 Task: Find connections with filter location Yarumal with filter topic #Homeofficewith filter profile language German with filter current company Dicetek LLC with filter school Gayatri Vidya Parishad College of Engineering (Autonomous) with filter industry Mobile Gaming Apps with filter service category Packaging Design with filter keywords title Biological Engineer
Action: Mouse moved to (627, 77)
Screenshot: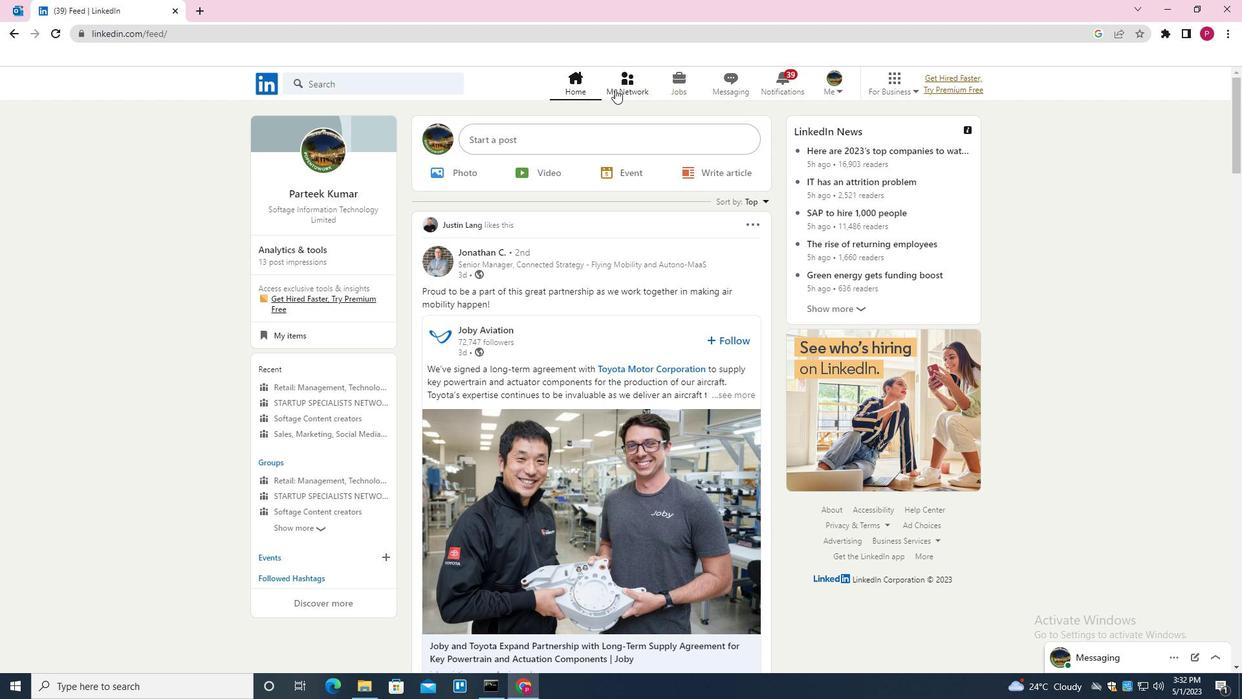 
Action: Mouse pressed left at (627, 77)
Screenshot: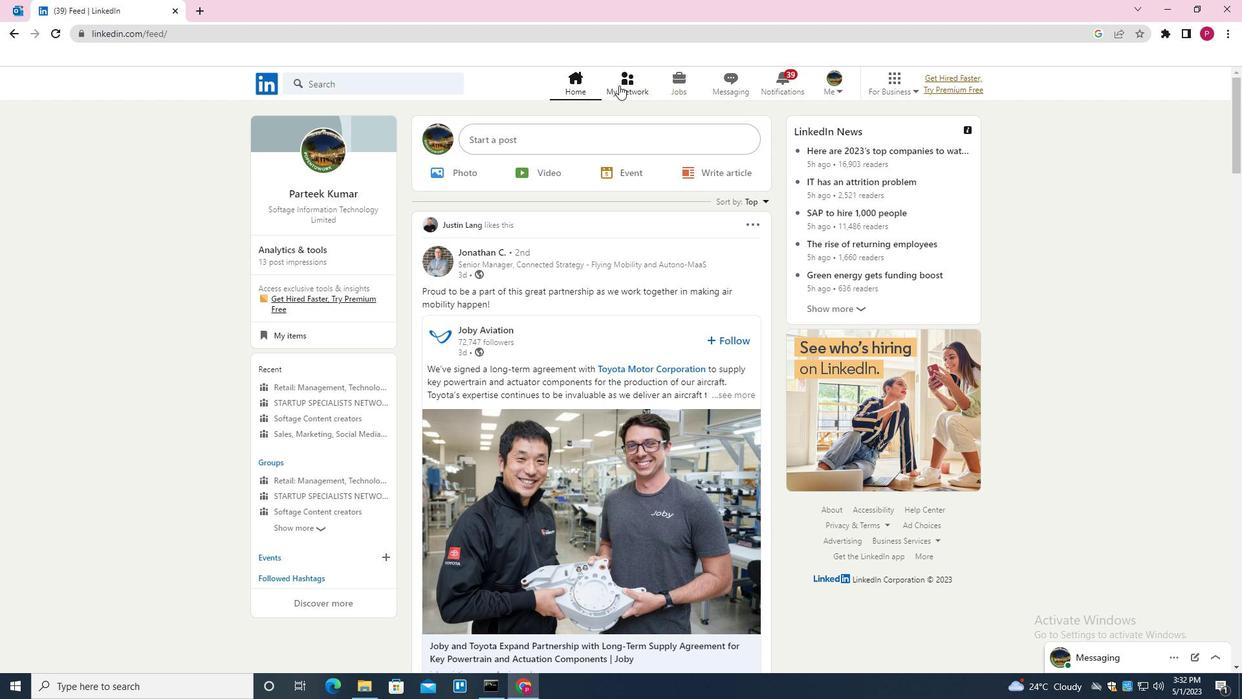 
Action: Mouse moved to (392, 161)
Screenshot: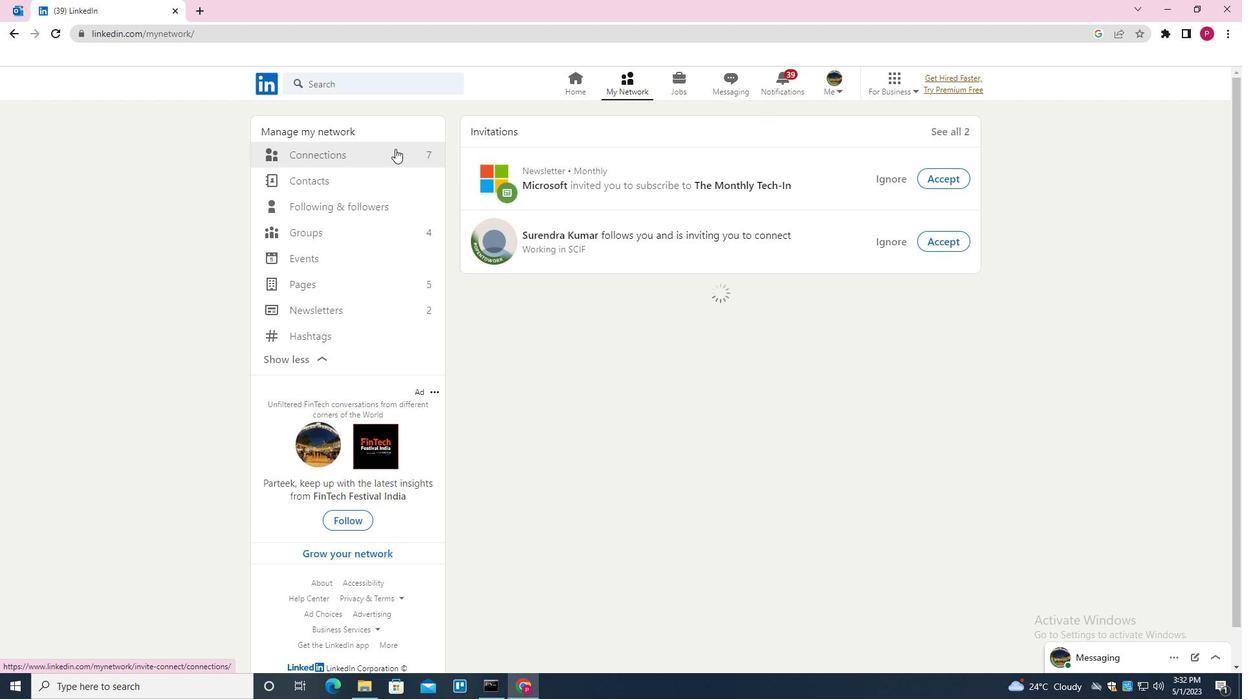 
Action: Mouse pressed left at (392, 161)
Screenshot: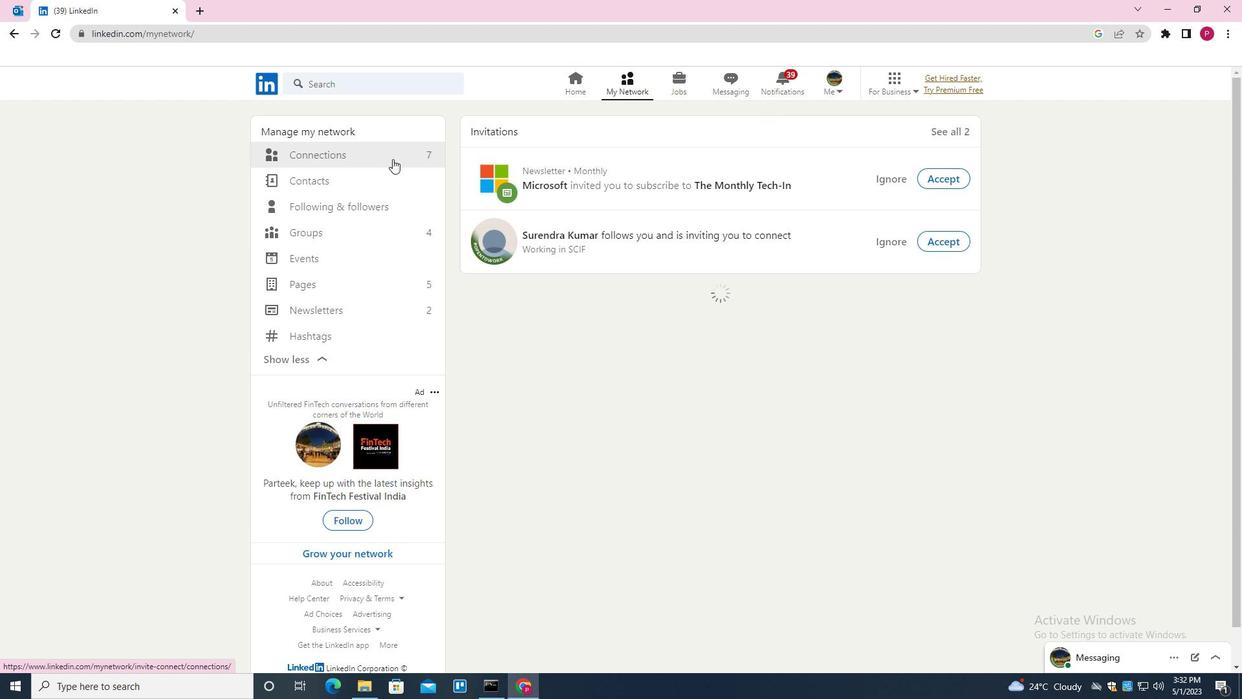 
Action: Mouse moved to (742, 159)
Screenshot: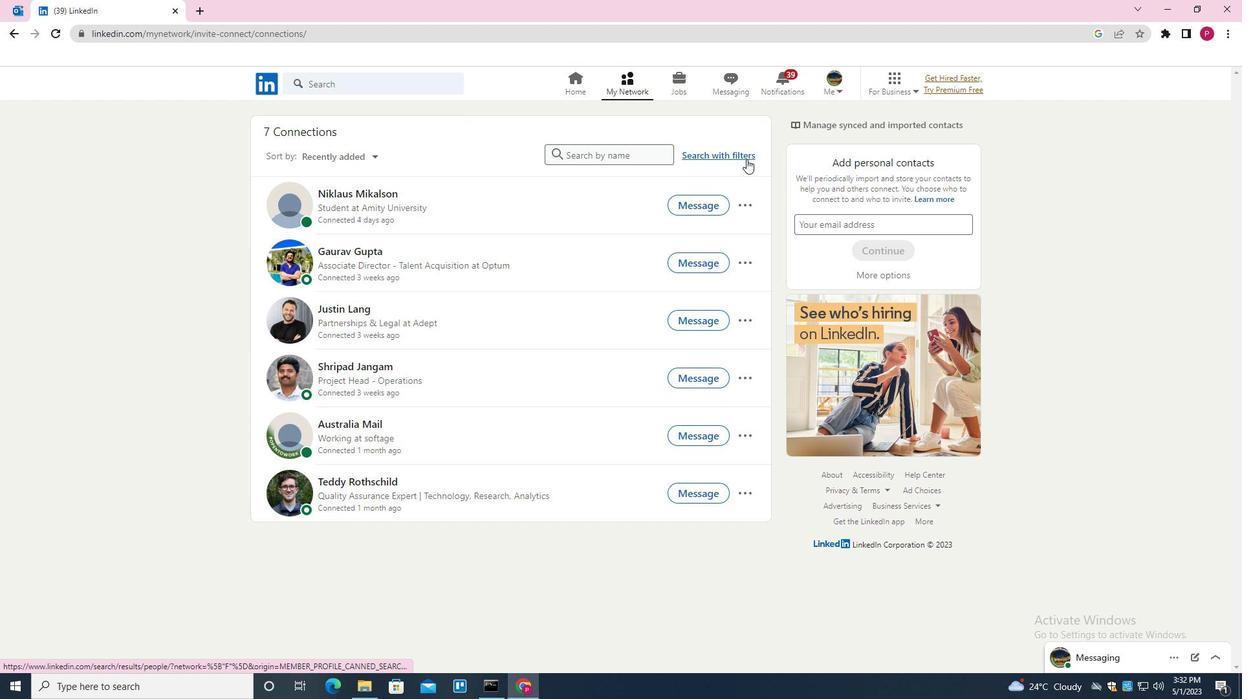 
Action: Mouse pressed left at (742, 159)
Screenshot: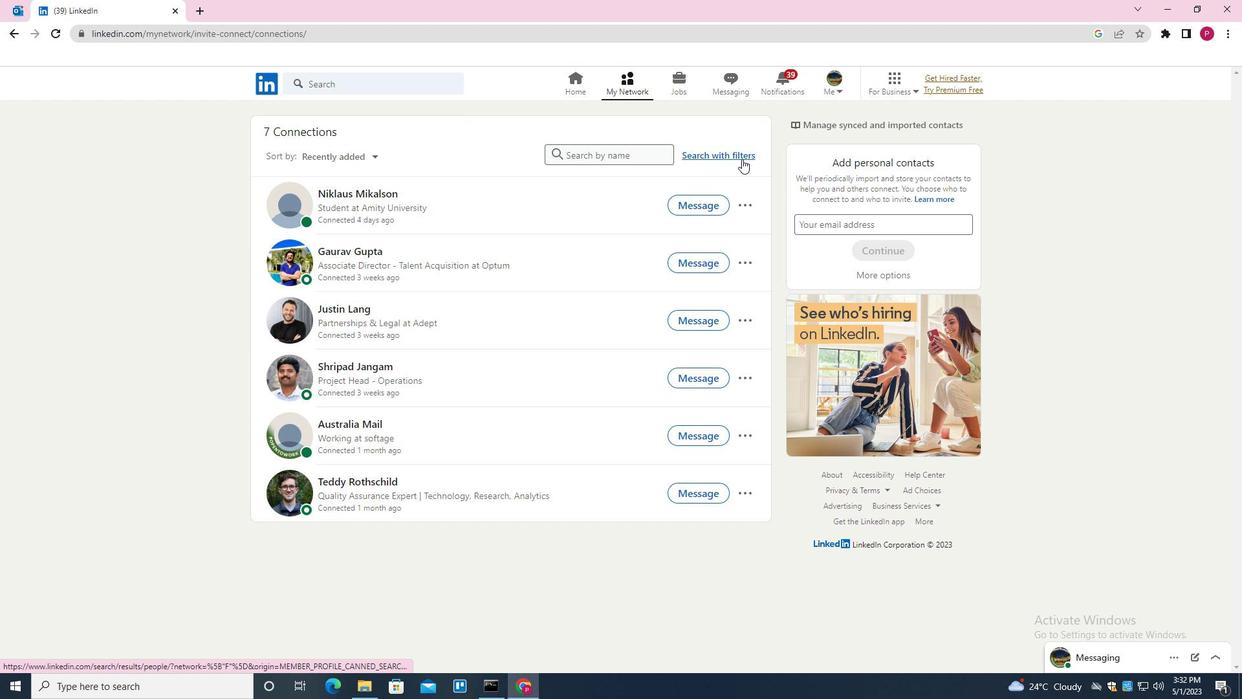 
Action: Mouse moved to (666, 123)
Screenshot: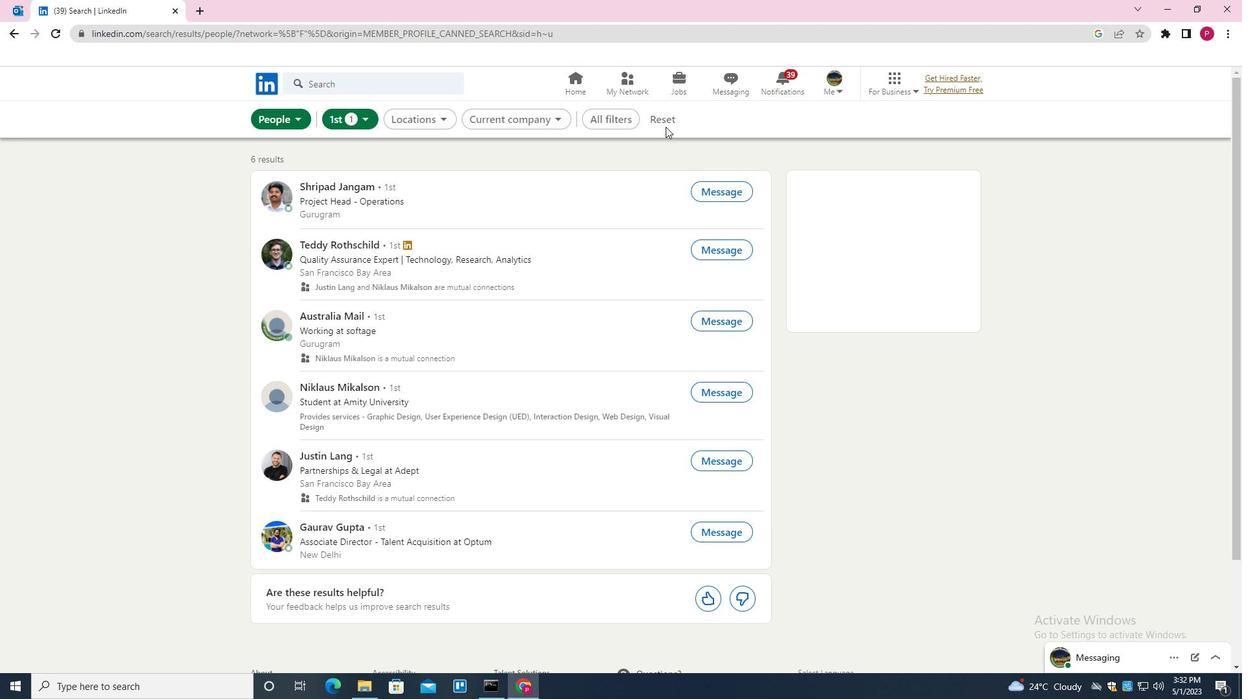 
Action: Mouse pressed left at (666, 123)
Screenshot: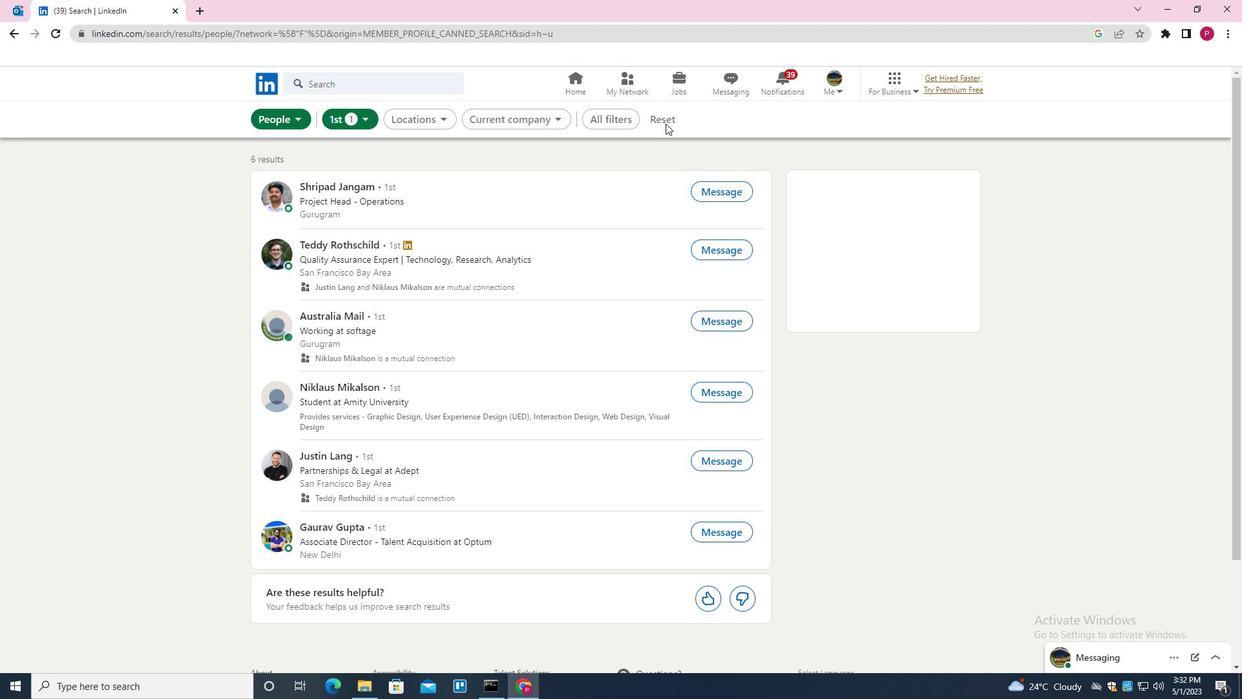 
Action: Mouse pressed left at (666, 123)
Screenshot: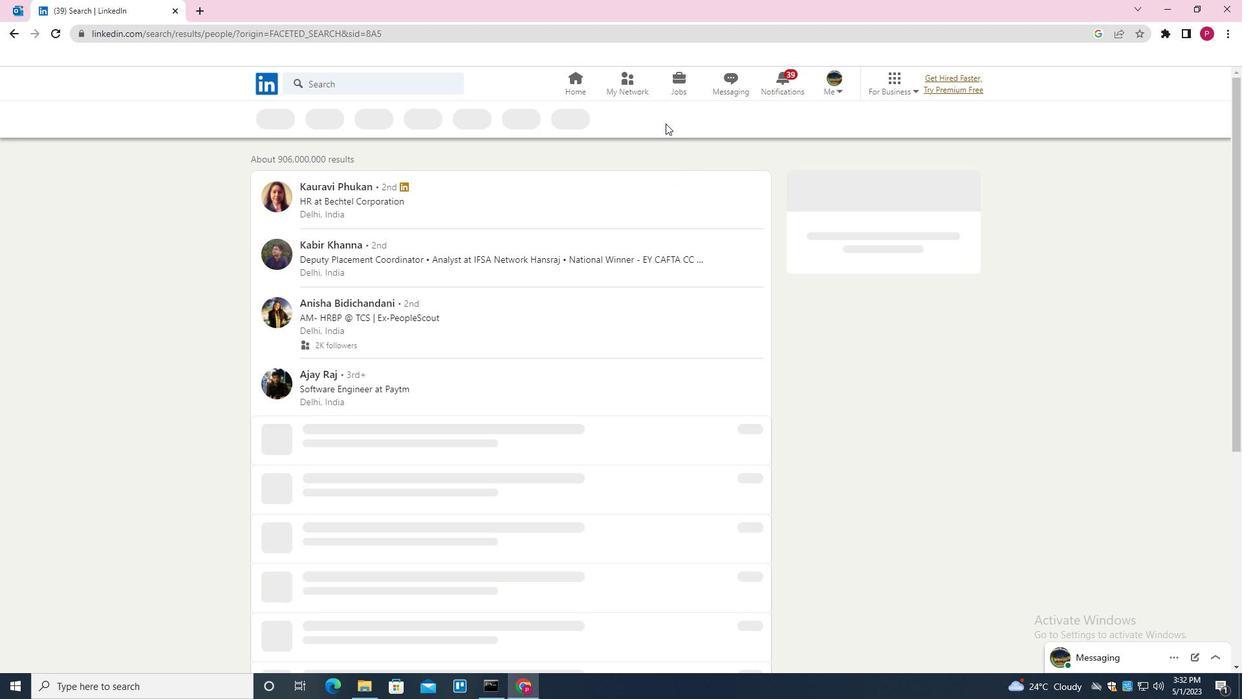 
Action: Mouse moved to (1101, 506)
Screenshot: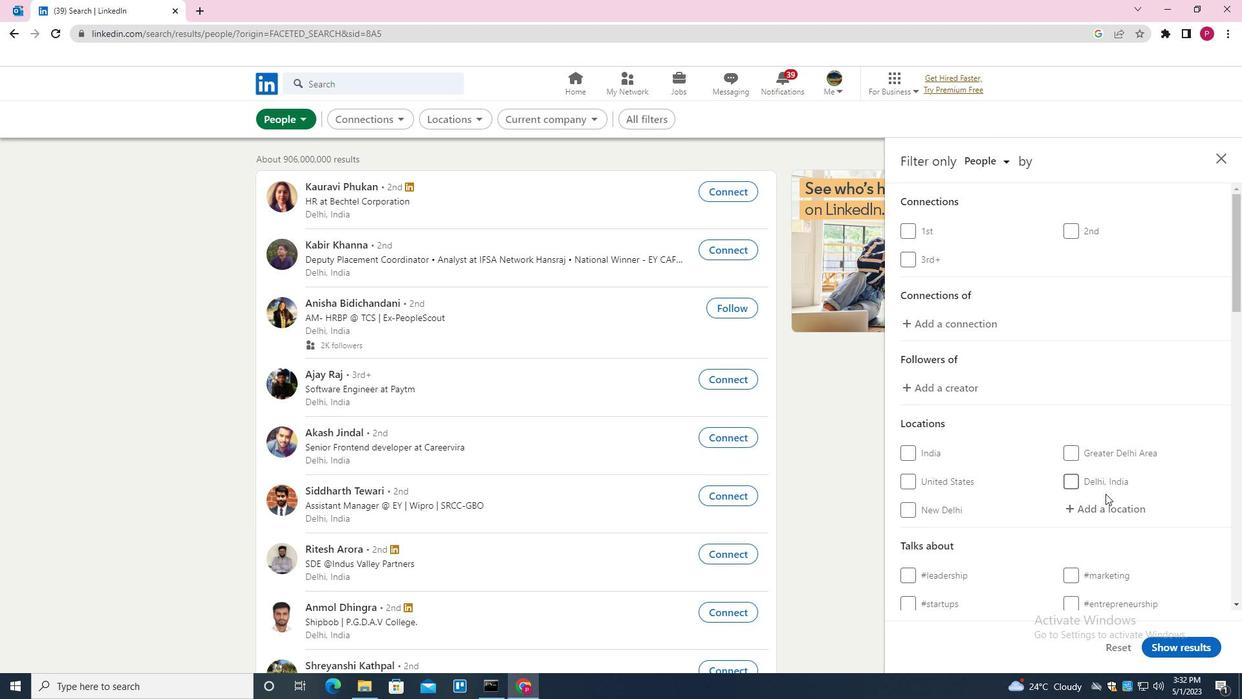 
Action: Mouse pressed left at (1101, 506)
Screenshot: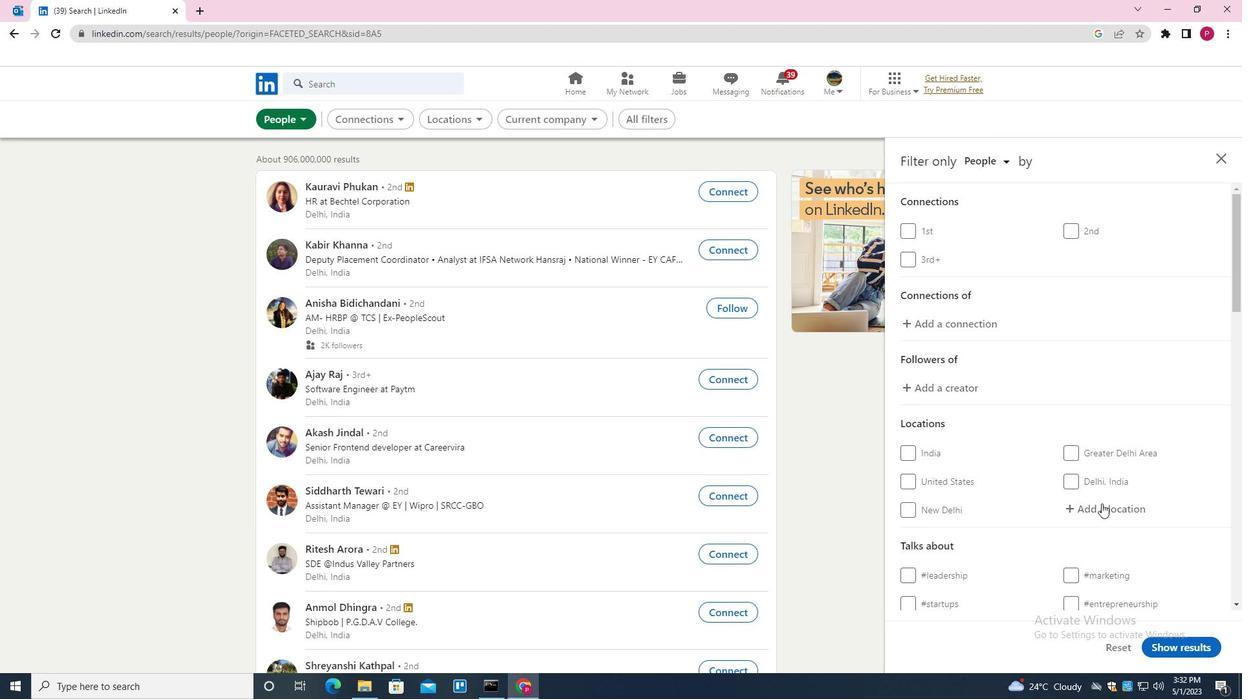 
Action: Key pressed <Key.shift>YARUMAL<Key.down><Key.enter>
Screenshot: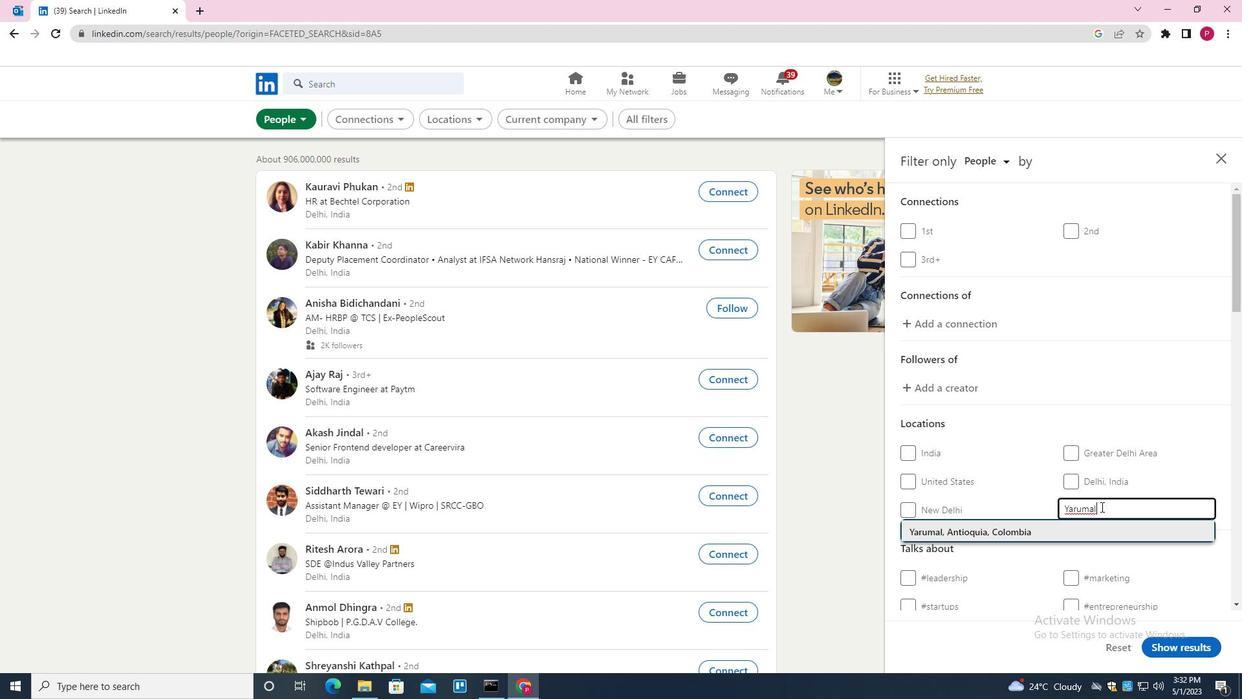 
Action: Mouse moved to (1105, 460)
Screenshot: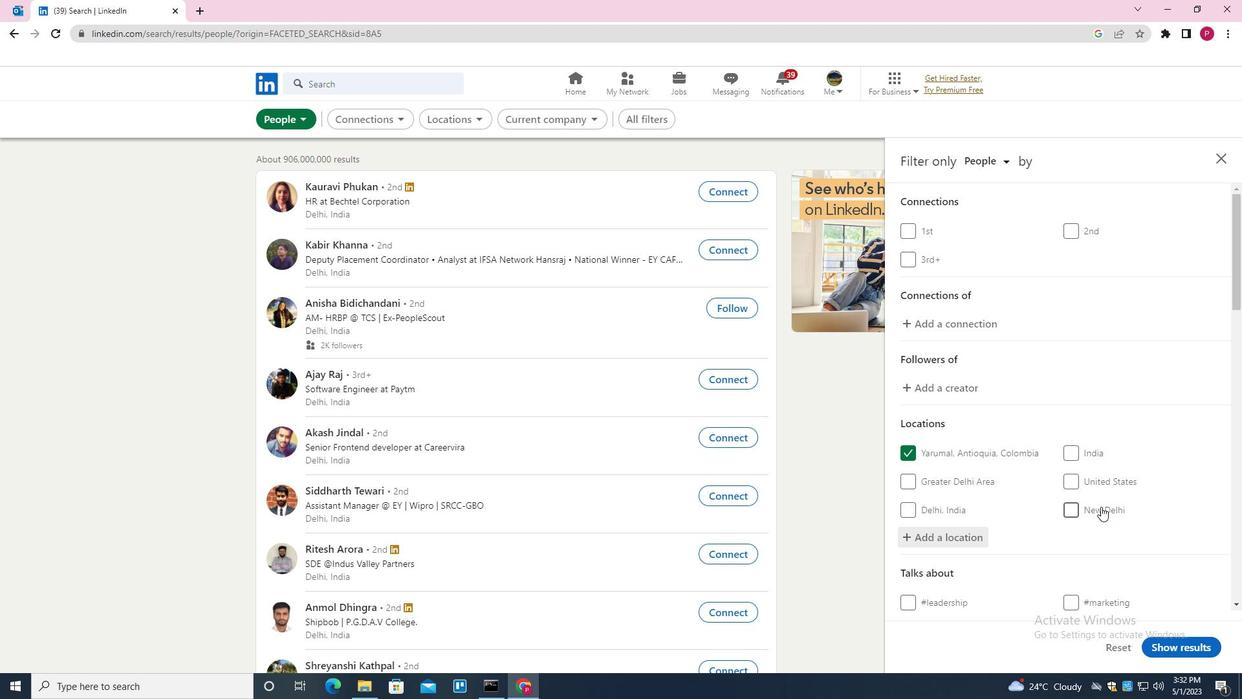 
Action: Mouse scrolled (1105, 459) with delta (0, 0)
Screenshot: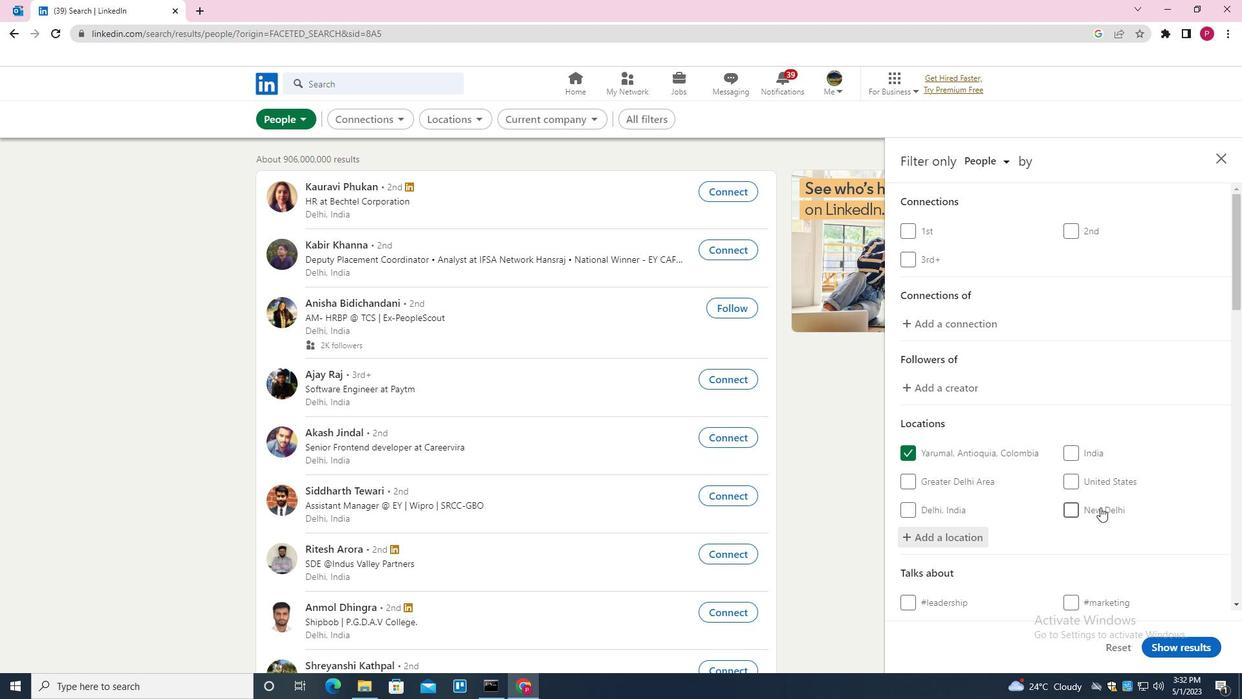
Action: Mouse scrolled (1105, 459) with delta (0, 0)
Screenshot: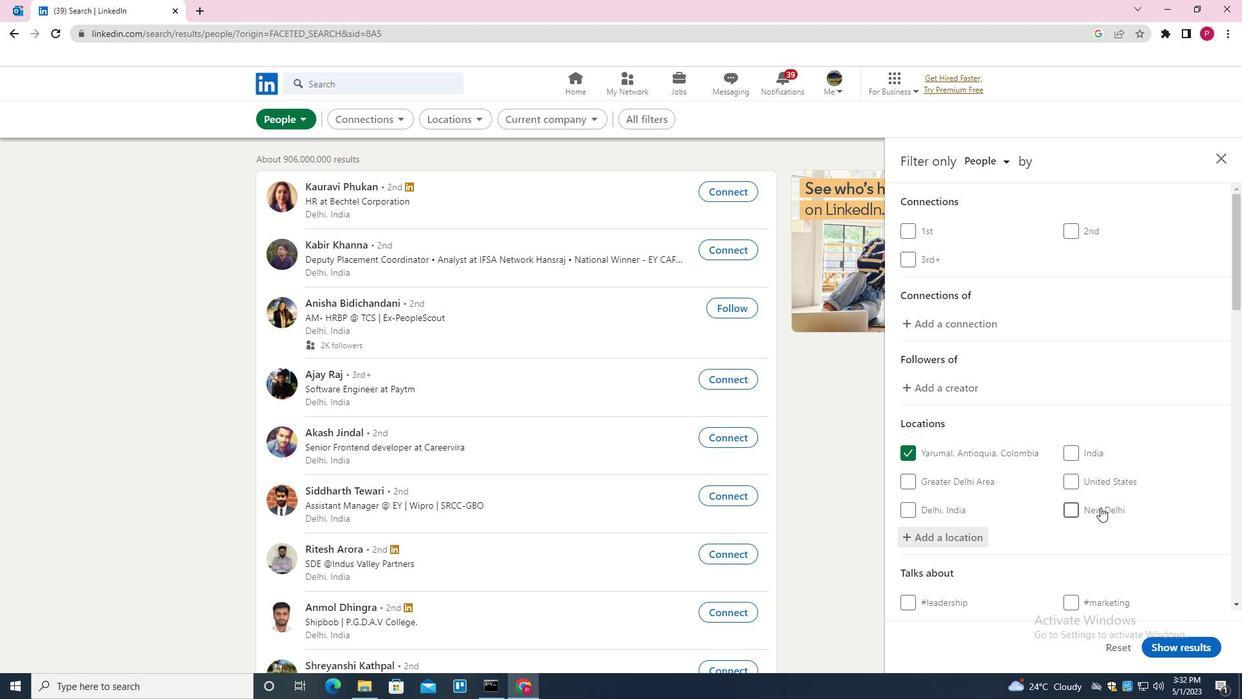 
Action: Mouse scrolled (1105, 459) with delta (0, 0)
Screenshot: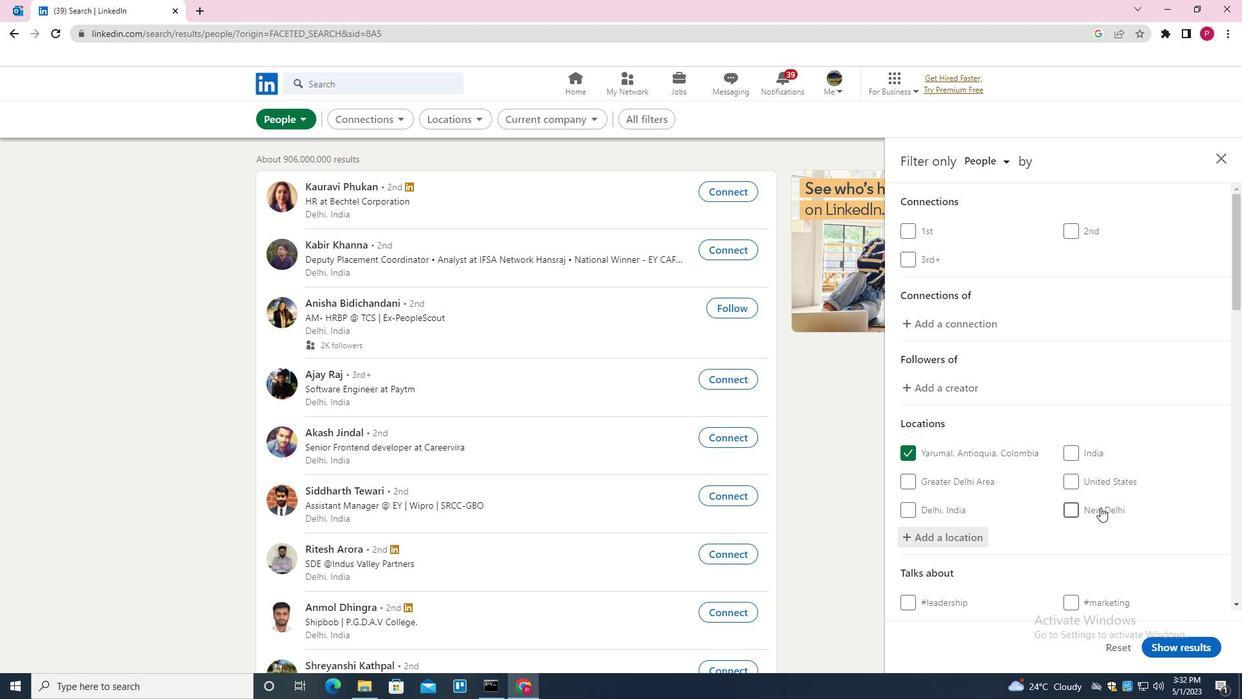 
Action: Mouse scrolled (1105, 459) with delta (0, 0)
Screenshot: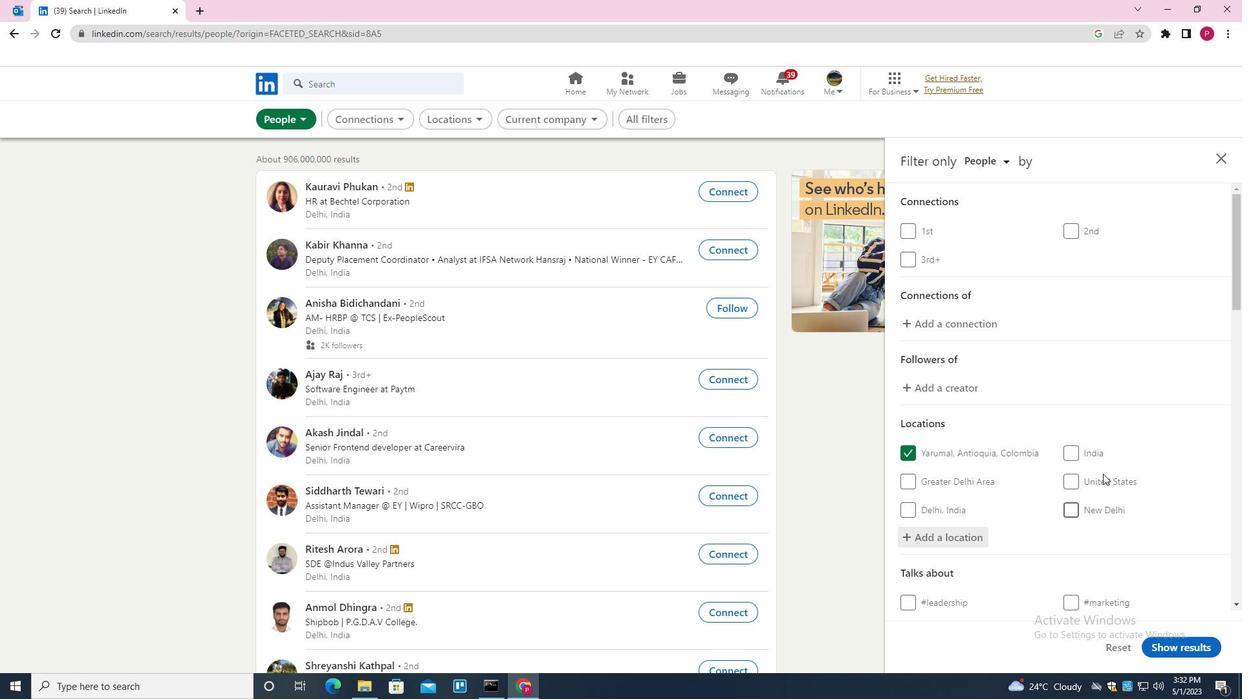
Action: Mouse moved to (1097, 400)
Screenshot: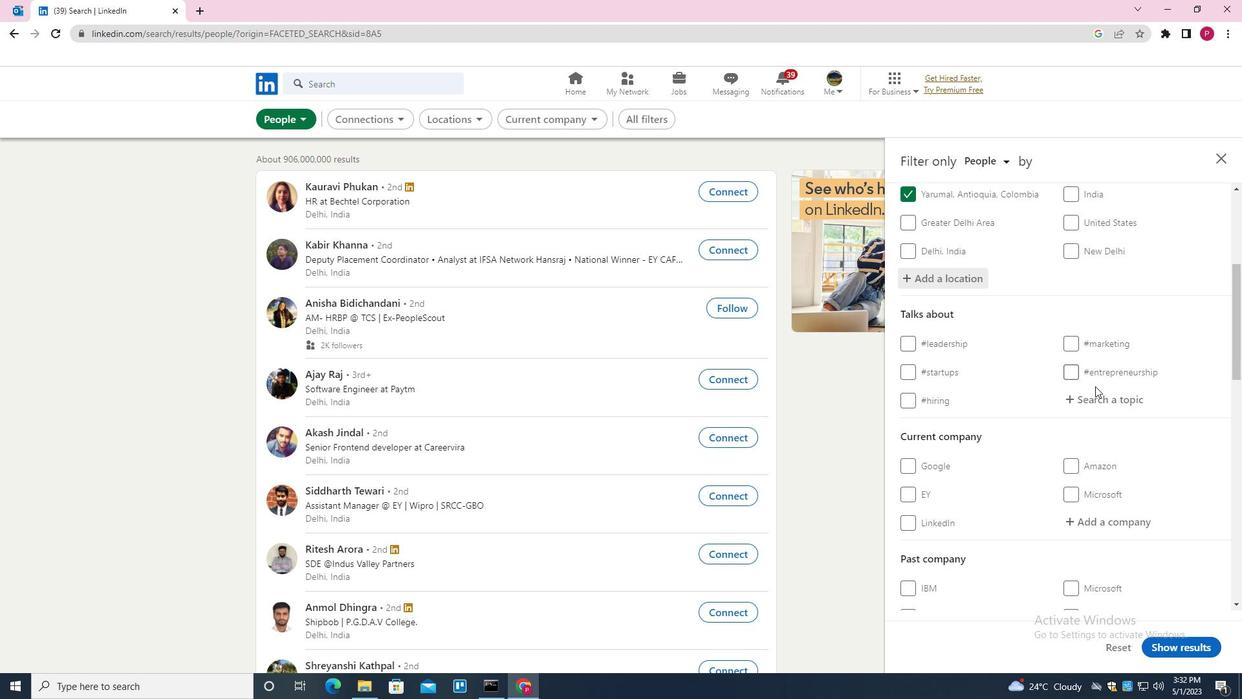 
Action: Mouse pressed left at (1097, 400)
Screenshot: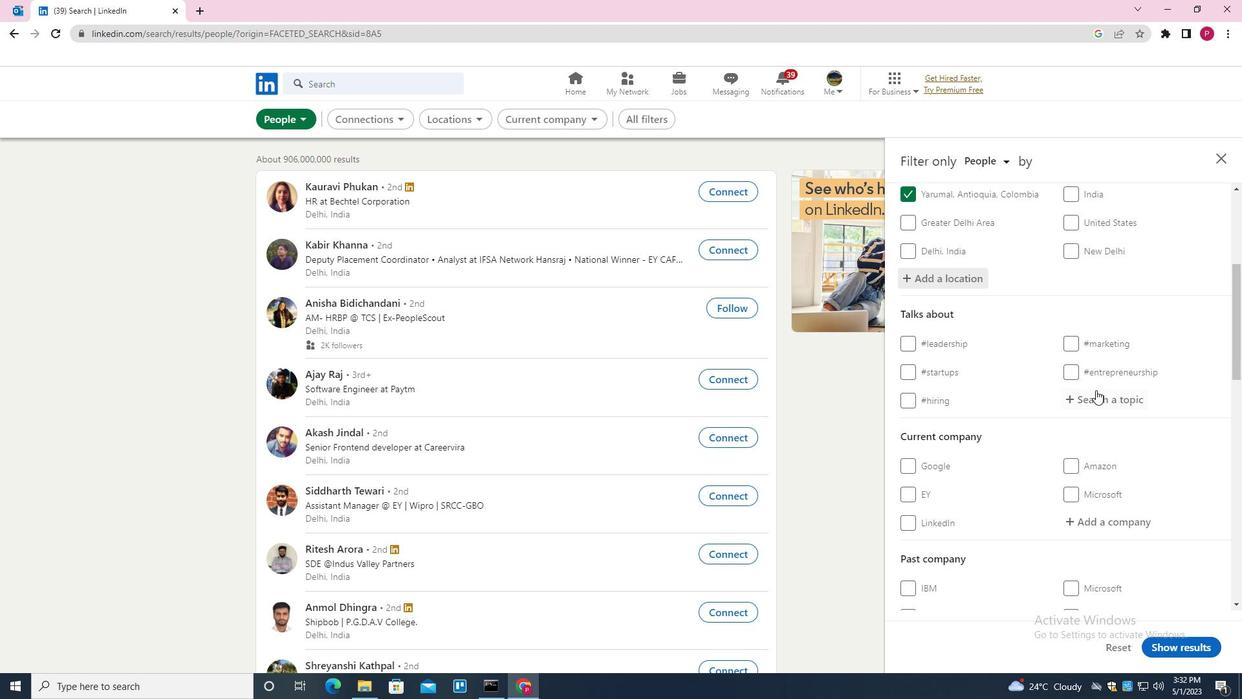 
Action: Key pressed HOMEOO<Key.backspace>FFI<Key.down><Key.enter>
Screenshot: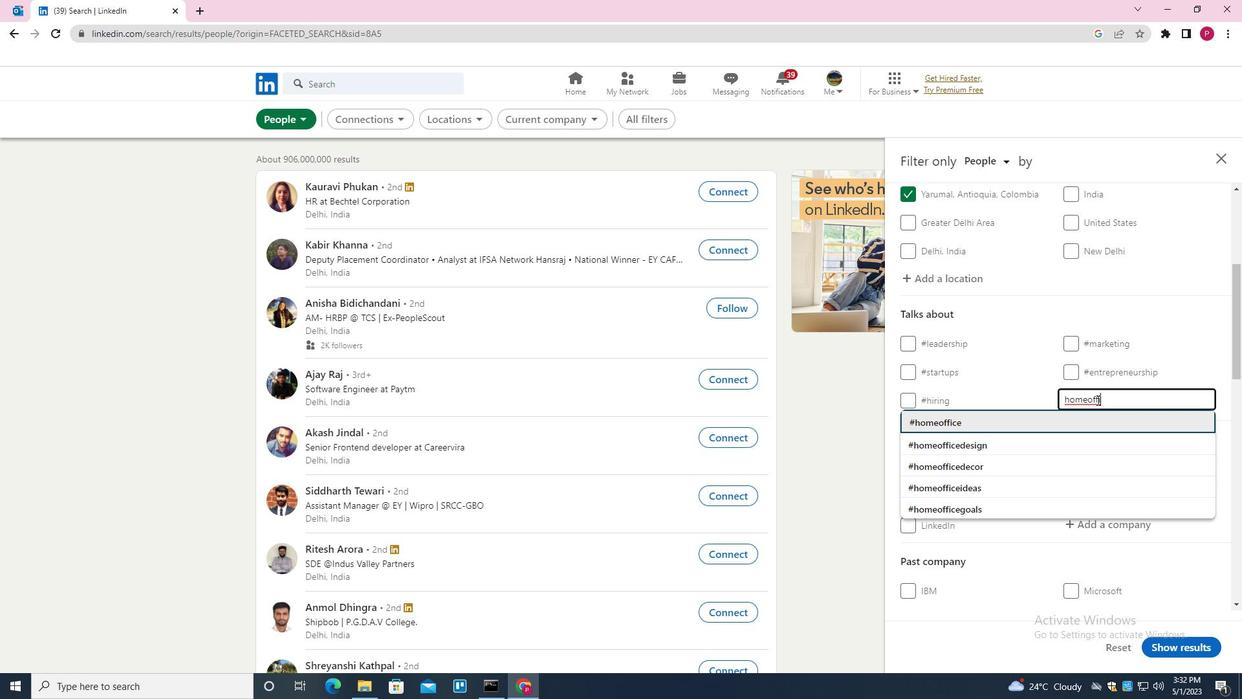 
Action: Mouse moved to (1082, 411)
Screenshot: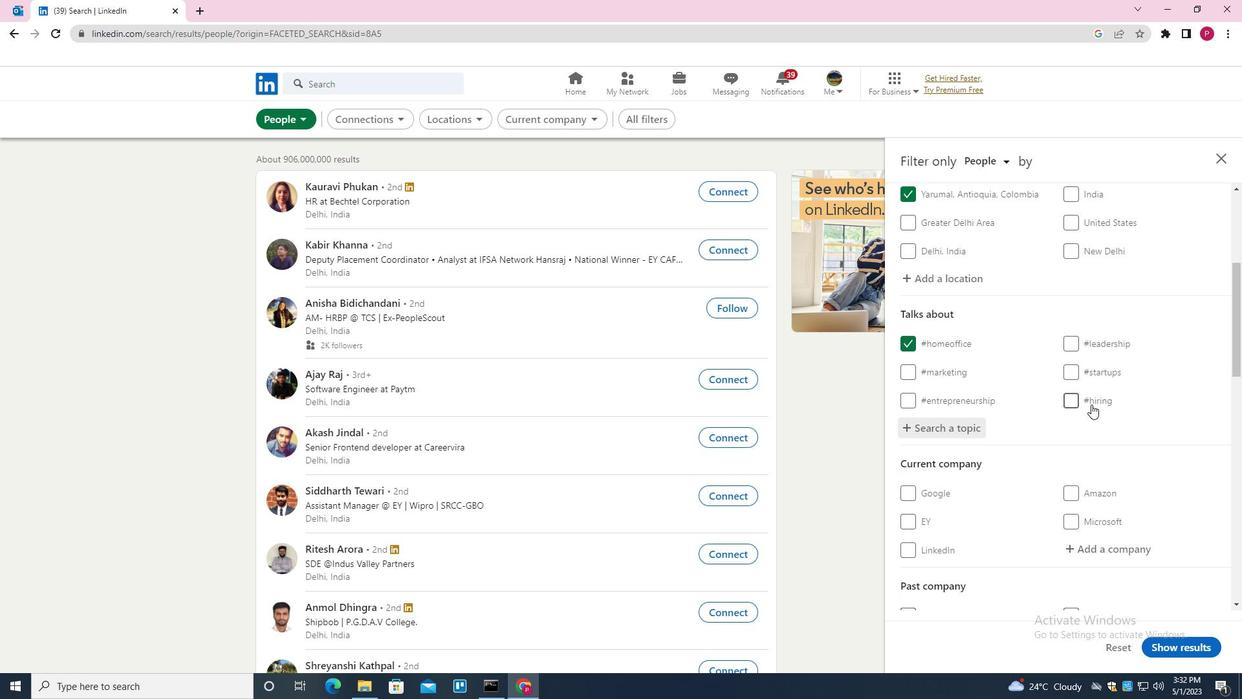 
Action: Mouse scrolled (1082, 411) with delta (0, 0)
Screenshot: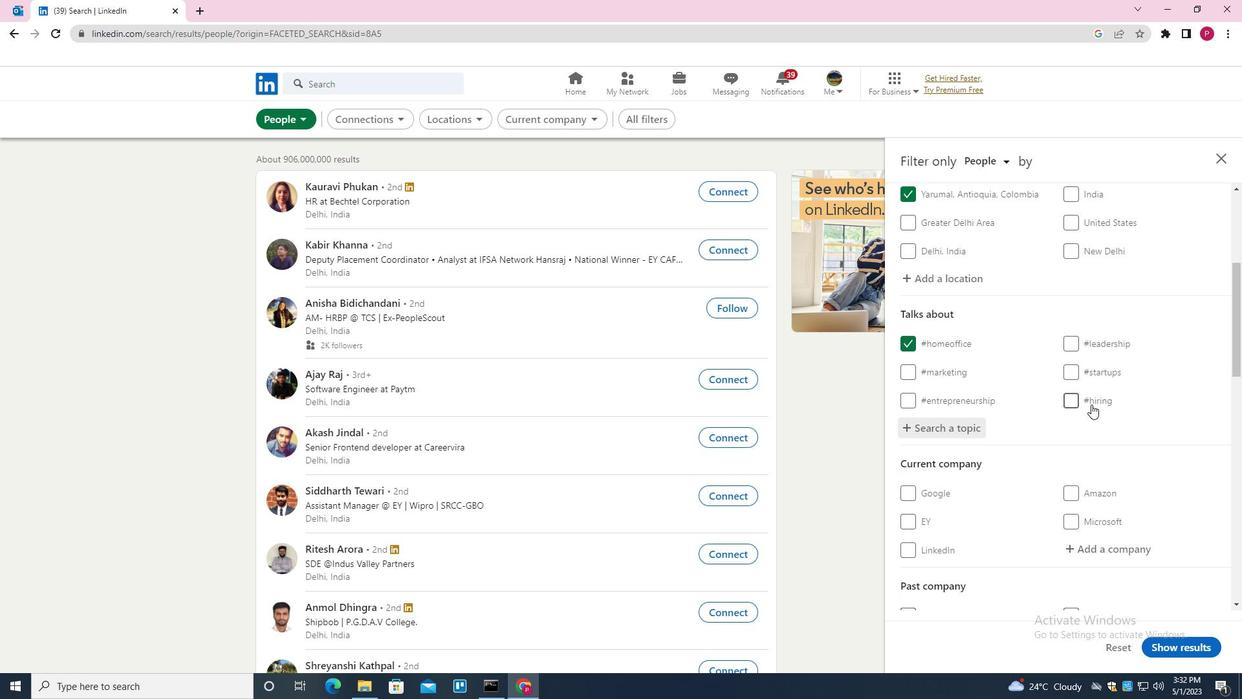 
Action: Mouse moved to (1081, 411)
Screenshot: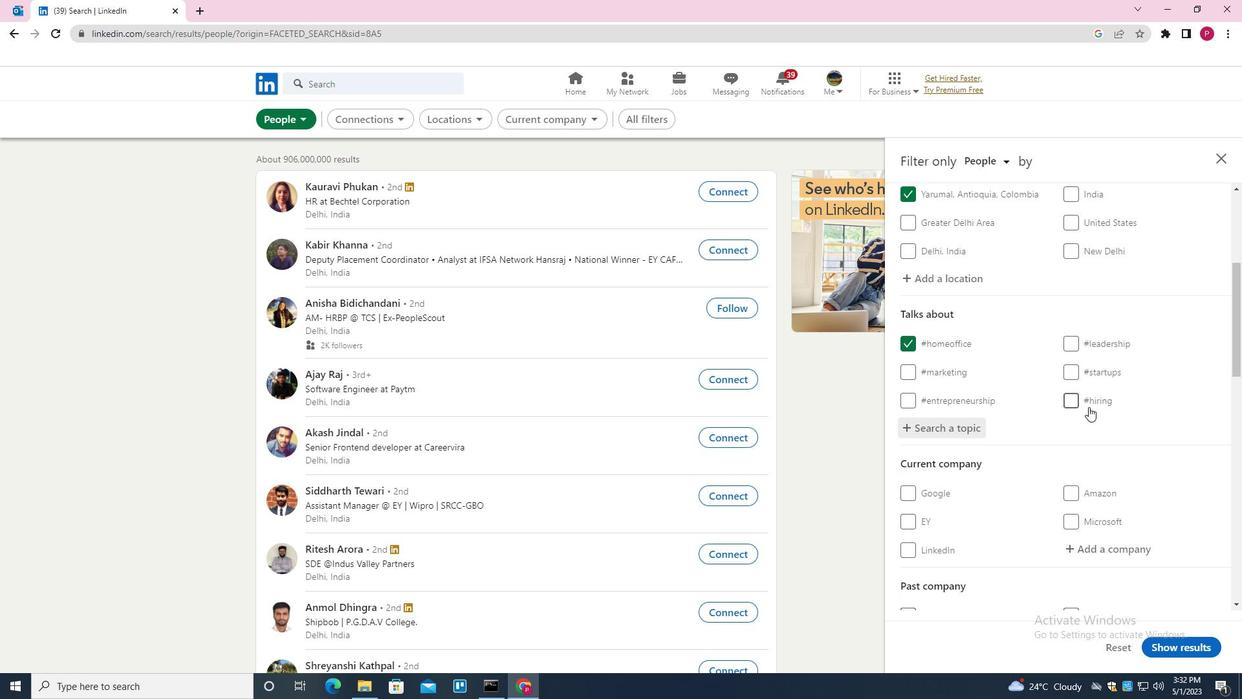 
Action: Mouse scrolled (1081, 411) with delta (0, 0)
Screenshot: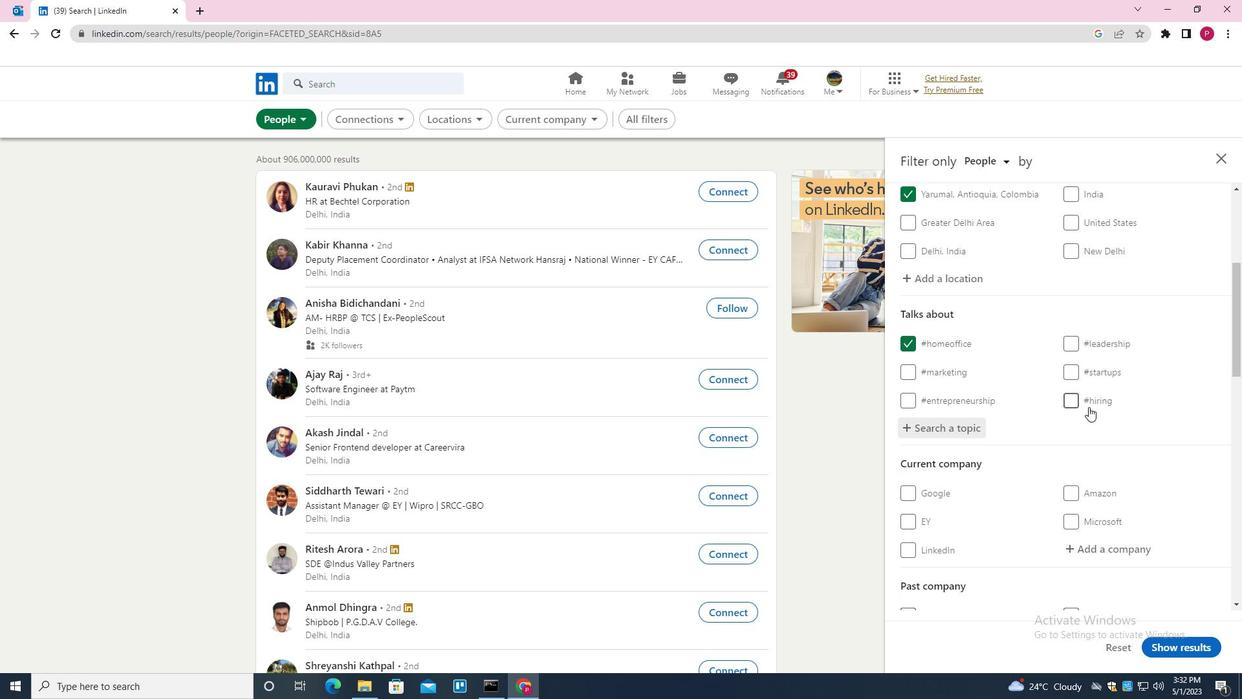 
Action: Mouse moved to (1074, 414)
Screenshot: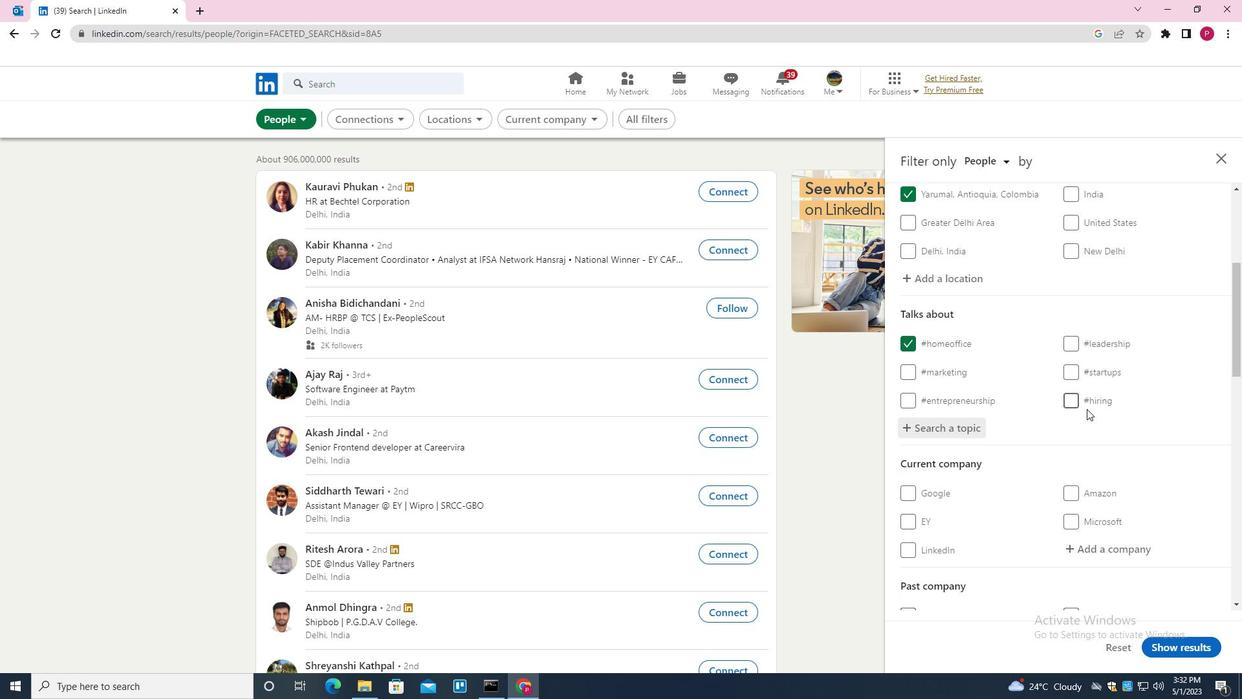 
Action: Mouse scrolled (1074, 413) with delta (0, 0)
Screenshot: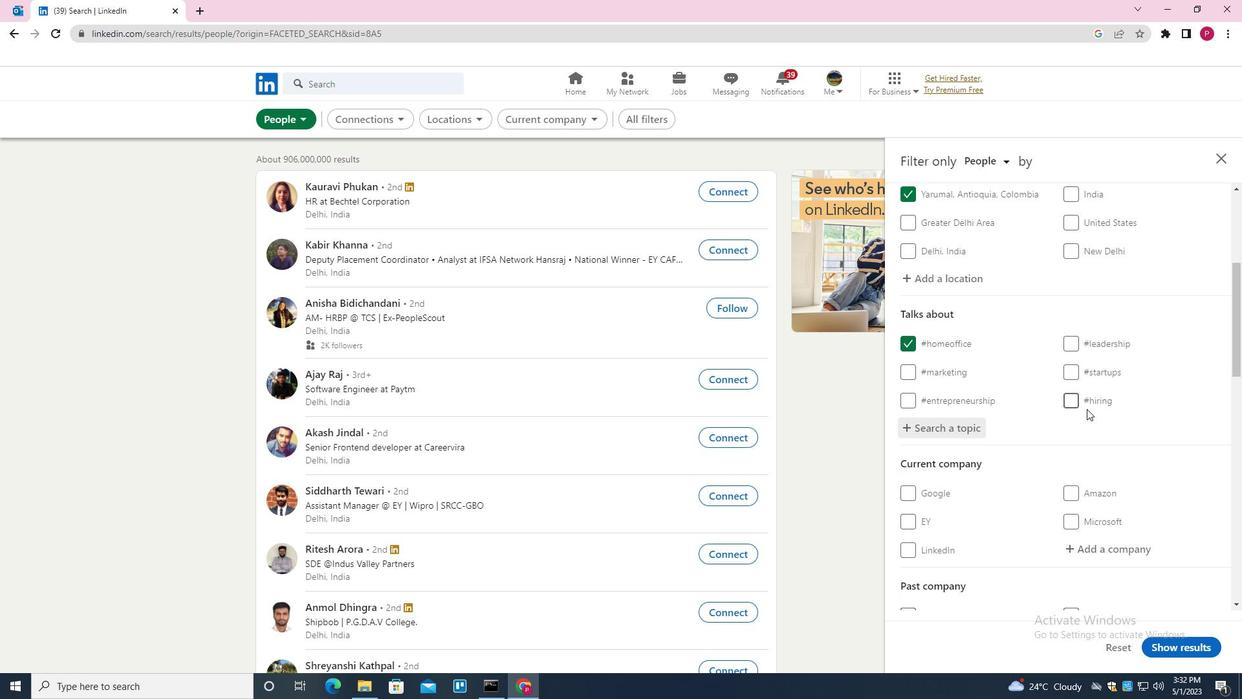
Action: Mouse moved to (1001, 408)
Screenshot: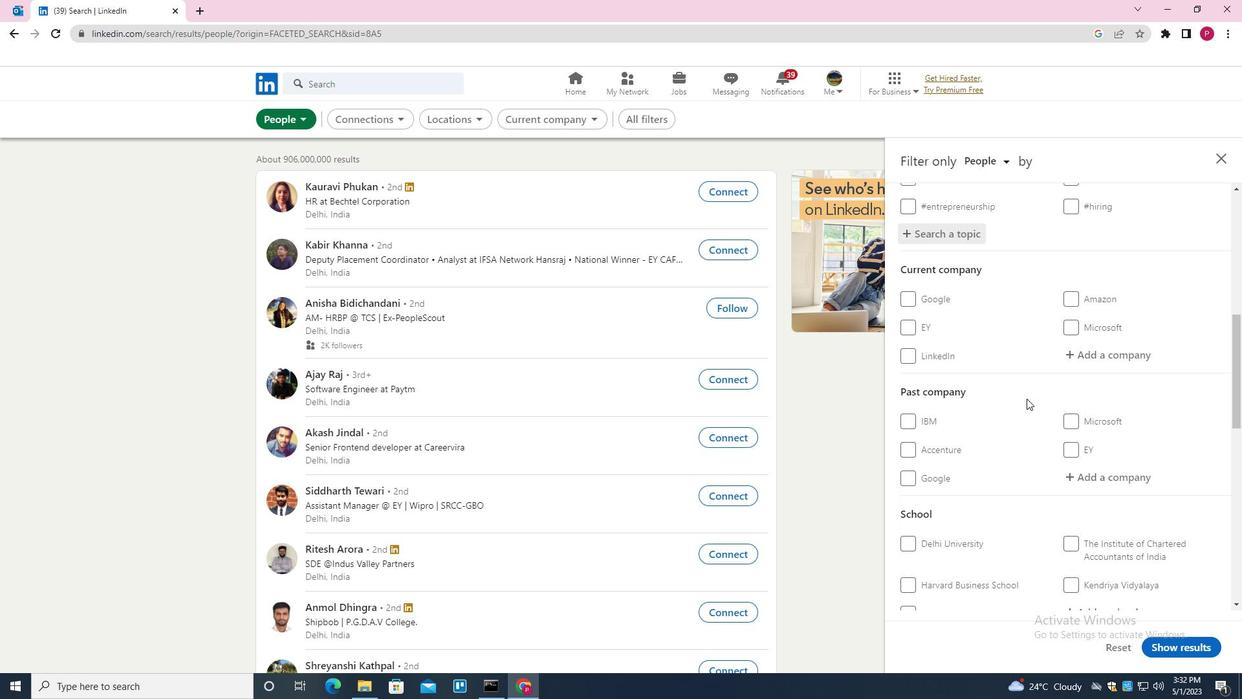 
Action: Mouse scrolled (1001, 407) with delta (0, 0)
Screenshot: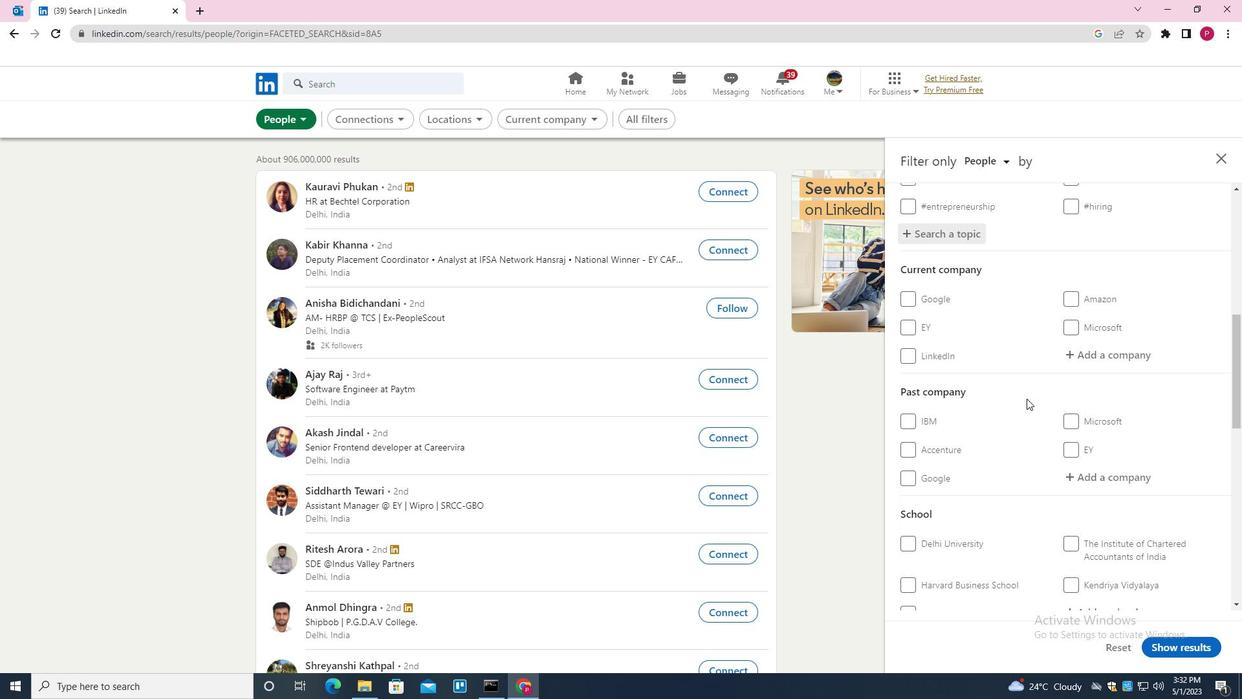 
Action: Mouse moved to (1001, 409)
Screenshot: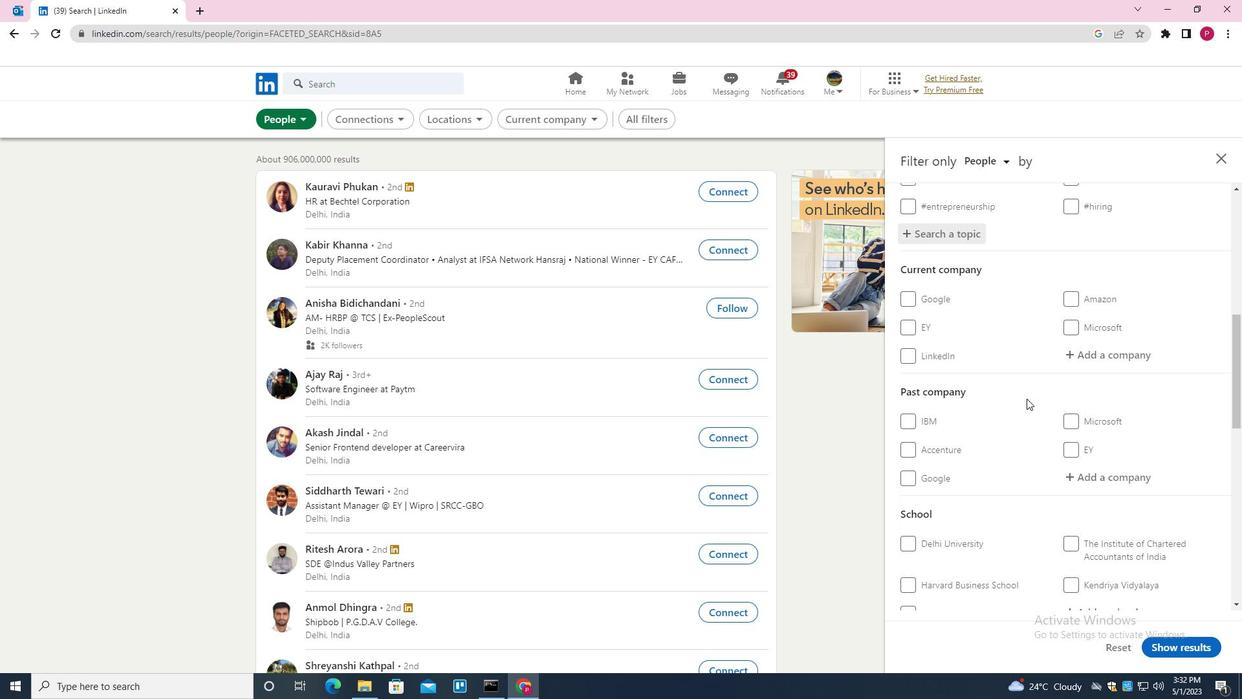 
Action: Mouse scrolled (1001, 409) with delta (0, 0)
Screenshot: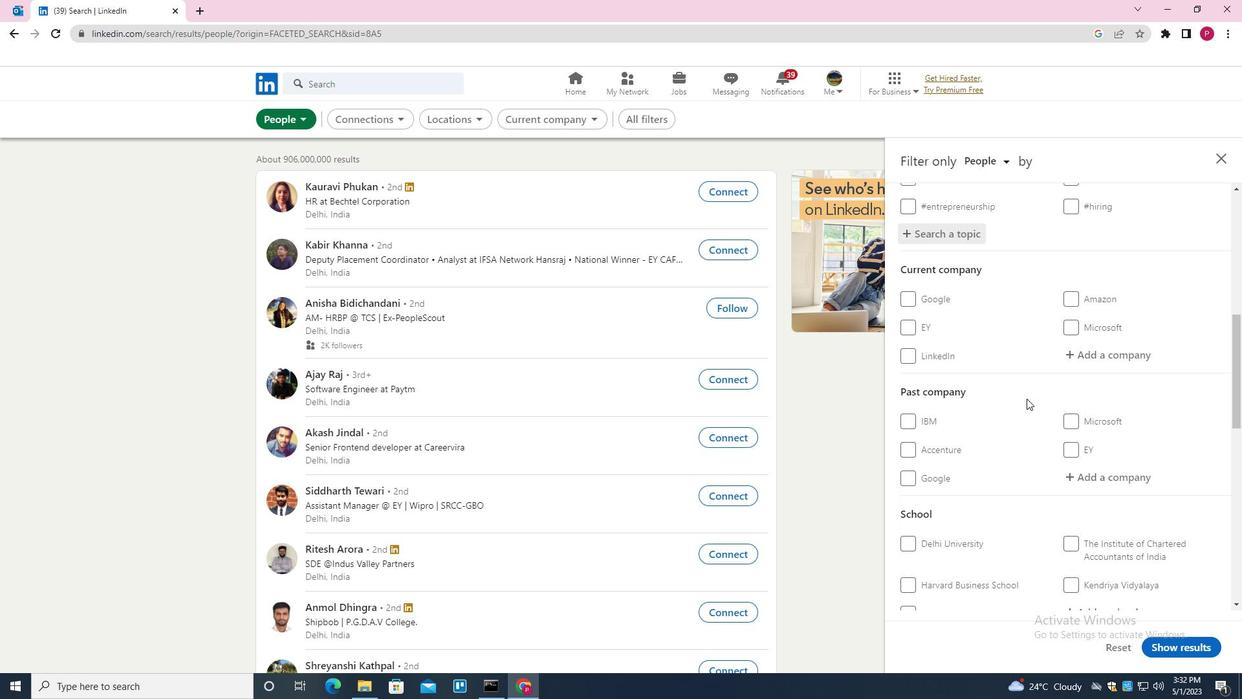 
Action: Mouse scrolled (1001, 409) with delta (0, 0)
Screenshot: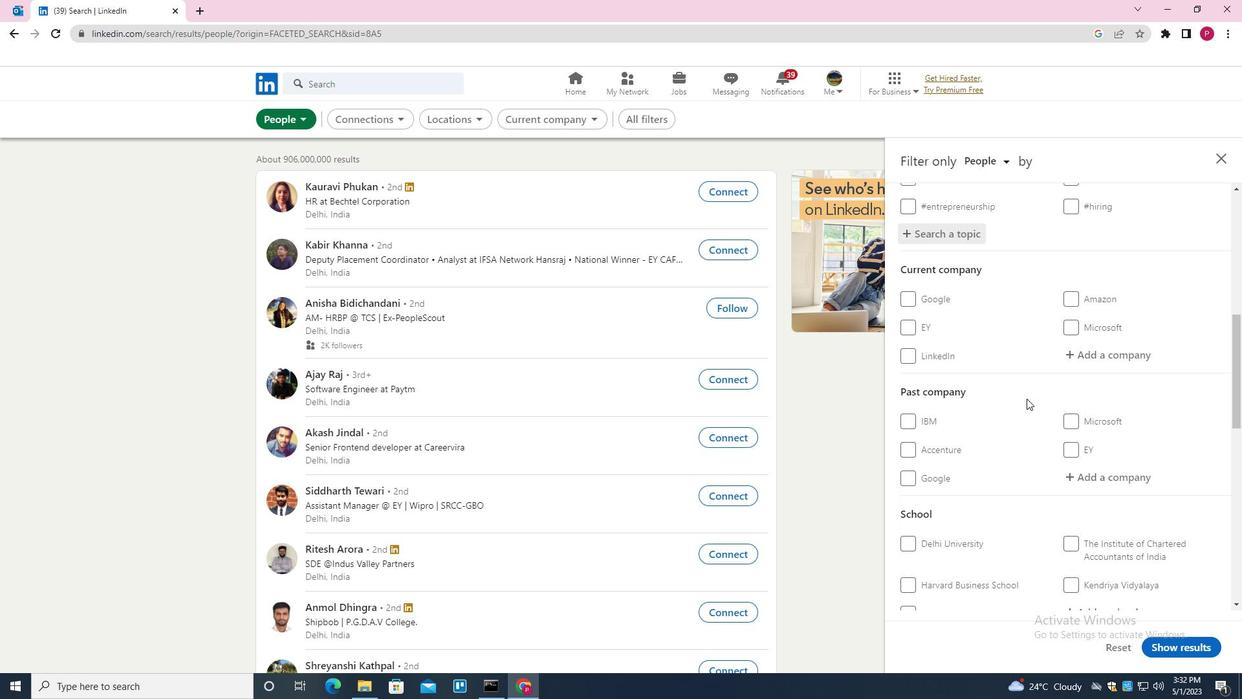 
Action: Mouse scrolled (1001, 409) with delta (0, 0)
Screenshot: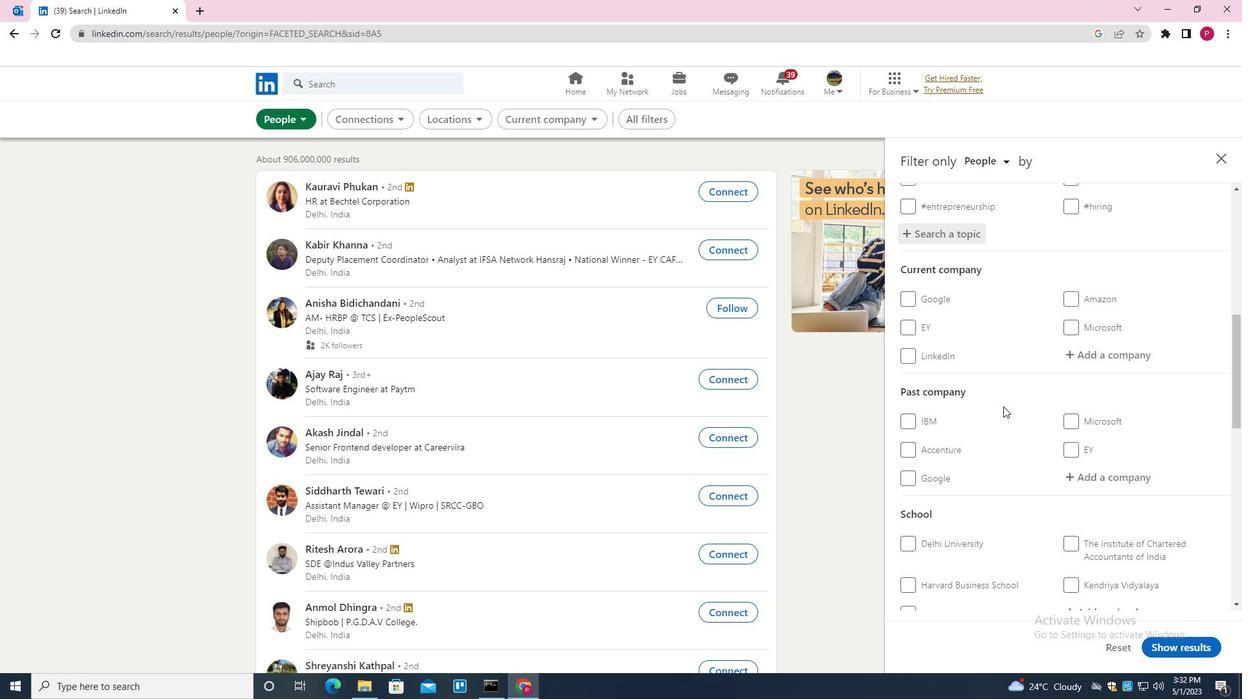 
Action: Mouse moved to (995, 413)
Screenshot: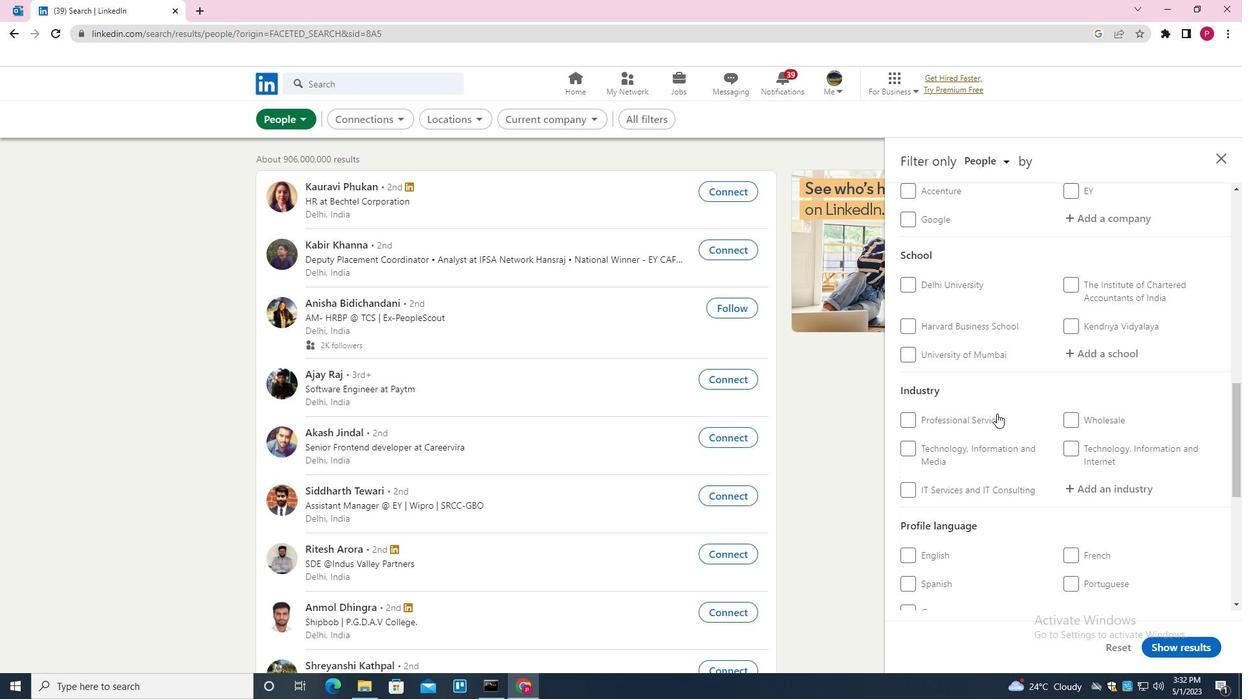 
Action: Mouse scrolled (995, 412) with delta (0, 0)
Screenshot: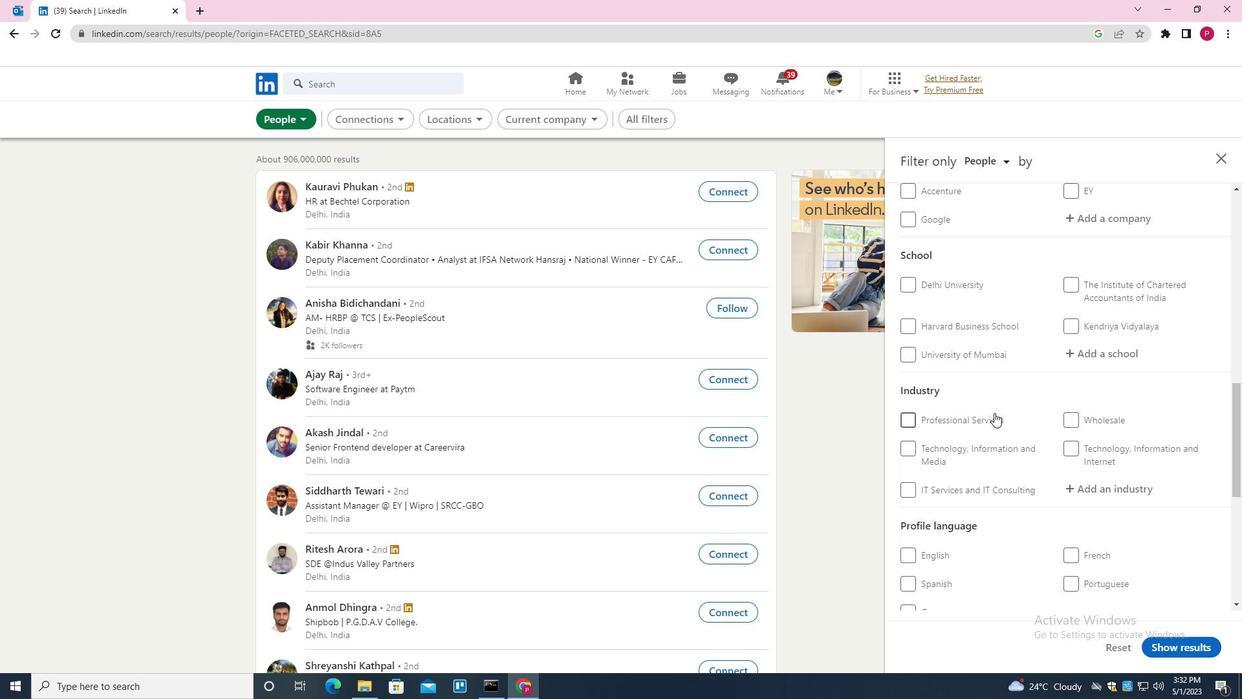 
Action: Mouse scrolled (995, 412) with delta (0, 0)
Screenshot: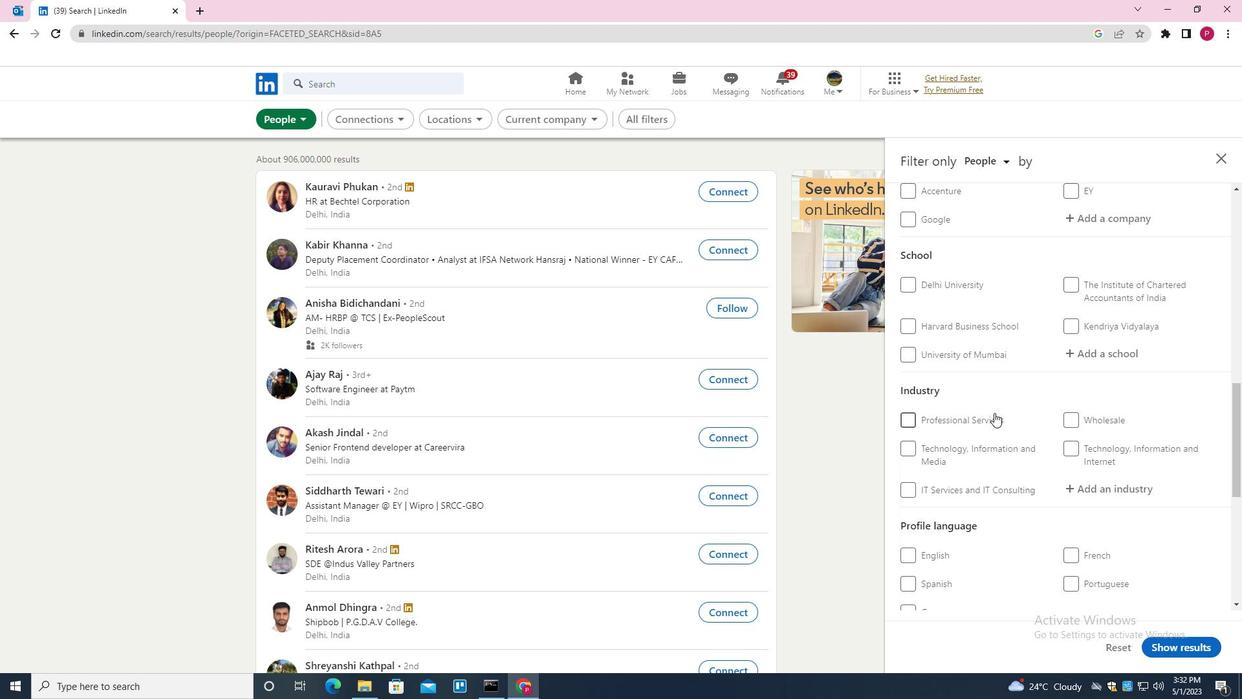 
Action: Mouse scrolled (995, 412) with delta (0, 0)
Screenshot: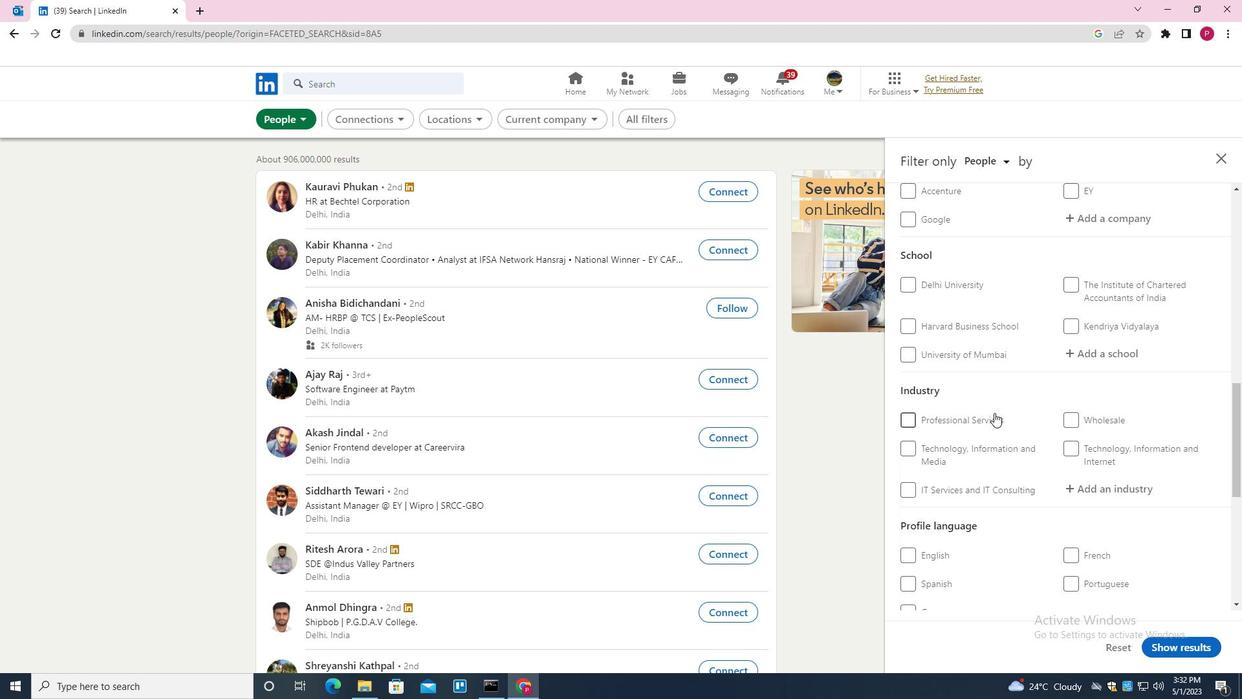 
Action: Mouse scrolled (995, 412) with delta (0, 0)
Screenshot: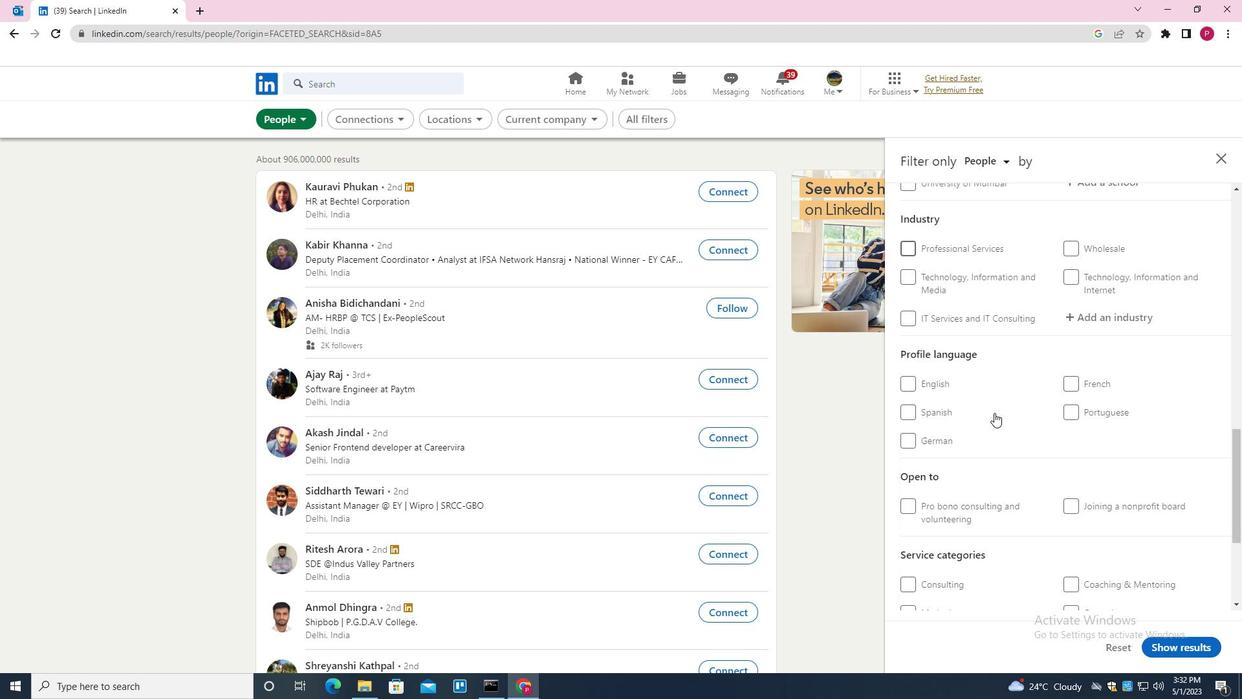 
Action: Mouse moved to (948, 351)
Screenshot: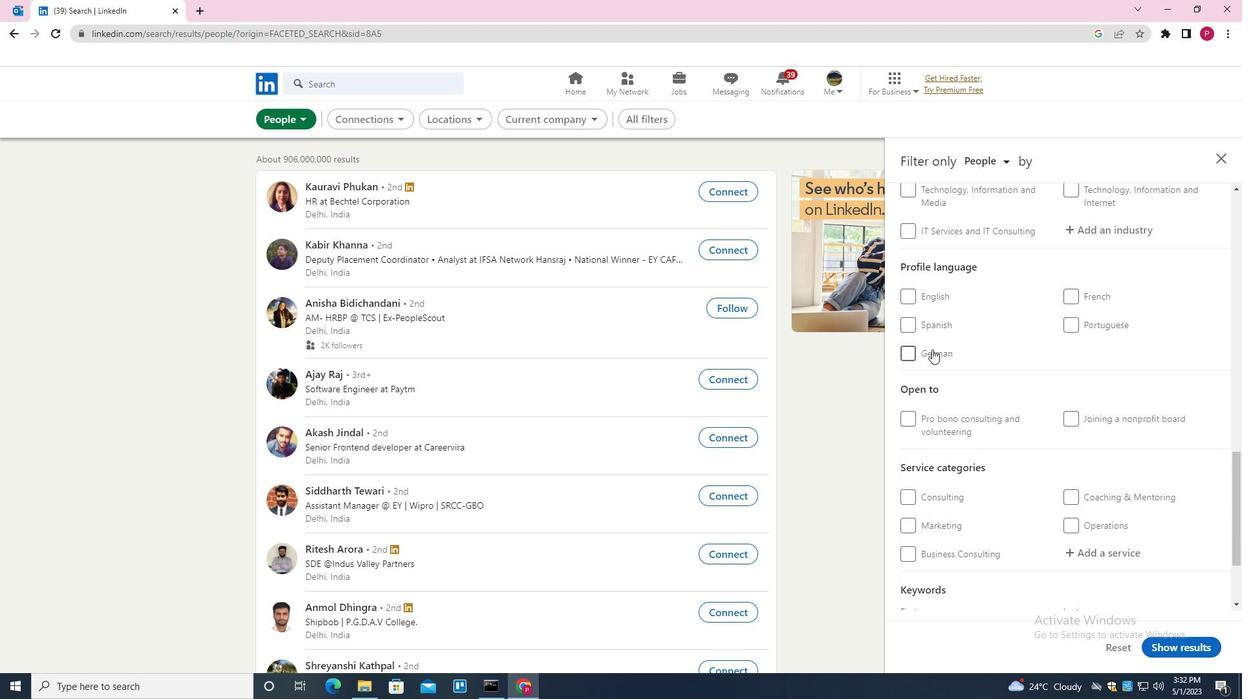
Action: Mouse pressed left at (948, 351)
Screenshot: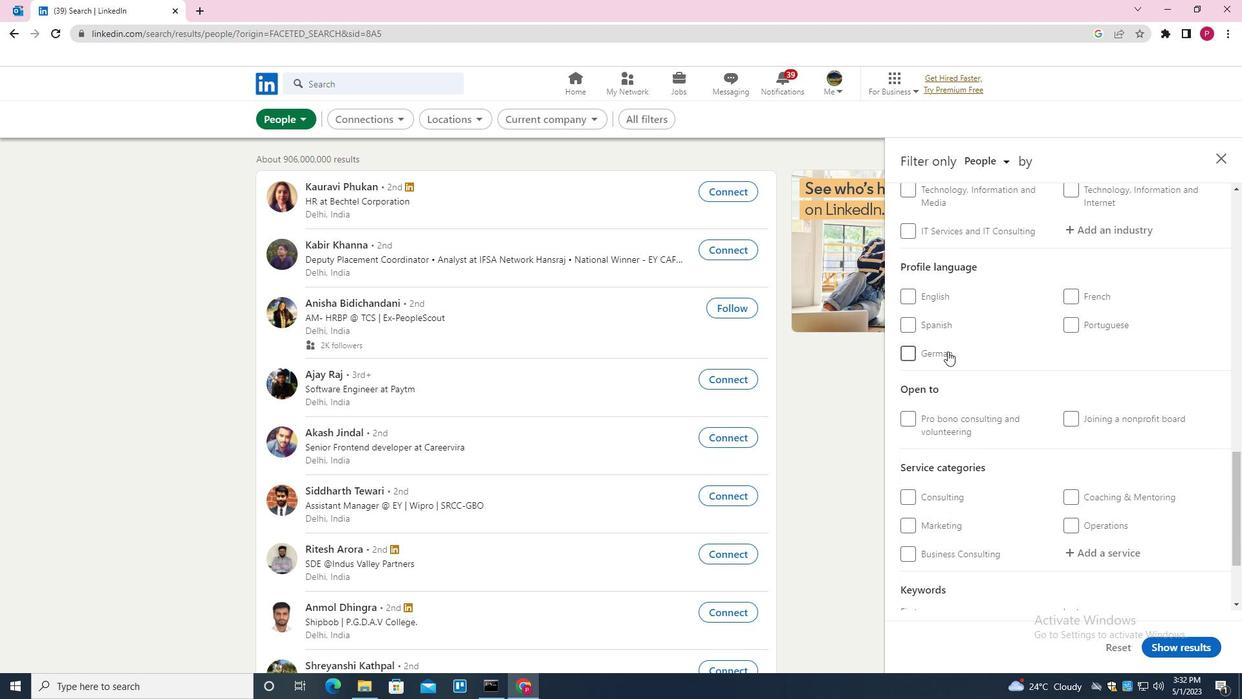 
Action: Mouse moved to (973, 358)
Screenshot: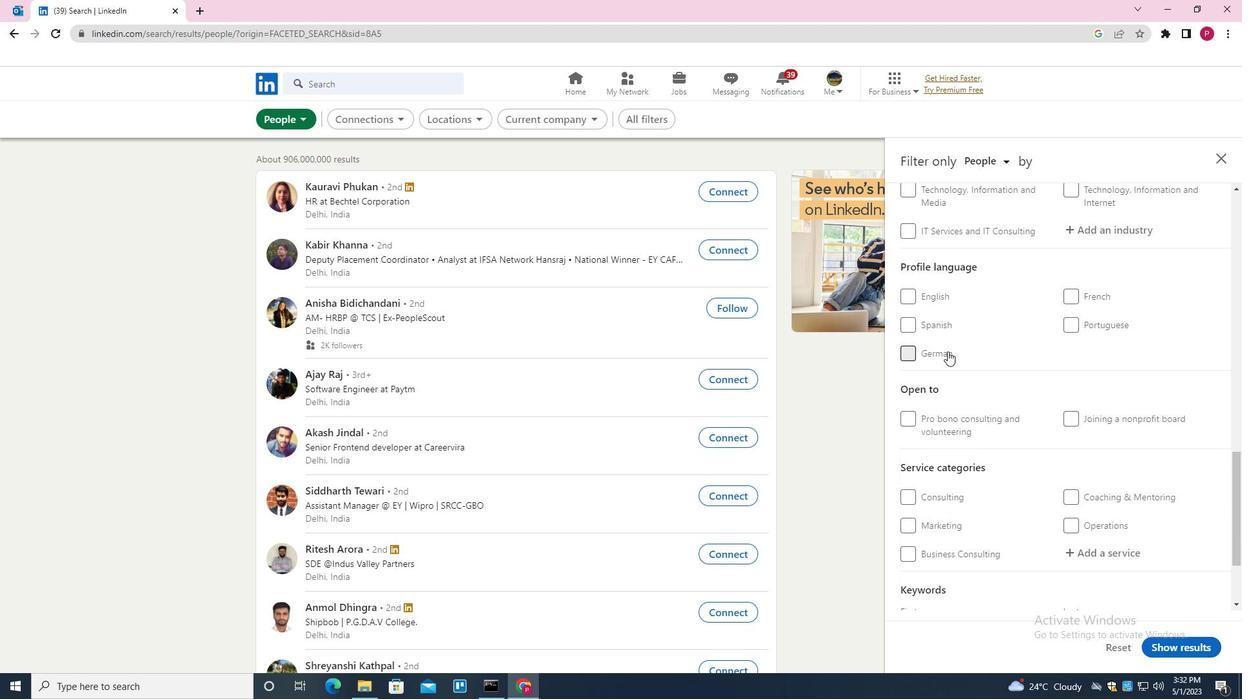 
Action: Mouse scrolled (973, 358) with delta (0, 0)
Screenshot: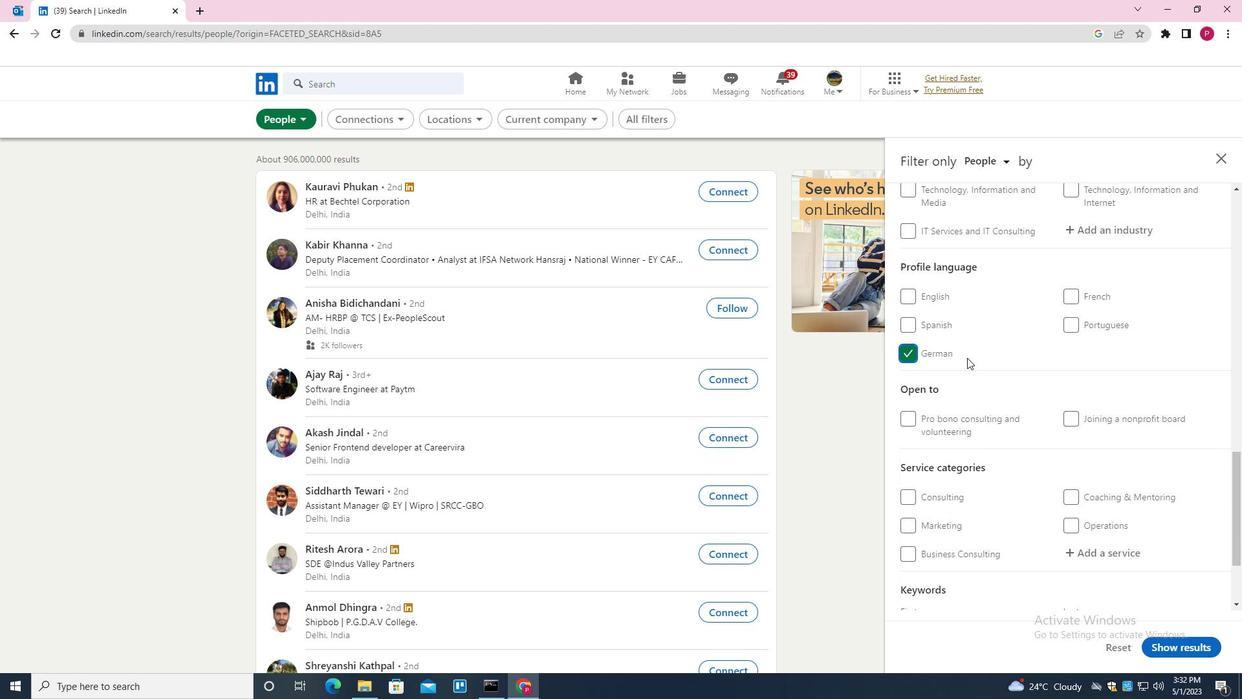 
Action: Mouse scrolled (973, 358) with delta (0, 0)
Screenshot: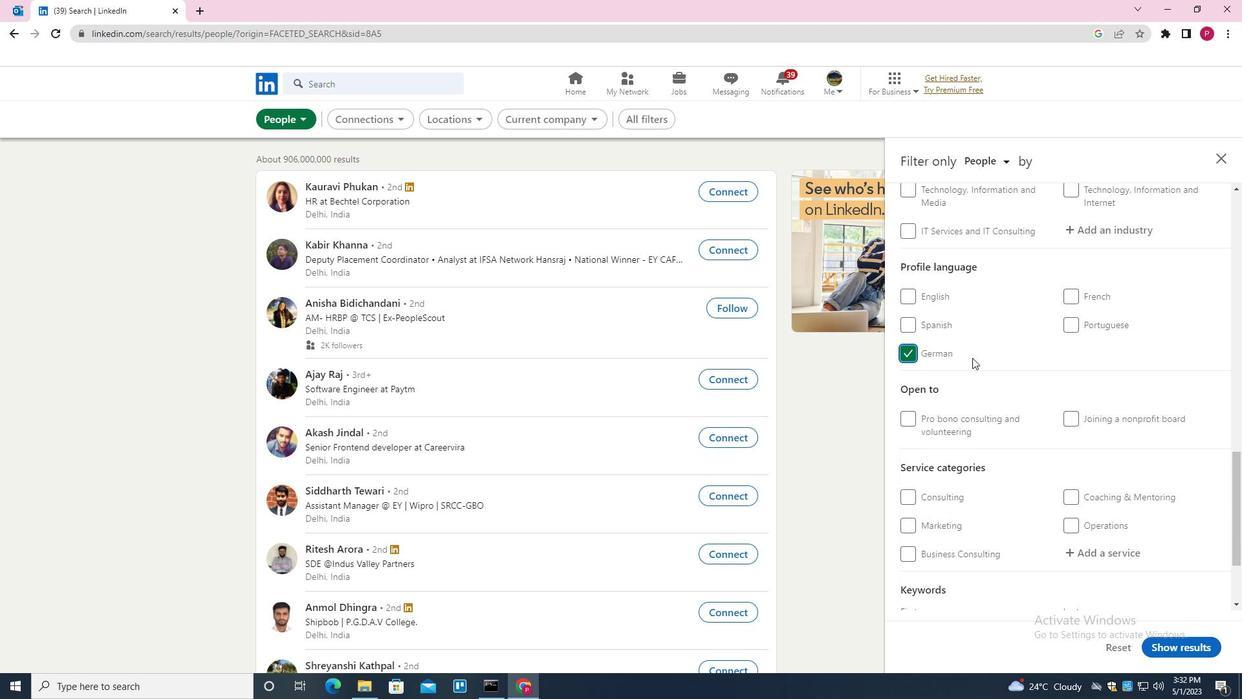 
Action: Mouse scrolled (973, 358) with delta (0, 0)
Screenshot: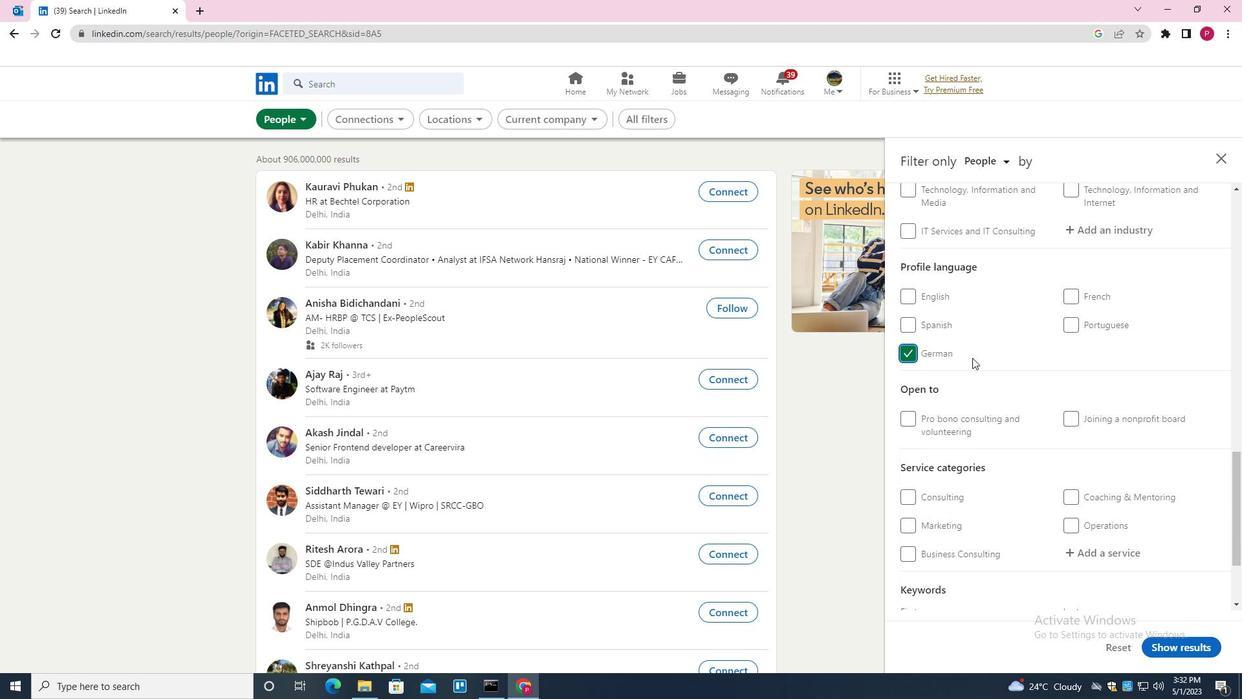 
Action: Mouse scrolled (973, 358) with delta (0, 0)
Screenshot: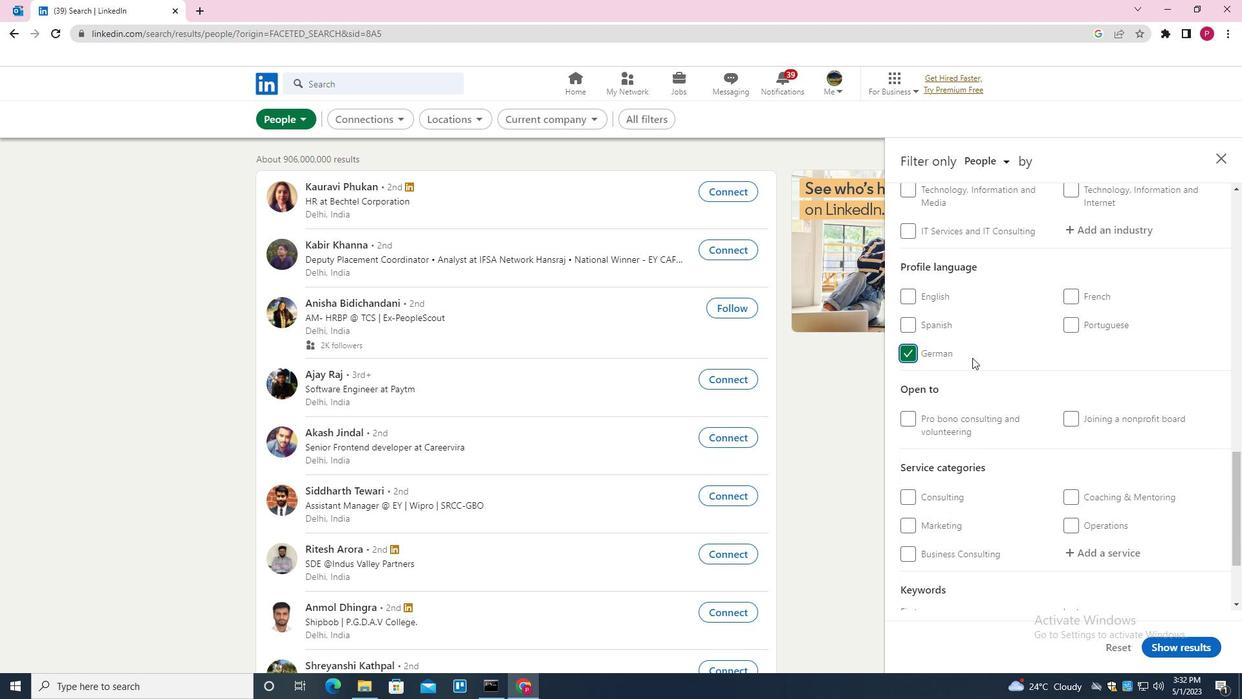 
Action: Mouse scrolled (973, 358) with delta (0, 0)
Screenshot: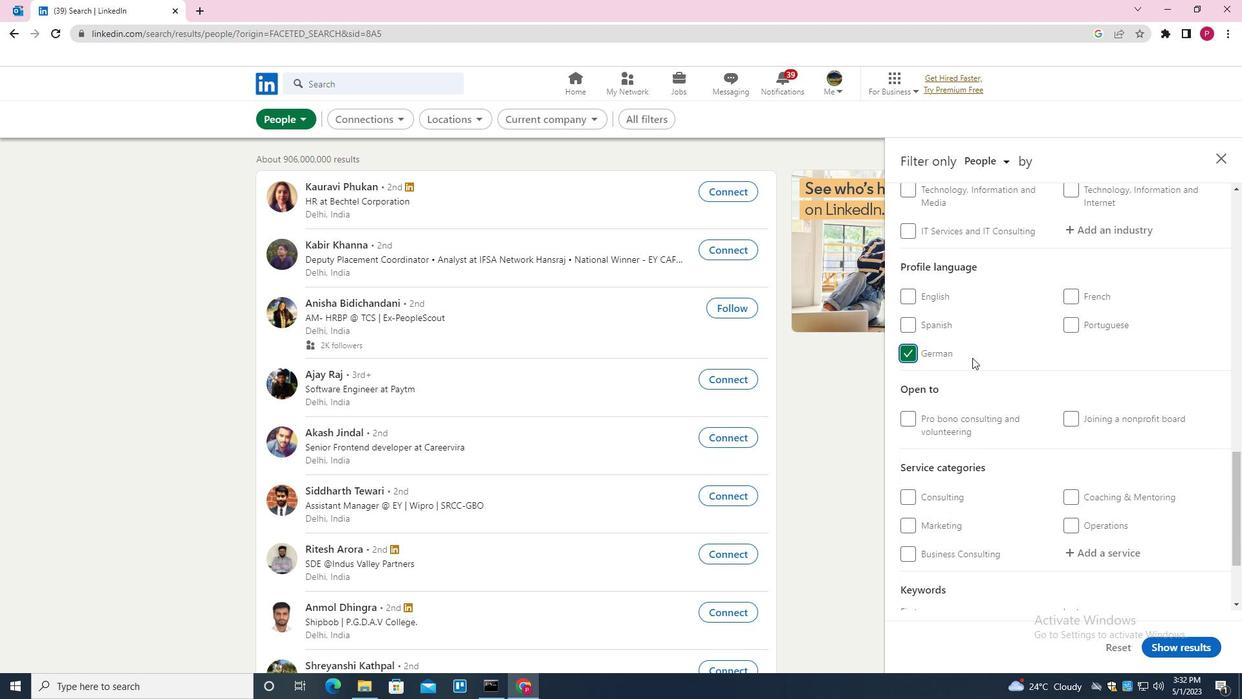 
Action: Mouse scrolled (973, 358) with delta (0, 0)
Screenshot: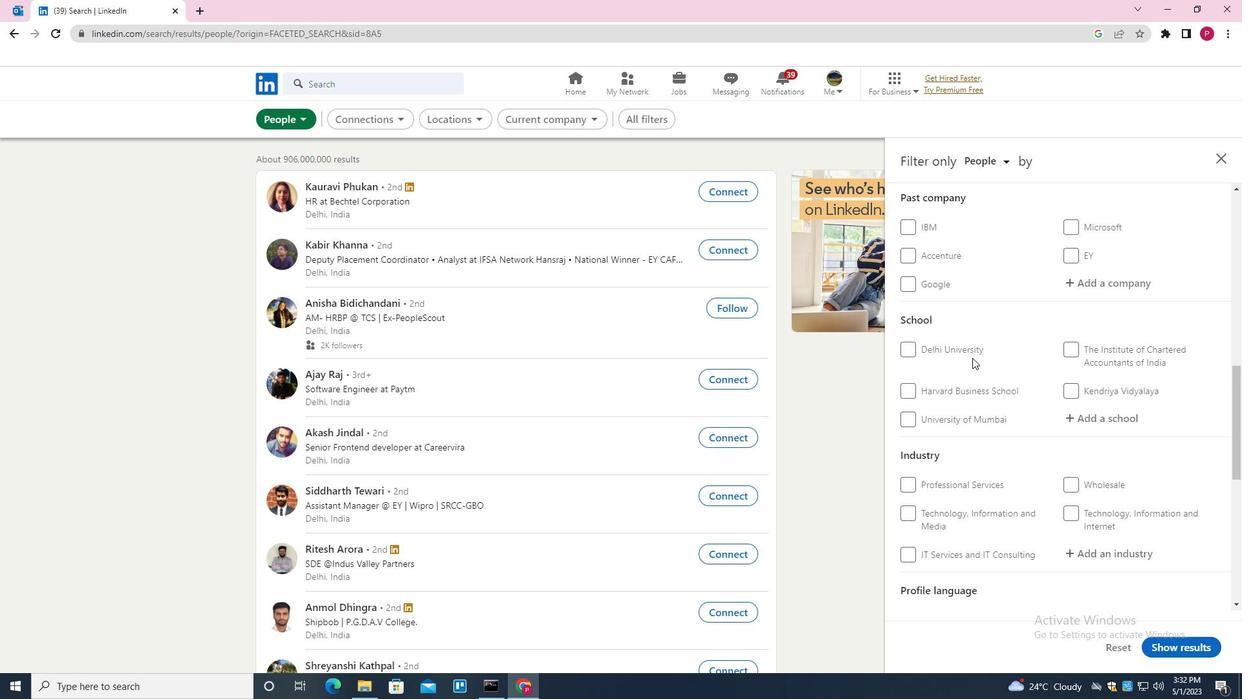 
Action: Mouse scrolled (973, 358) with delta (0, 0)
Screenshot: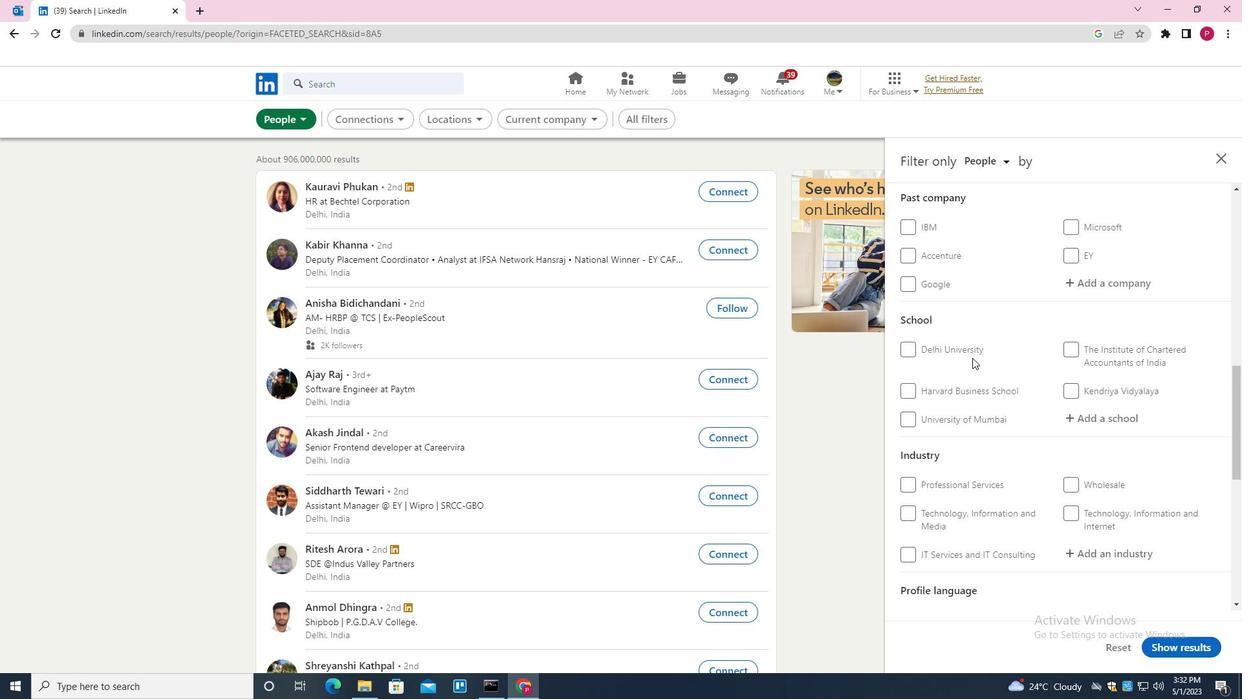 
Action: Mouse moved to (1101, 293)
Screenshot: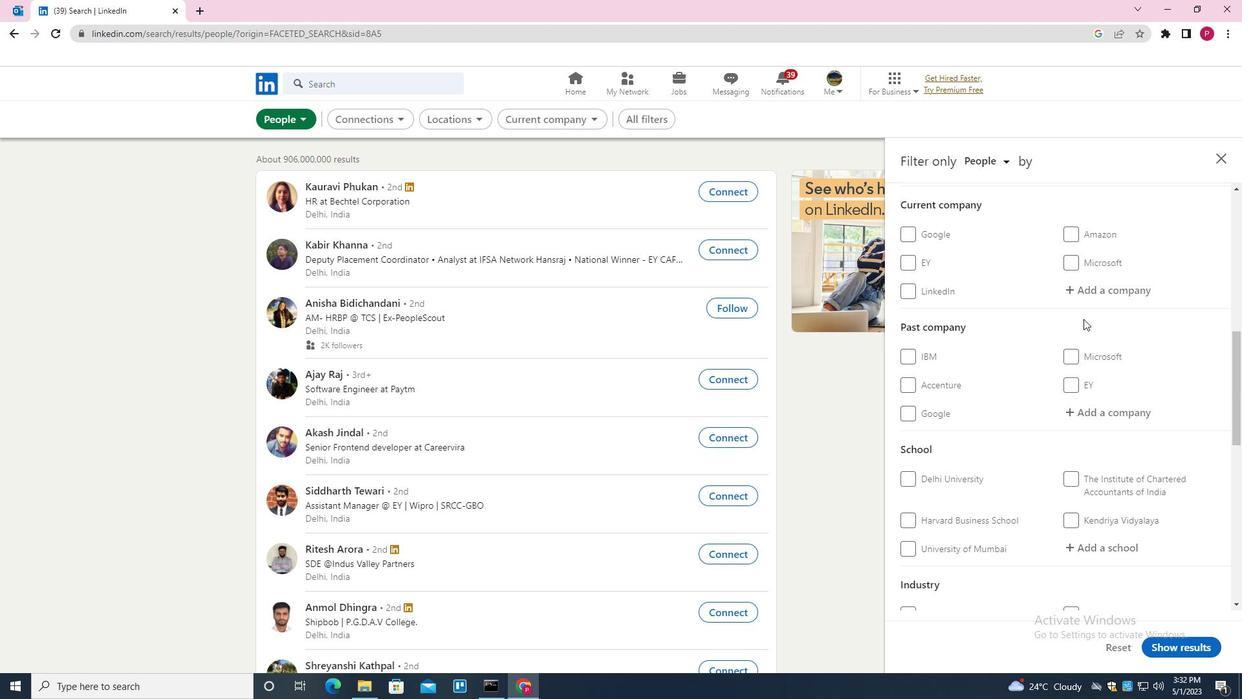 
Action: Mouse pressed left at (1101, 293)
Screenshot: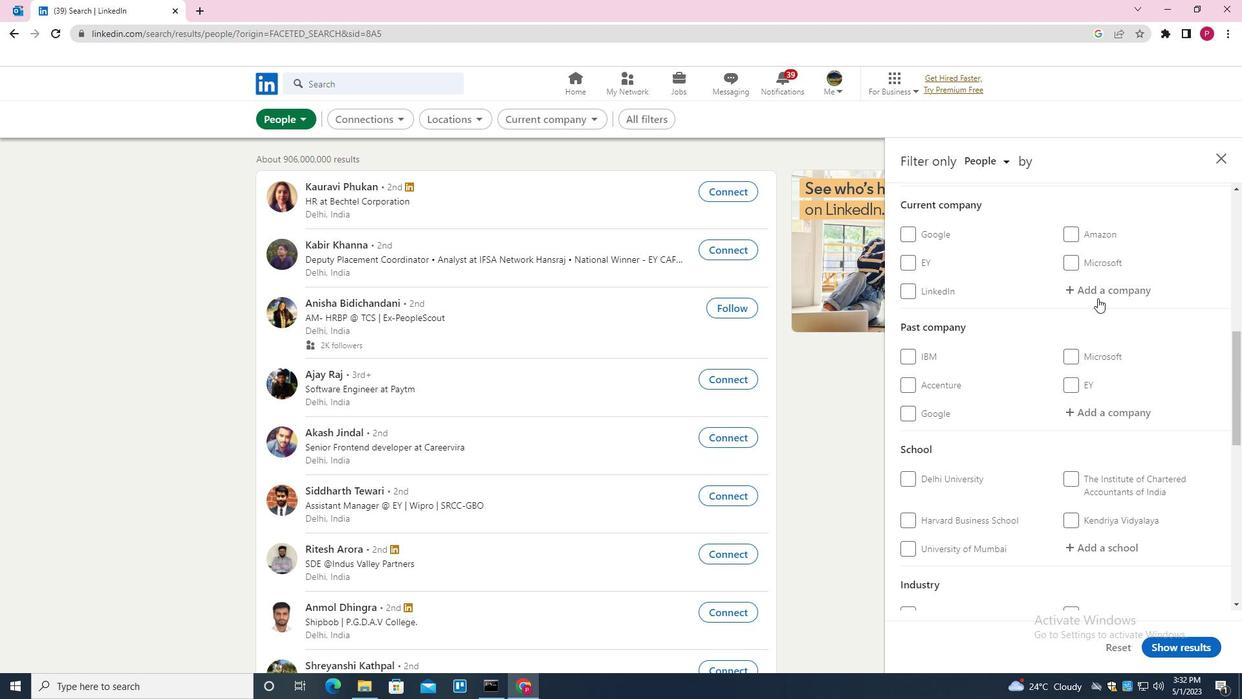 
Action: Mouse moved to (1101, 292)
Screenshot: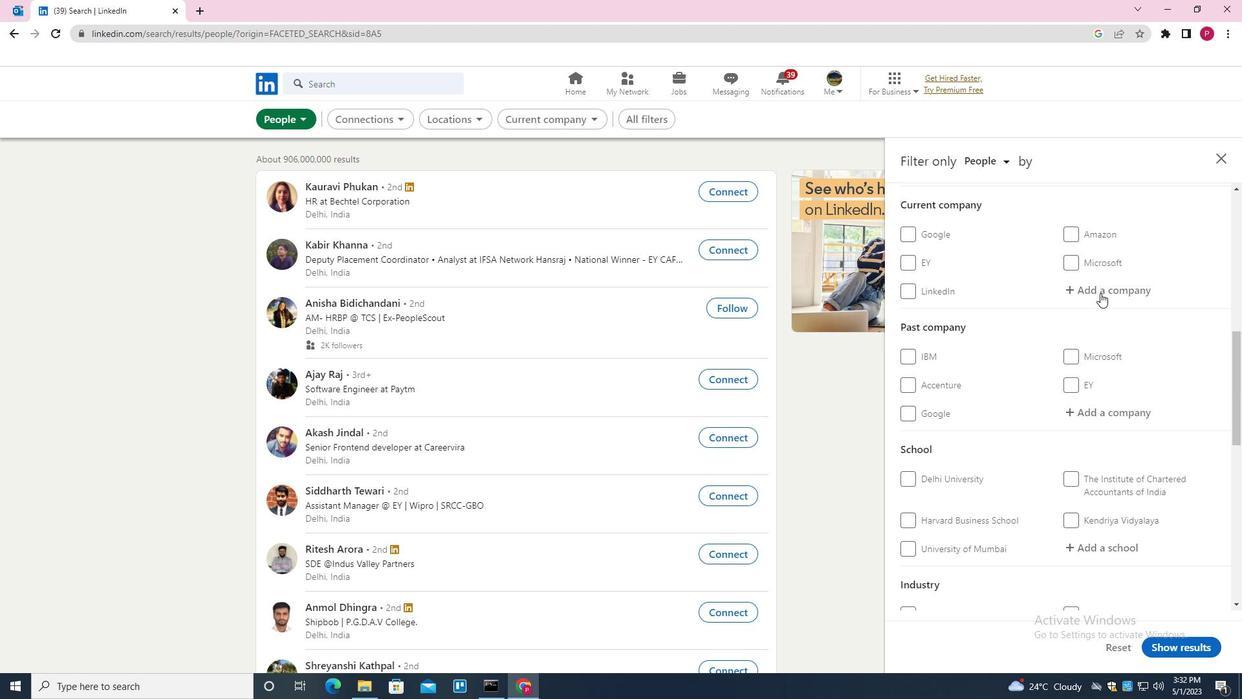 
Action: Key pressed <Key.shift><Key.shift><Key.shift><Key.shift><Key.shift><Key.shift>DI<Key.backspace>CETEK
Screenshot: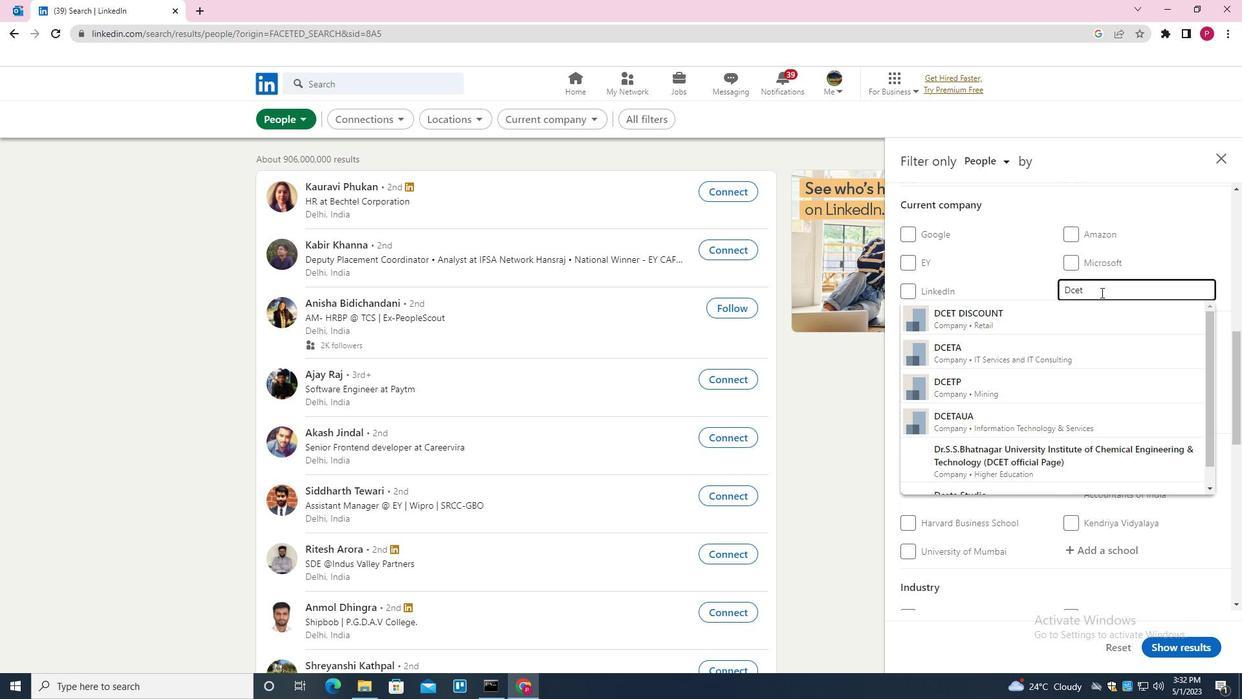 
Action: Mouse moved to (1244, 275)
Screenshot: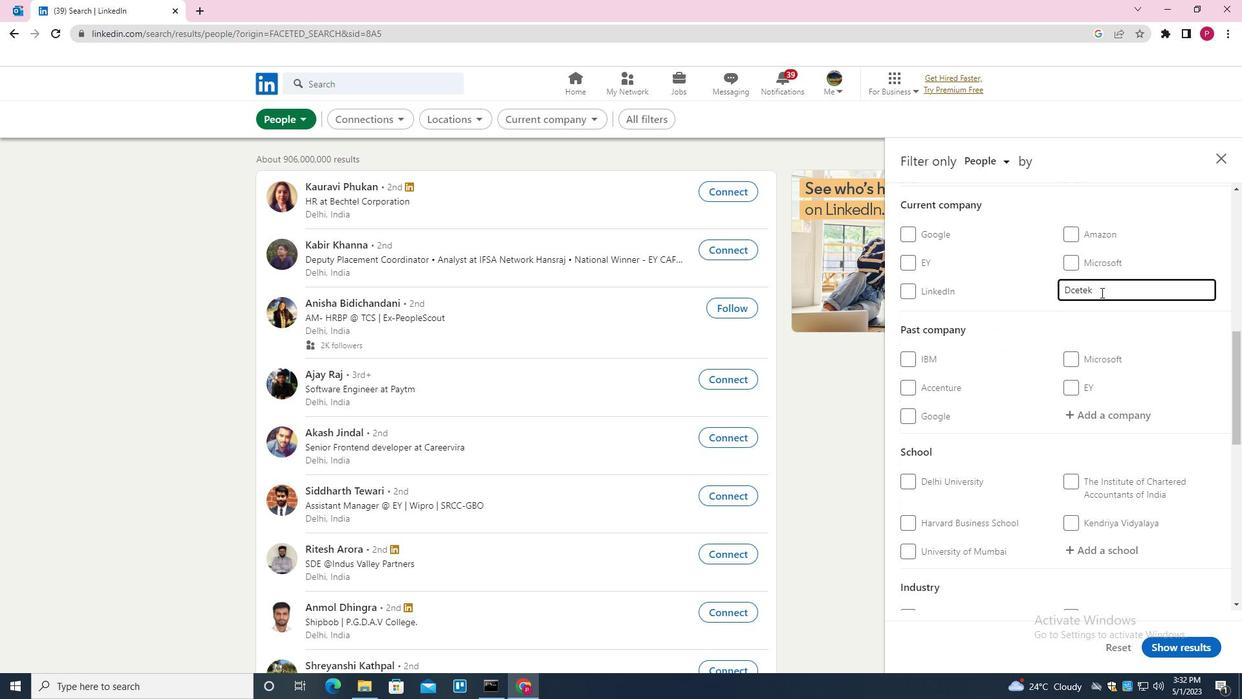 
Action: Key pressed <Key.backspace><Key.backspace><Key.backspace><Key.backspace><Key.backspace>ICETEK<Key.down><Key.enter>
Screenshot: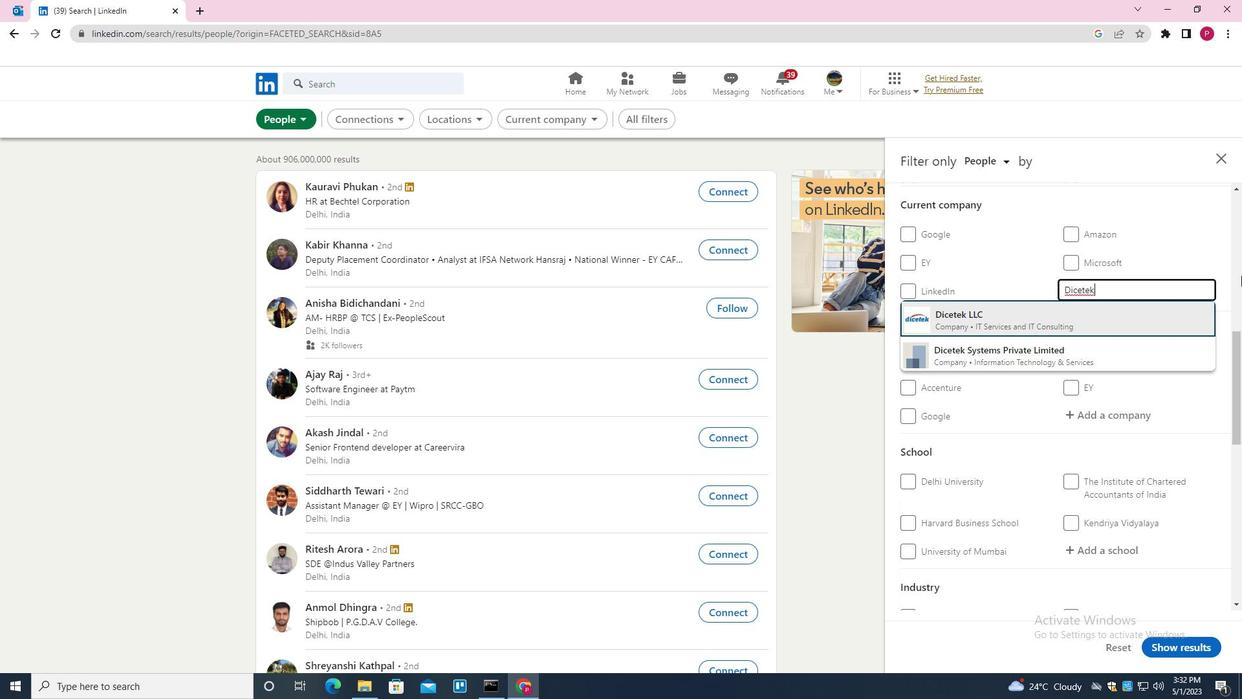 
Action: Mouse moved to (1206, 281)
Screenshot: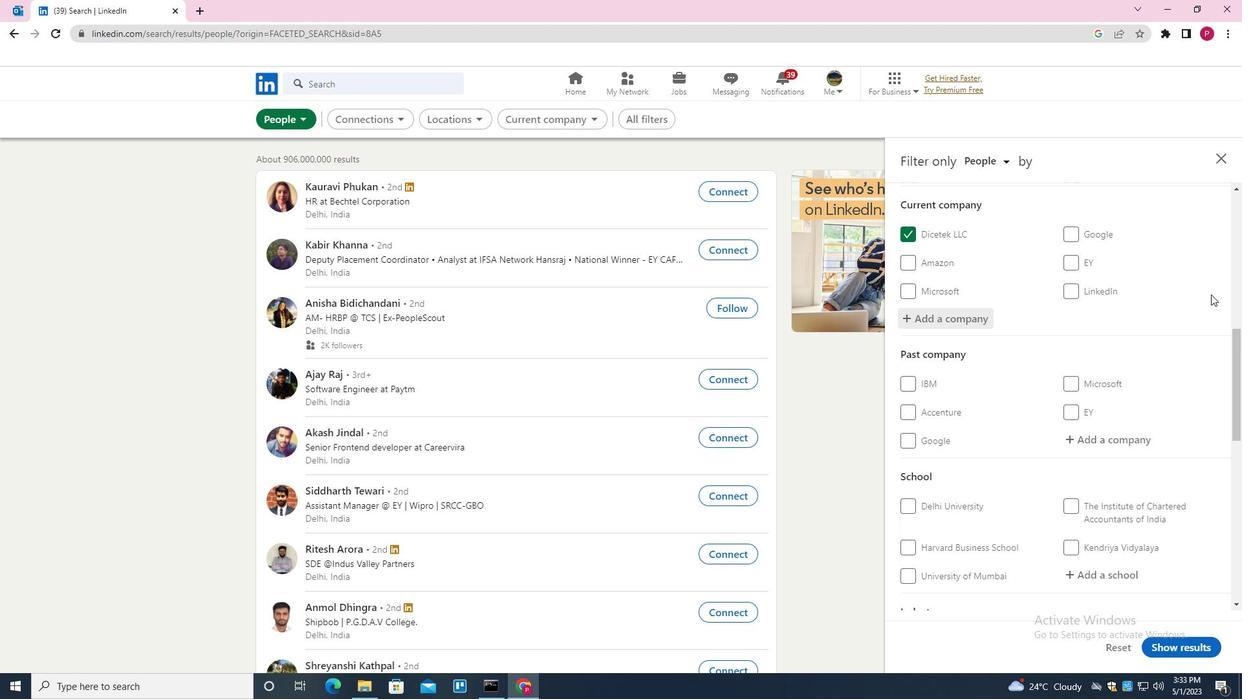 
Action: Mouse scrolled (1206, 280) with delta (0, 0)
Screenshot: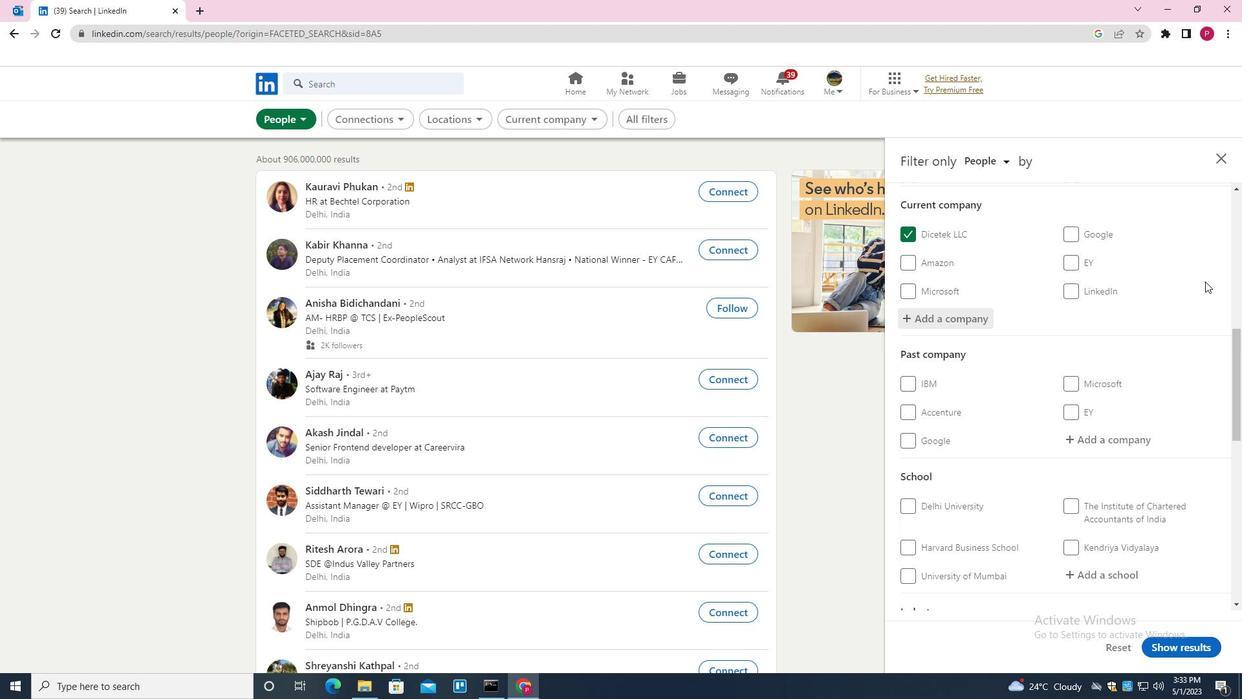
Action: Mouse scrolled (1206, 280) with delta (0, 0)
Screenshot: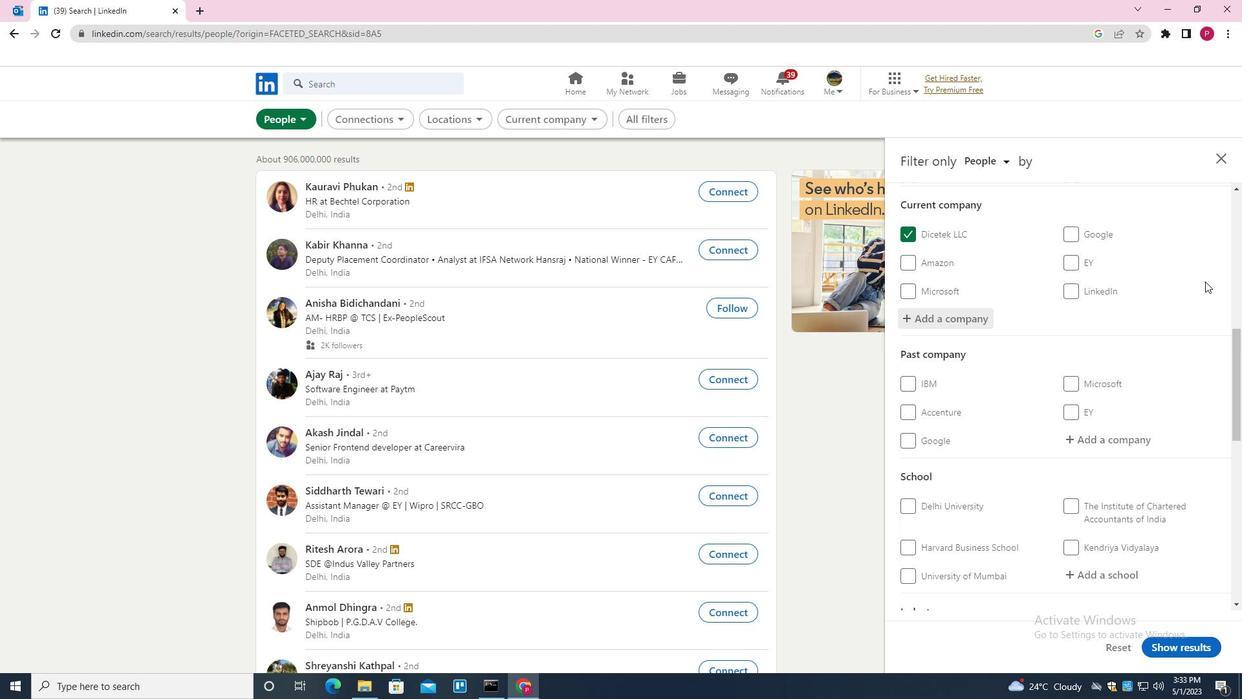 
Action: Mouse scrolled (1206, 280) with delta (0, 0)
Screenshot: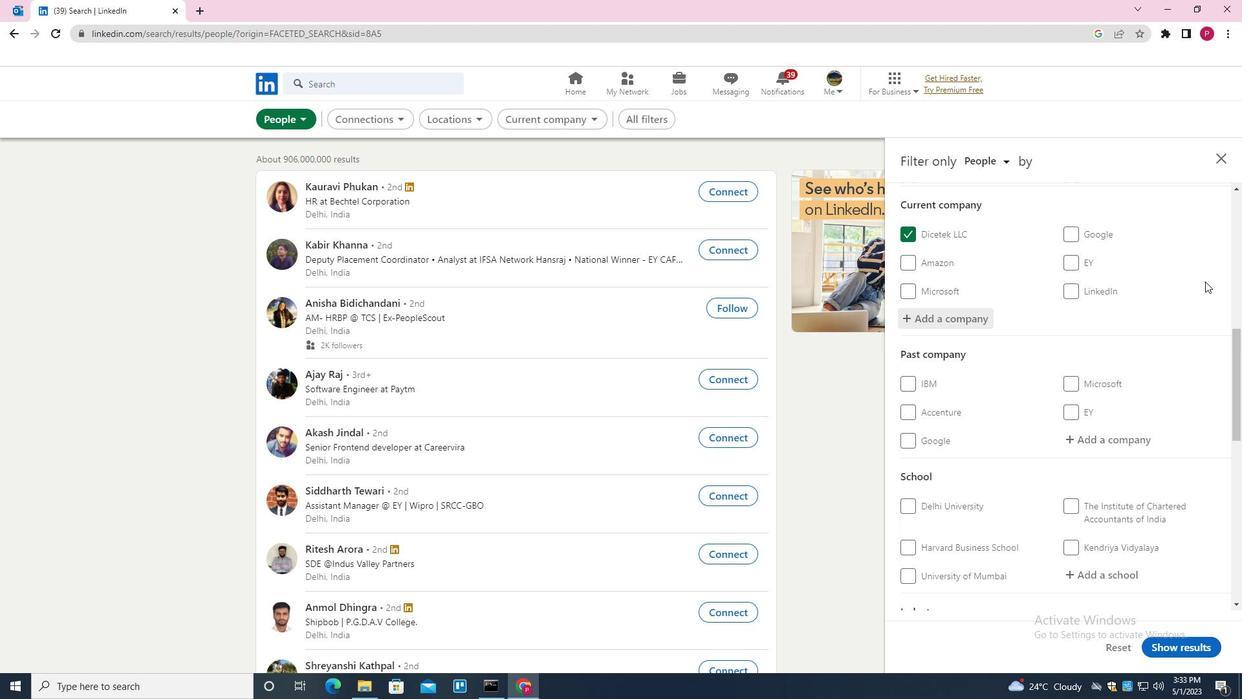
Action: Mouse moved to (1116, 374)
Screenshot: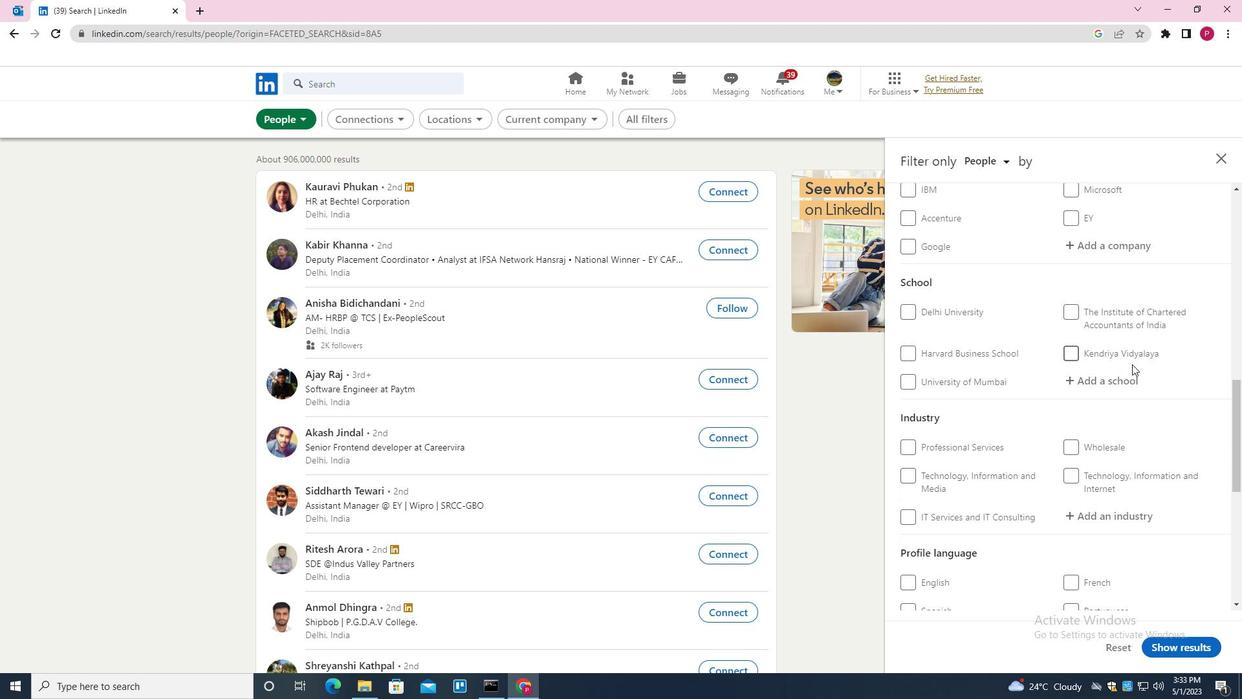 
Action: Mouse pressed left at (1116, 374)
Screenshot: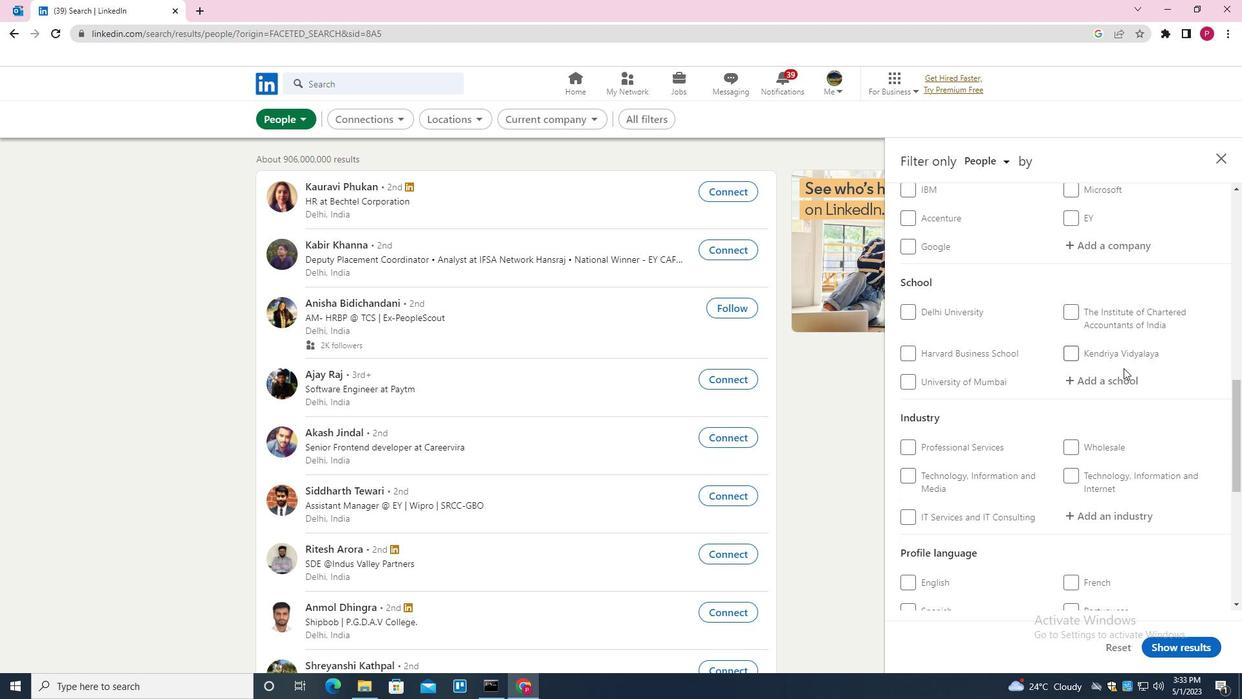 
Action: Mouse moved to (1114, 375)
Screenshot: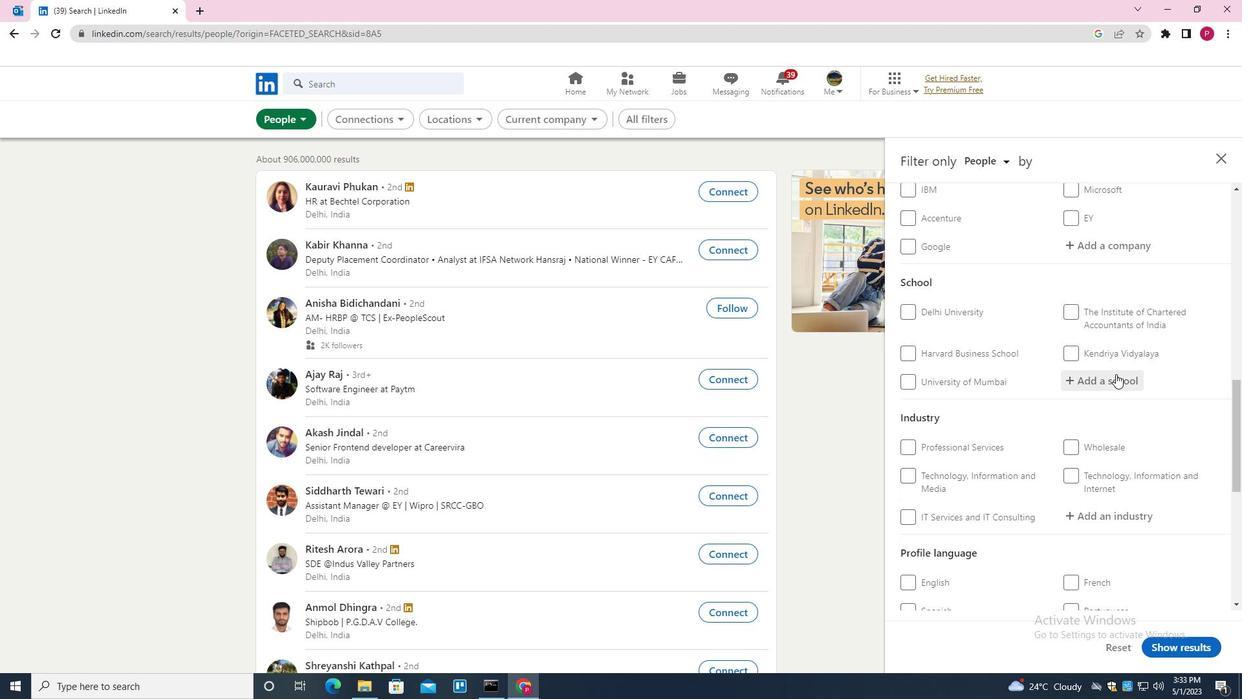 
Action: Key pressed <Key.shift><Key.shift><Key.shift><Key.shift><Key.shift><Key.shift><Key.shift>GAYATRI<Key.space><Key.shift>VIDYA<Key.space><Key.down><Key.enter>
Screenshot: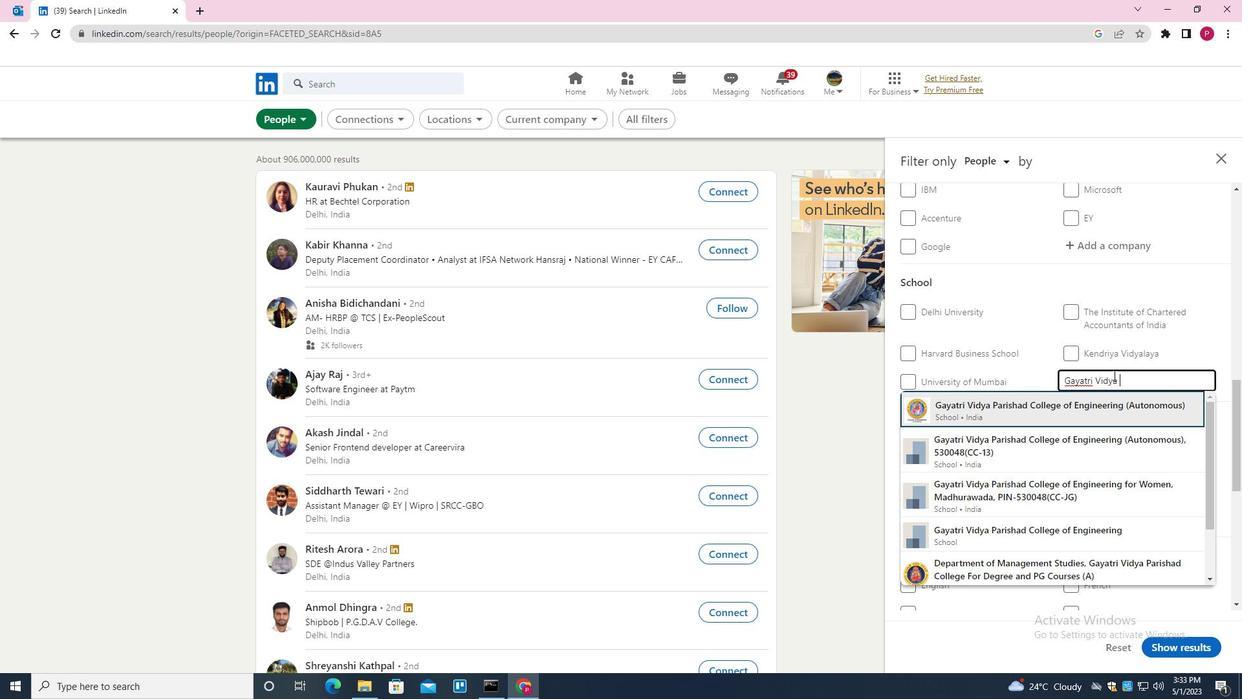 
Action: Mouse moved to (1089, 351)
Screenshot: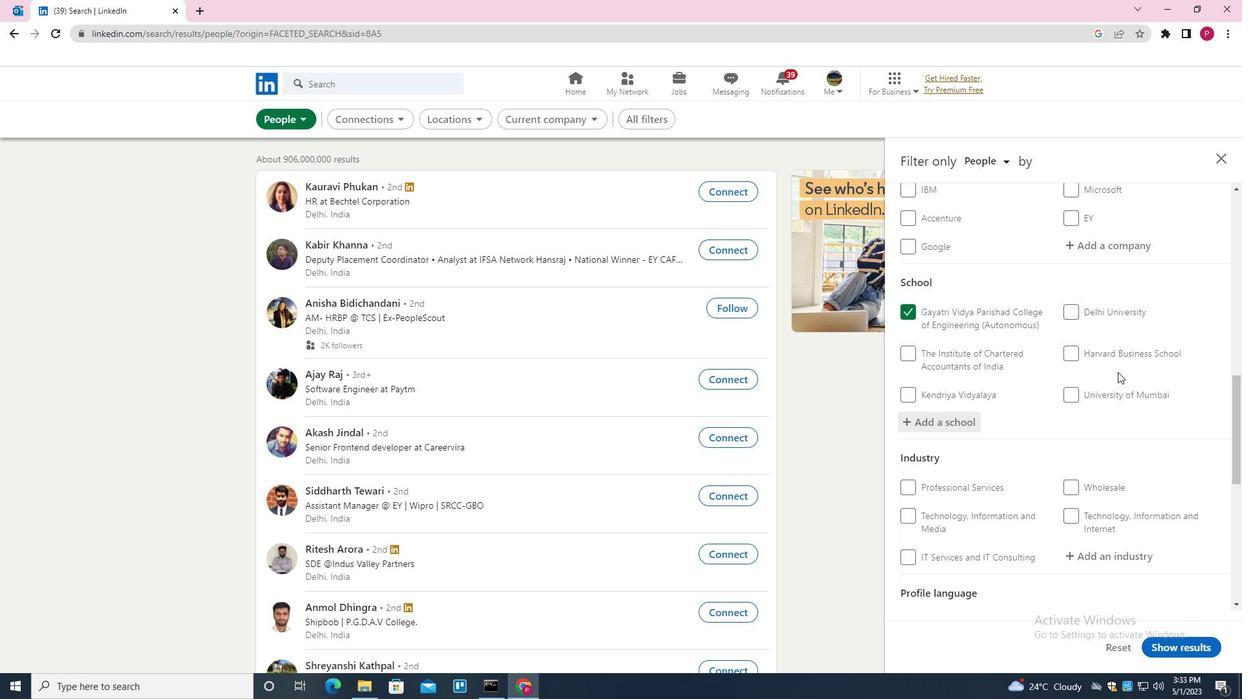 
Action: Mouse scrolled (1089, 350) with delta (0, 0)
Screenshot: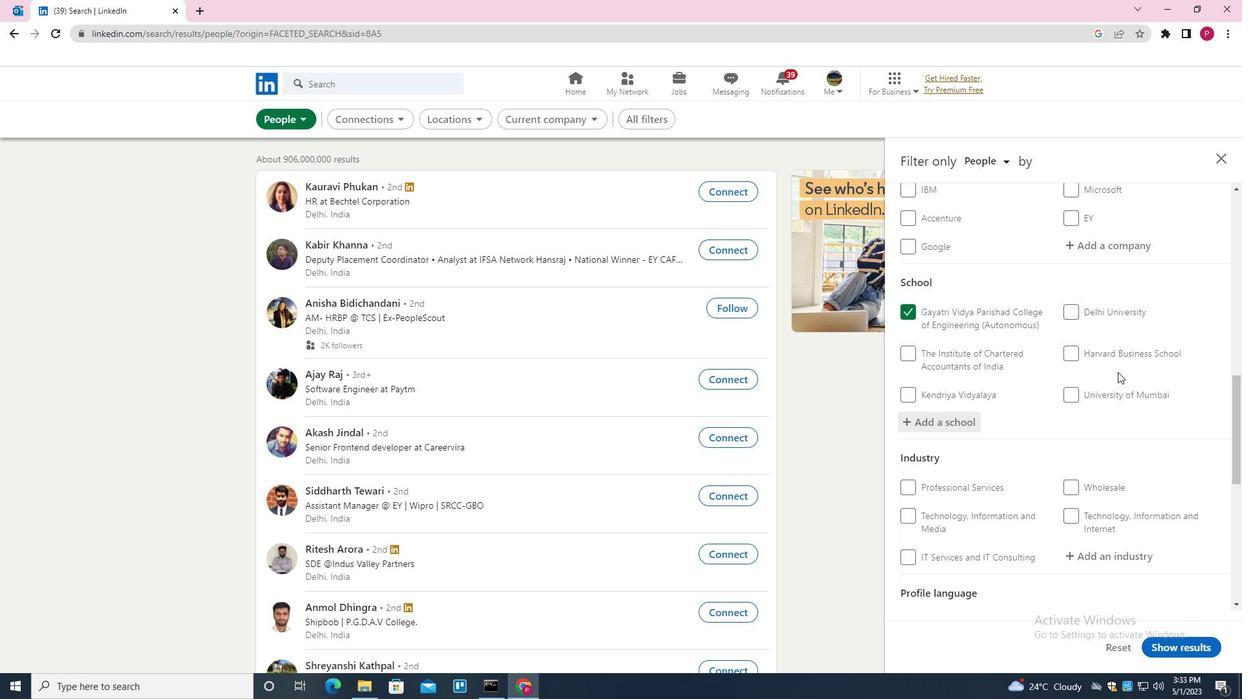 
Action: Mouse moved to (1088, 351)
Screenshot: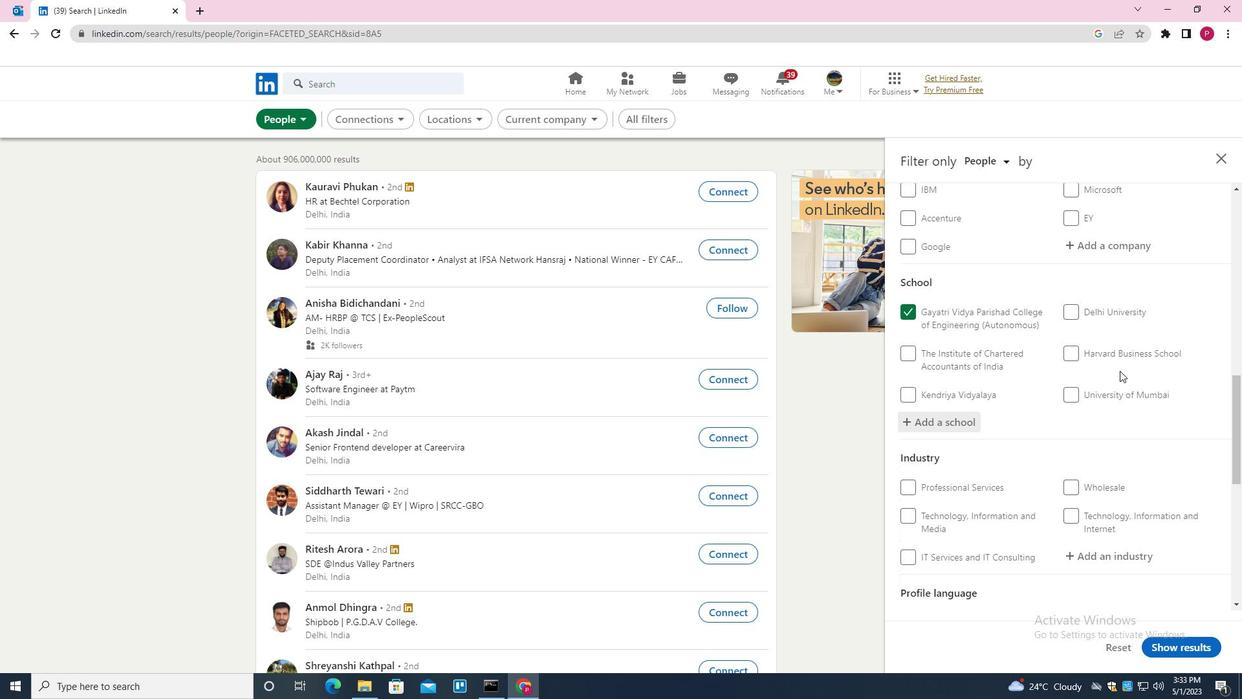 
Action: Mouse scrolled (1088, 350) with delta (0, 0)
Screenshot: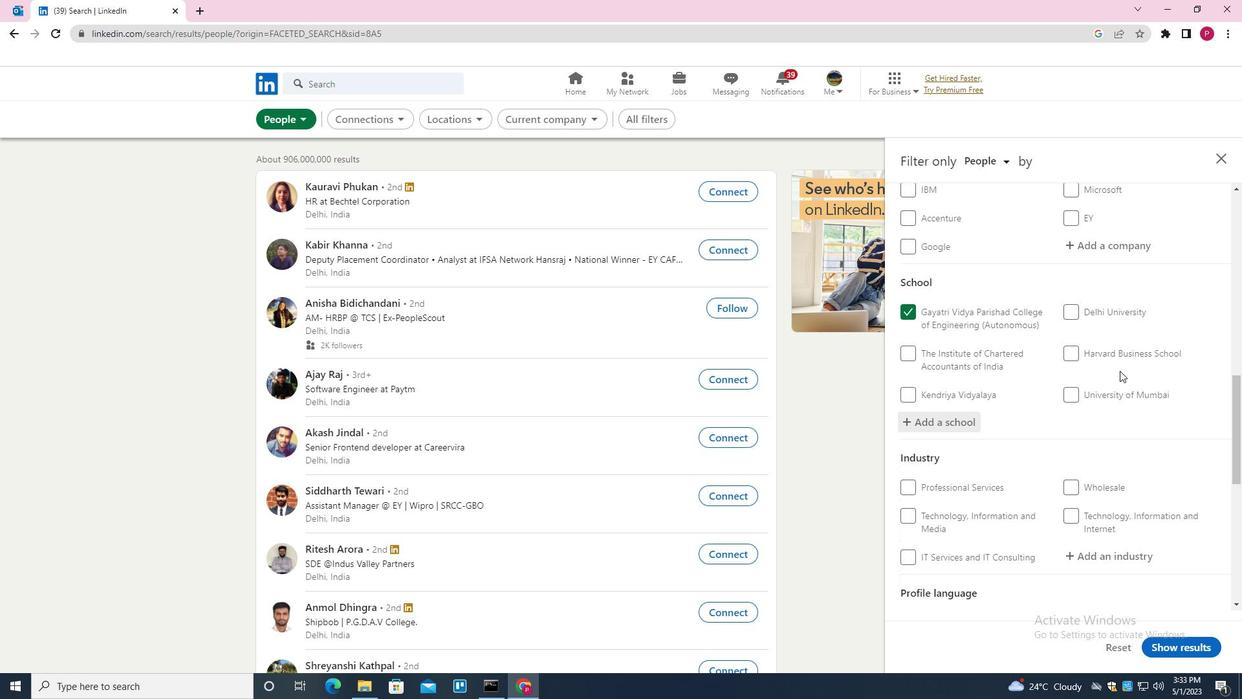 
Action: Mouse moved to (1083, 355)
Screenshot: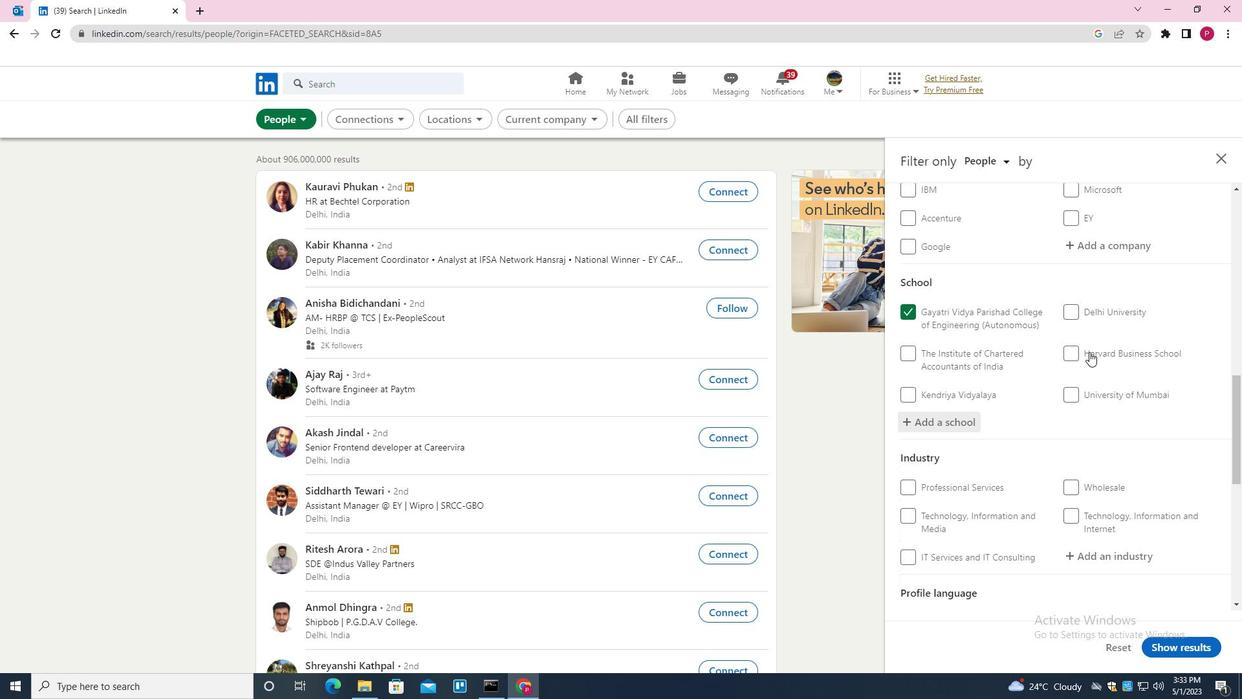 
Action: Mouse scrolled (1083, 354) with delta (0, 0)
Screenshot: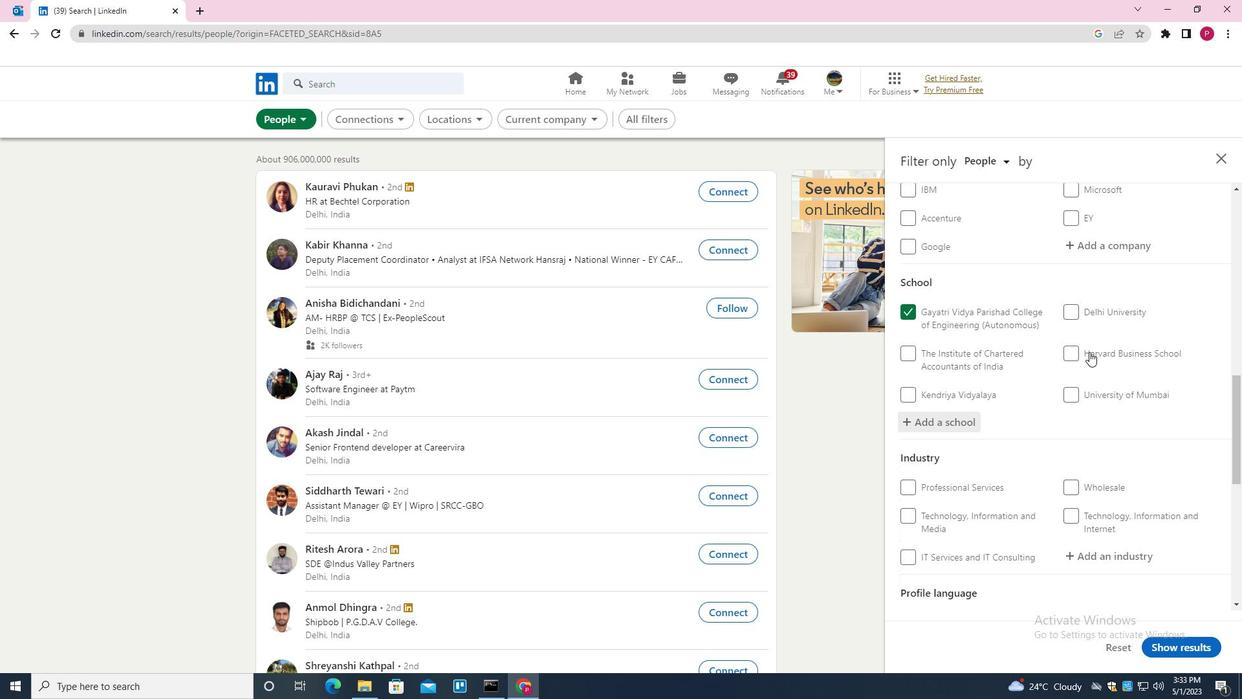 
Action: Mouse moved to (1080, 359)
Screenshot: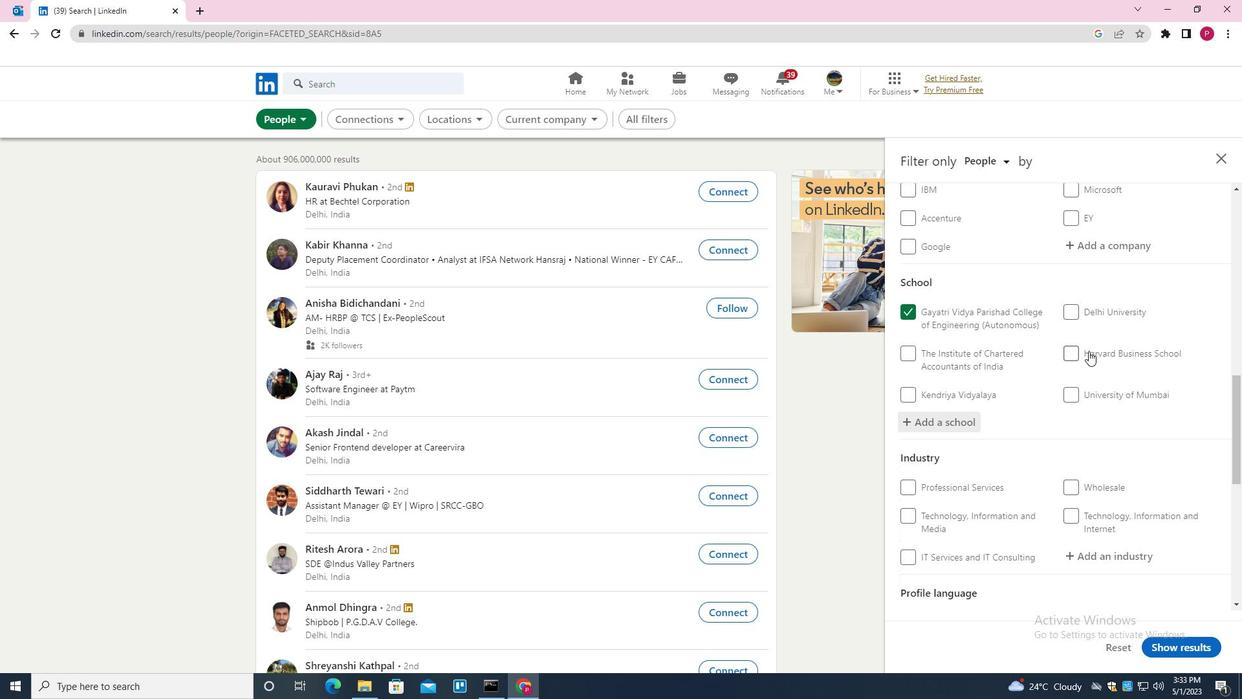 
Action: Mouse scrolled (1080, 358) with delta (0, 0)
Screenshot: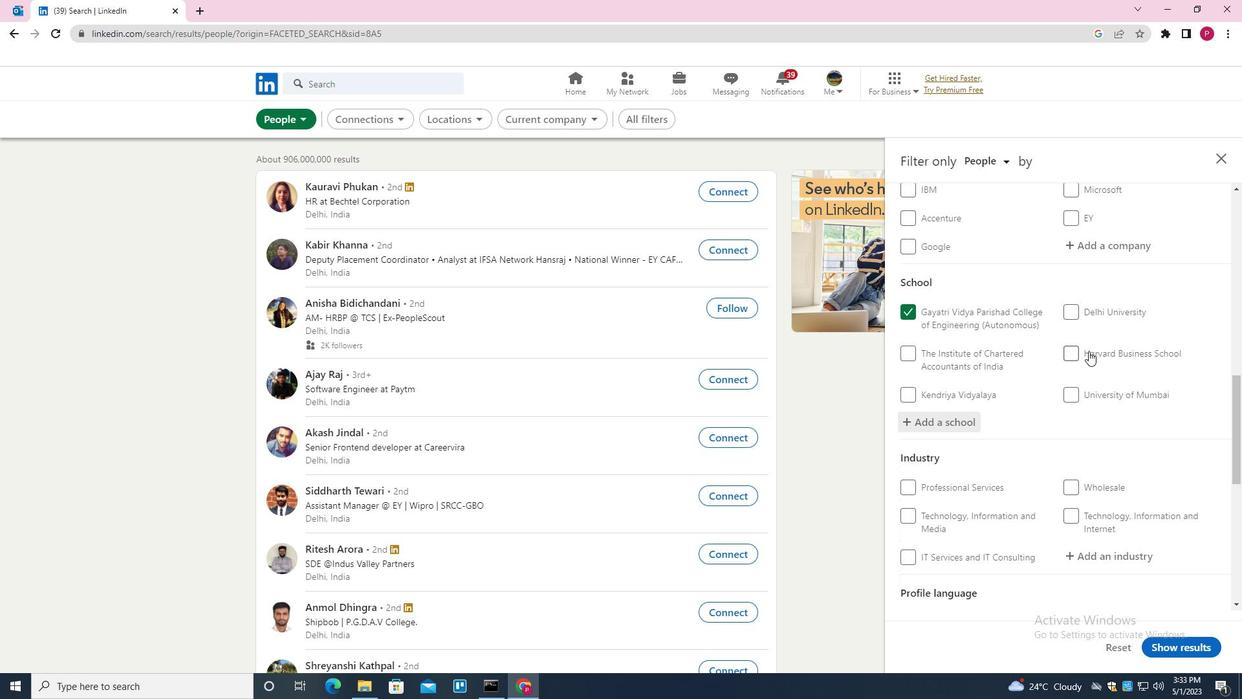 
Action: Mouse moved to (1107, 296)
Screenshot: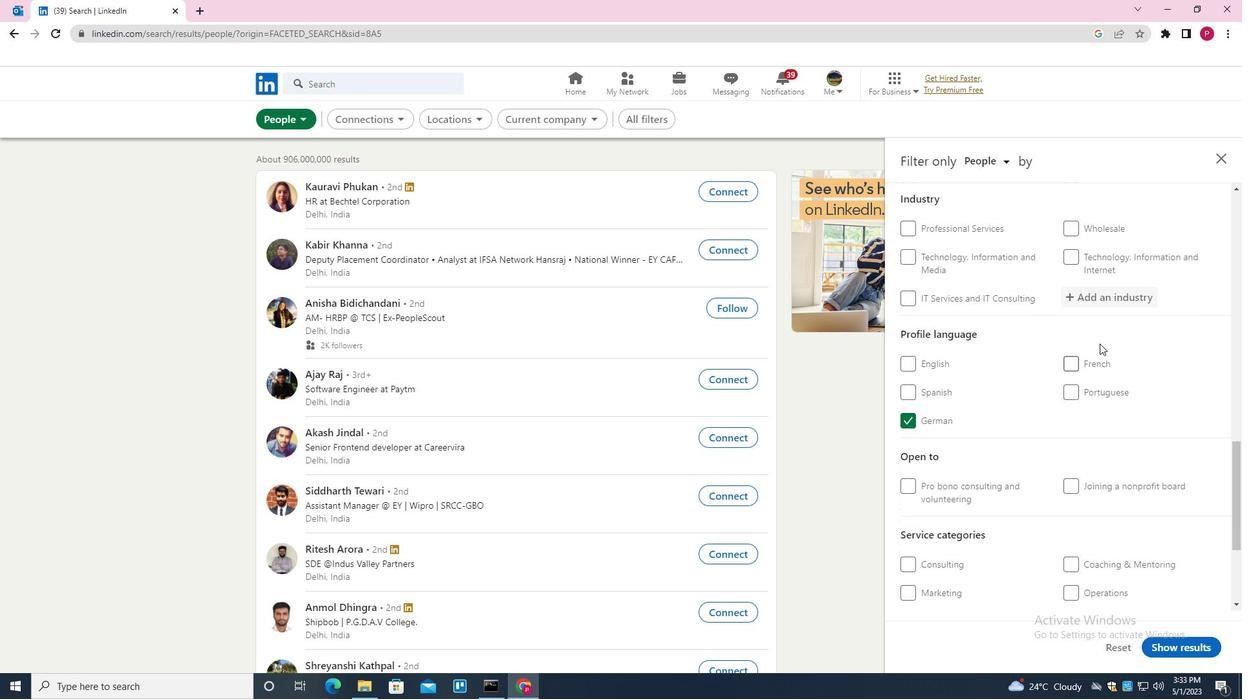 
Action: Mouse pressed left at (1107, 296)
Screenshot: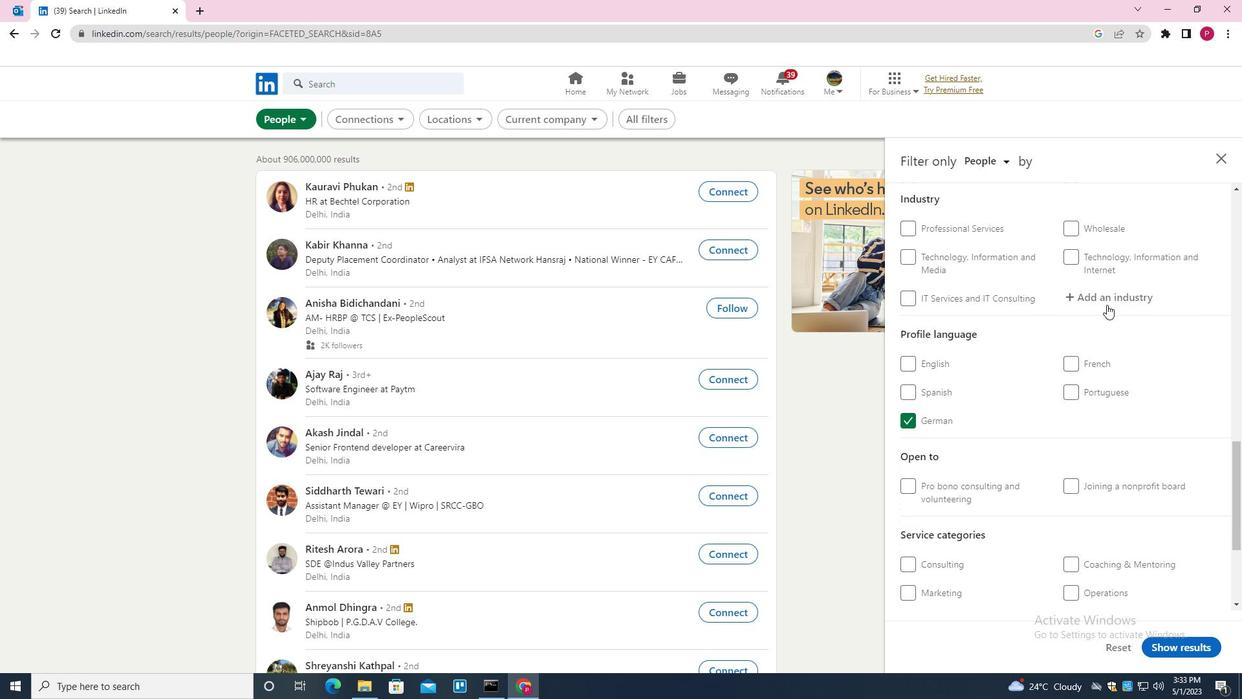
Action: Key pressed <Key.shift><Key.shift><Key.shift><Key.shift><Key.shift><Key.shift><Key.shift>MOBILE<Key.down><Key.enter>
Screenshot: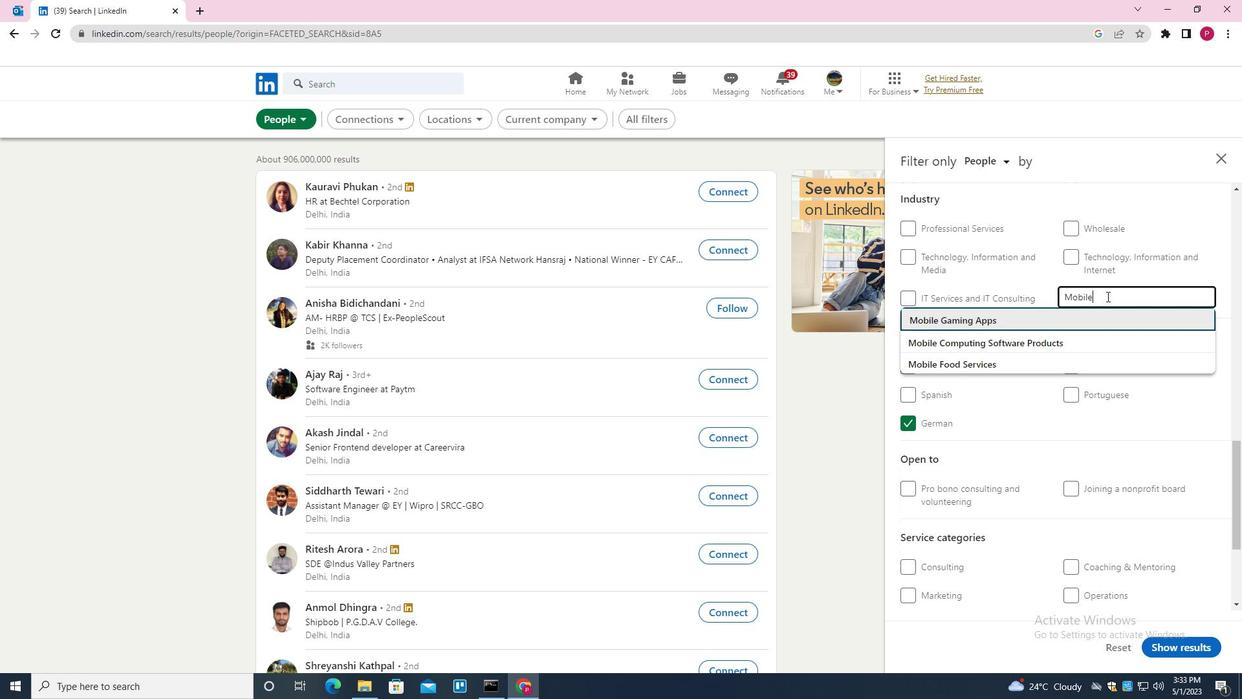 
Action: Mouse moved to (1094, 305)
Screenshot: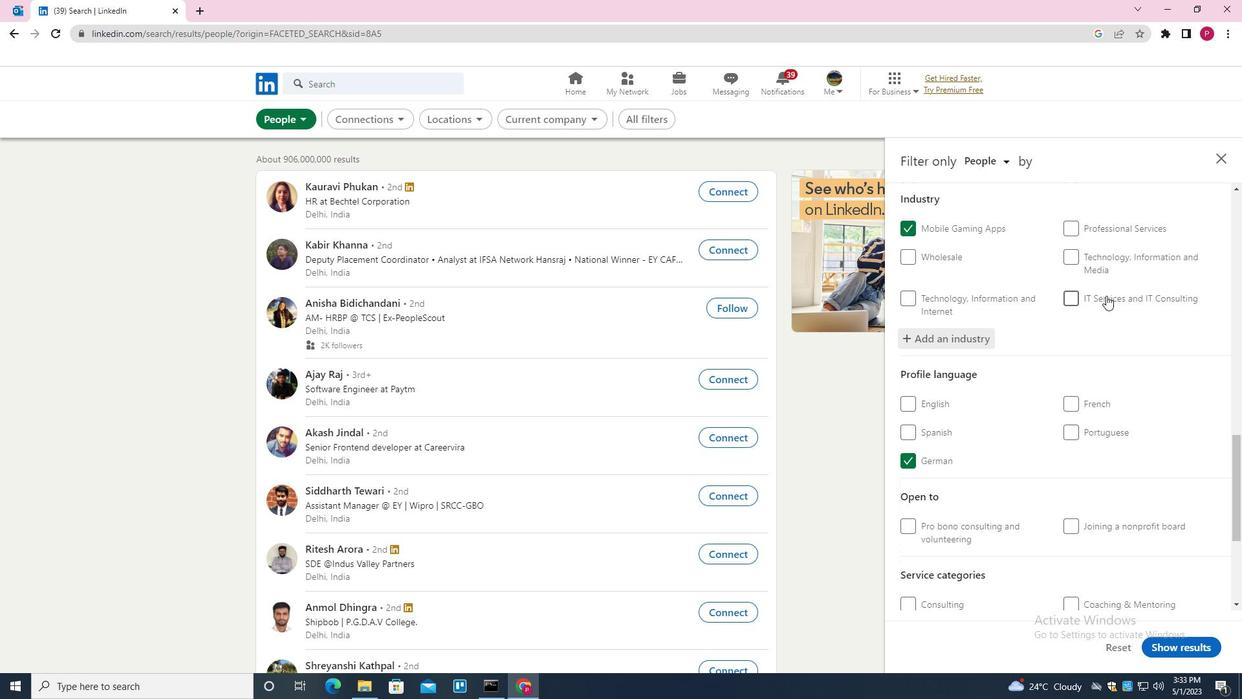 
Action: Mouse scrolled (1094, 304) with delta (0, 0)
Screenshot: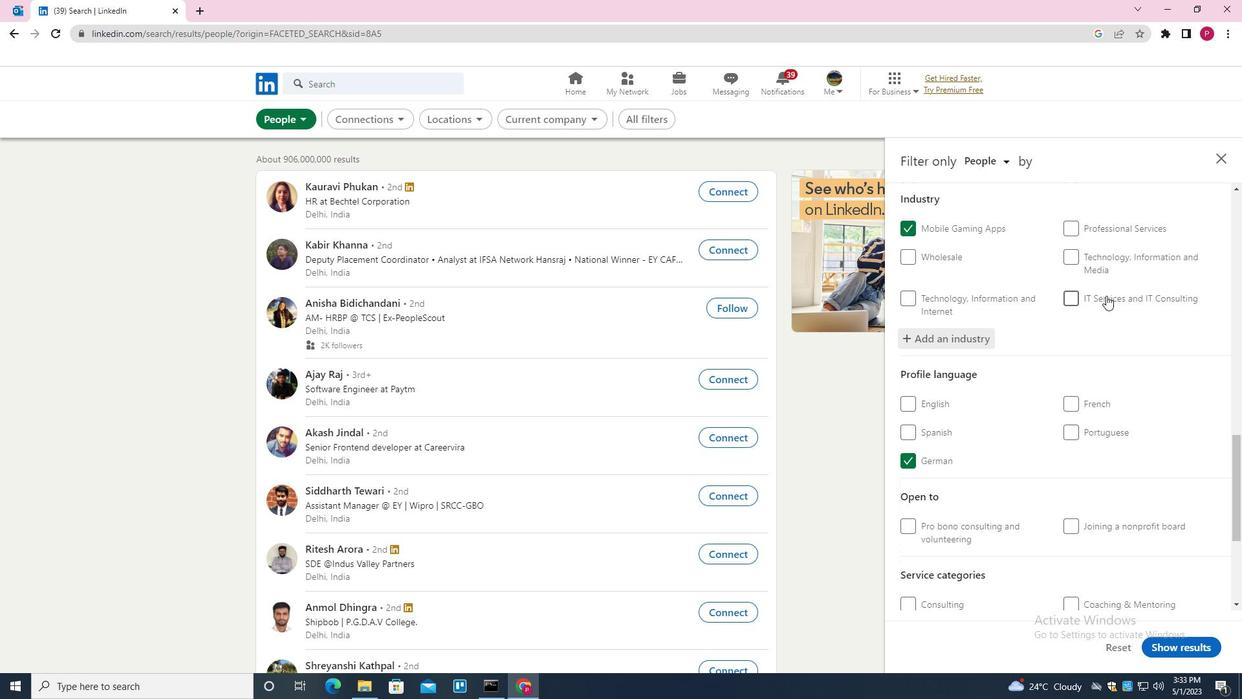 
Action: Mouse moved to (1093, 308)
Screenshot: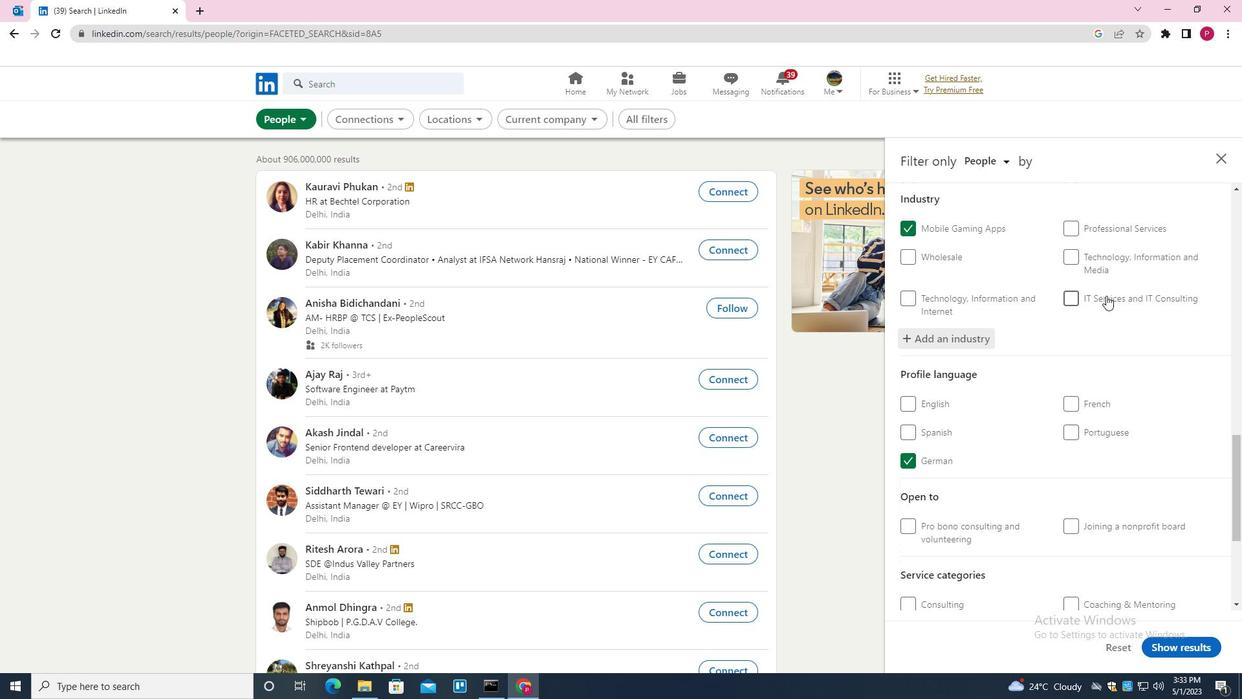 
Action: Mouse scrolled (1093, 308) with delta (0, 0)
Screenshot: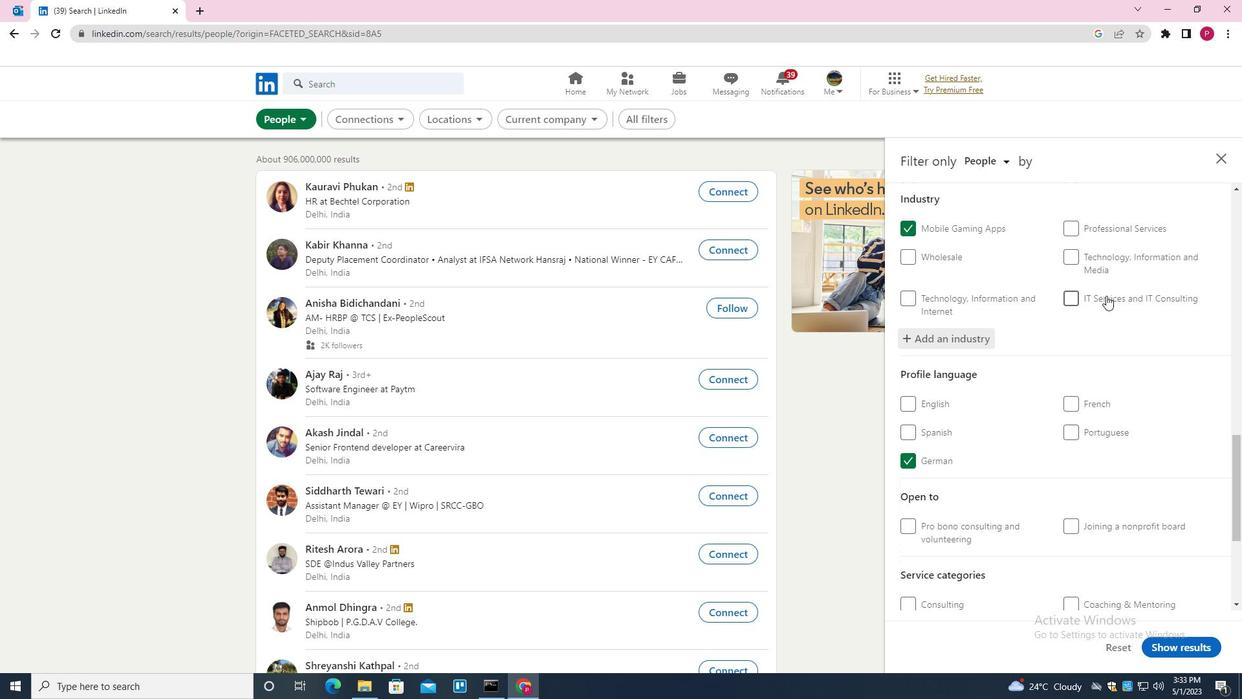 
Action: Mouse moved to (1092, 313)
Screenshot: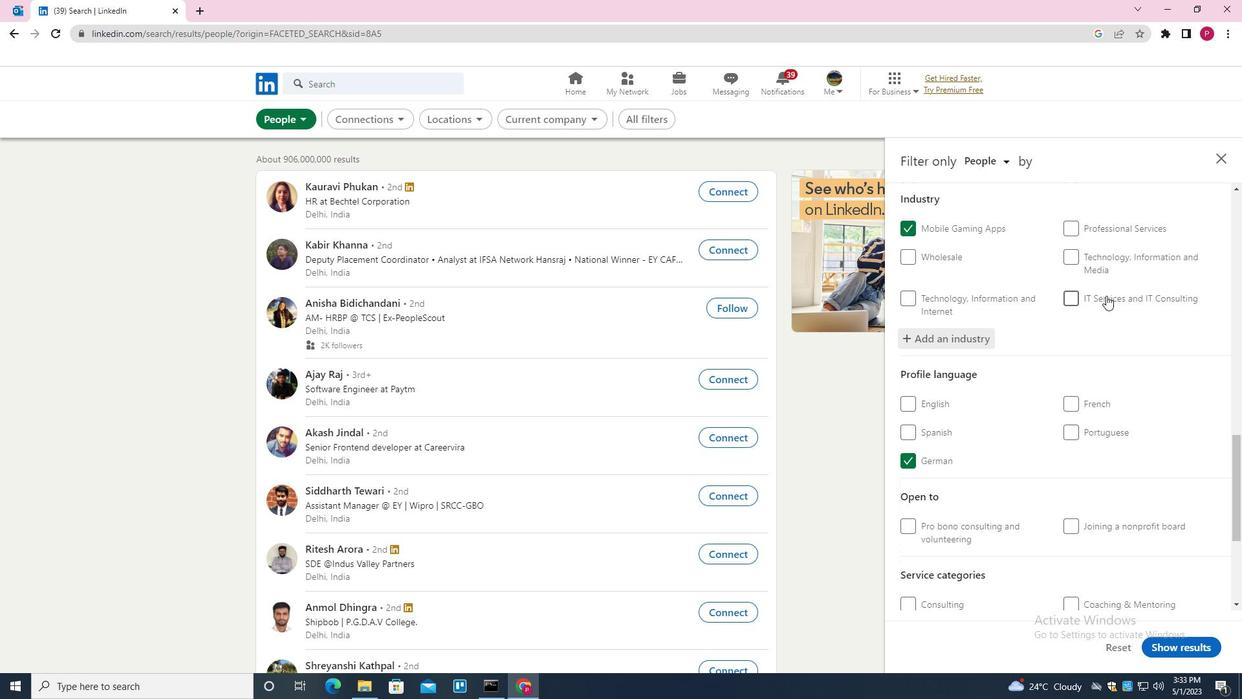 
Action: Mouse scrolled (1092, 313) with delta (0, 0)
Screenshot: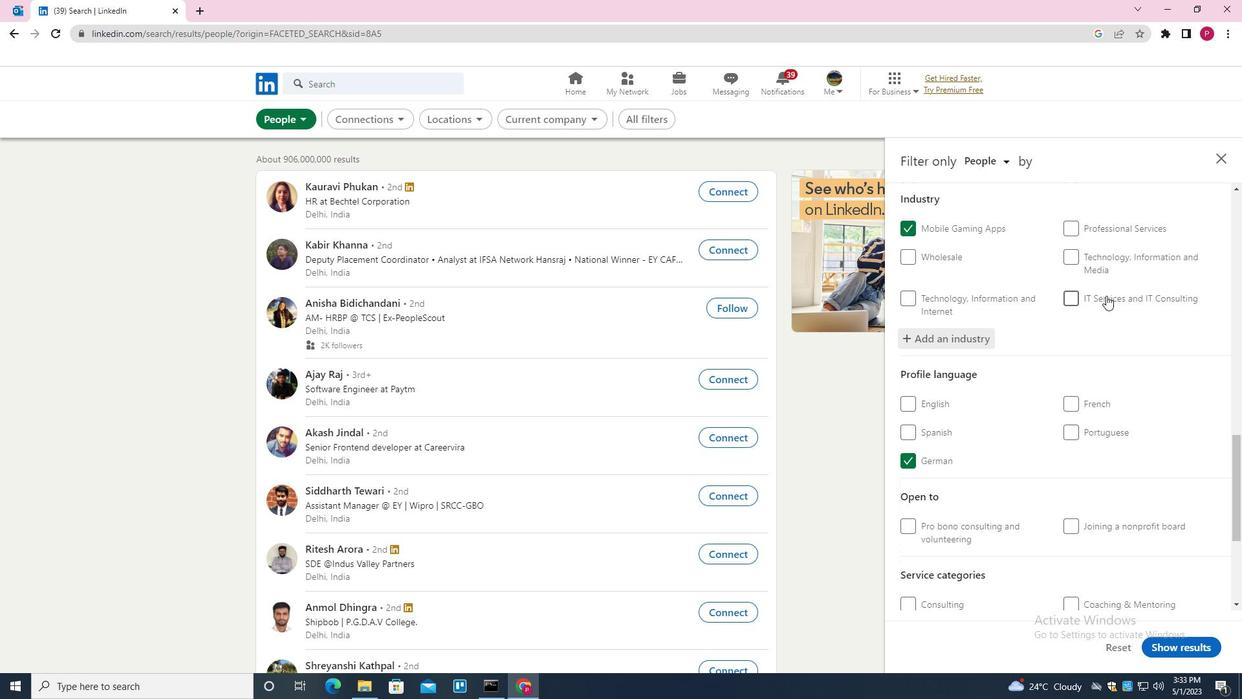 
Action: Mouse moved to (1089, 317)
Screenshot: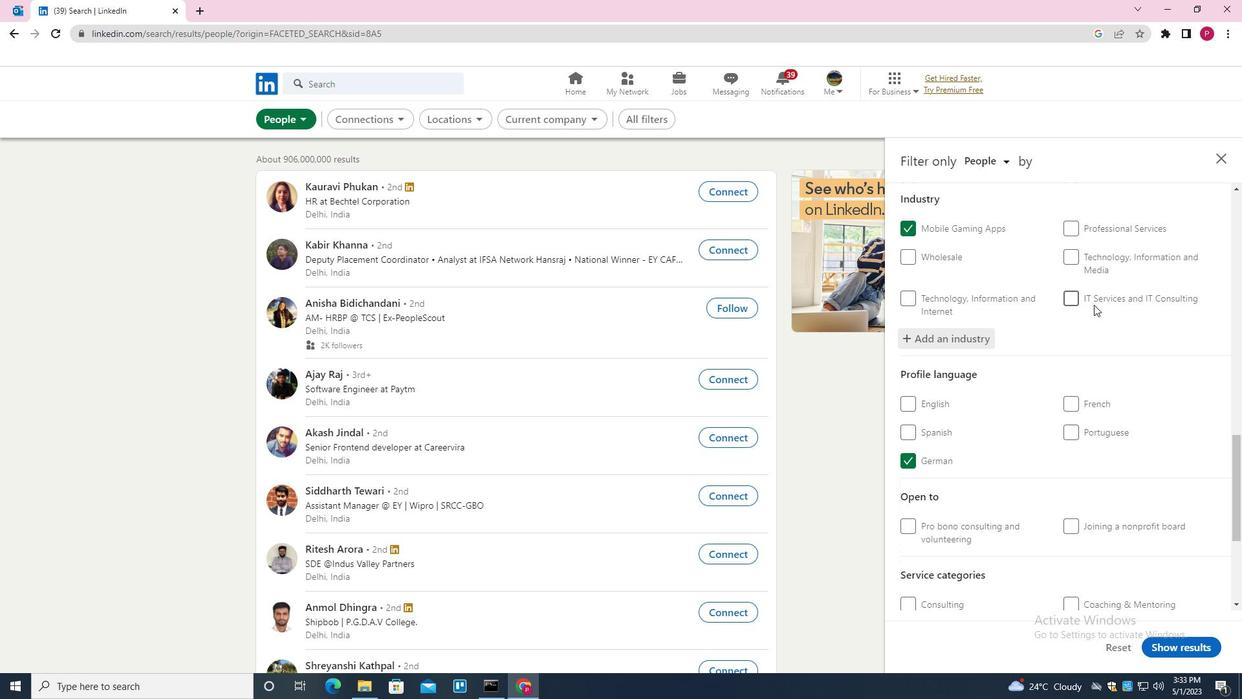
Action: Mouse scrolled (1089, 317) with delta (0, 0)
Screenshot: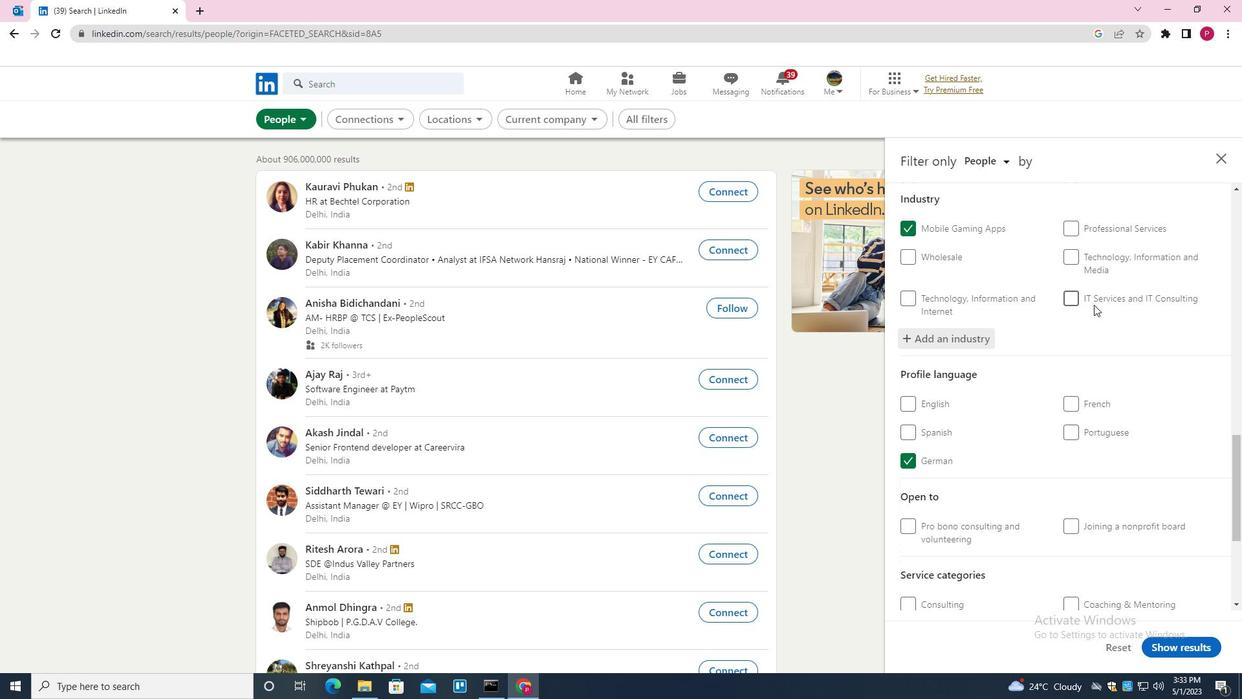 
Action: Mouse moved to (1119, 430)
Screenshot: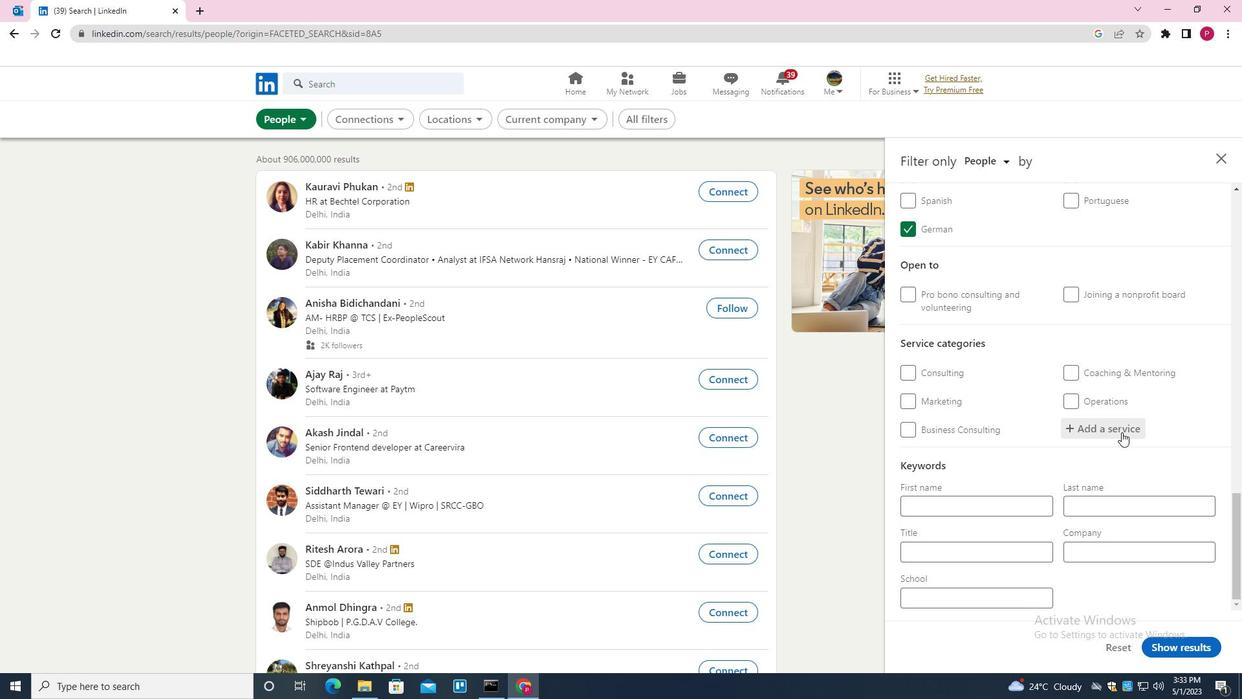 
Action: Mouse pressed left at (1119, 430)
Screenshot: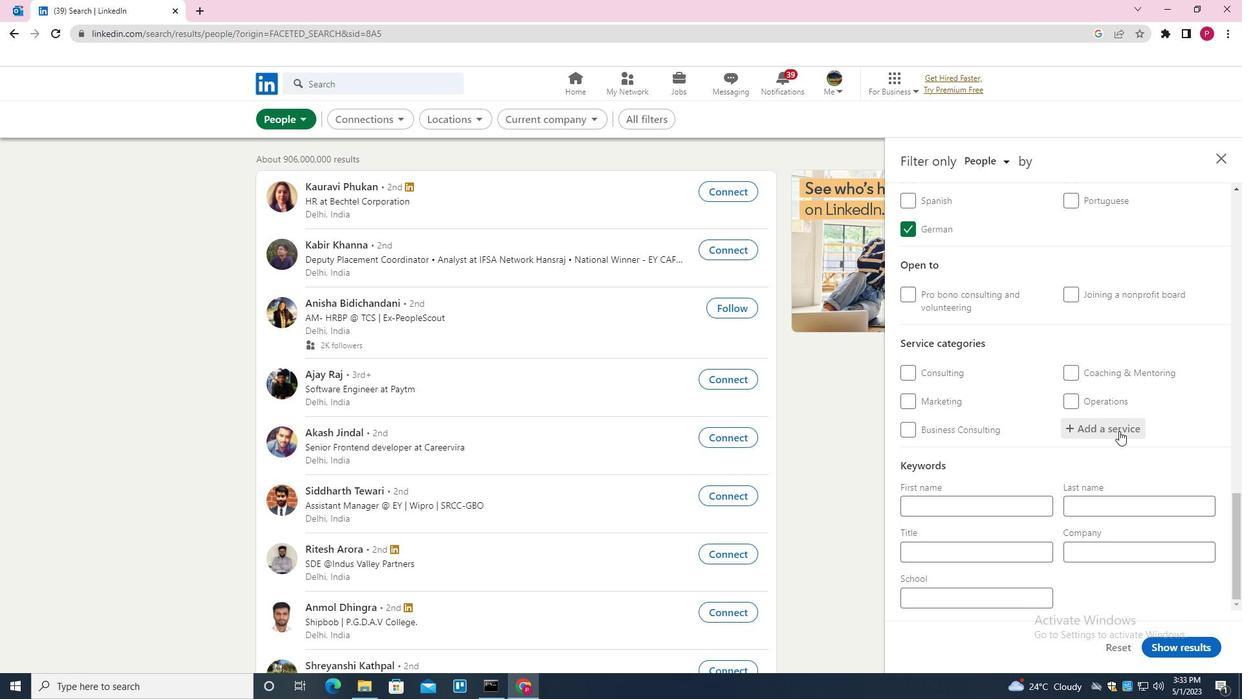 
Action: Mouse moved to (1119, 429)
Screenshot: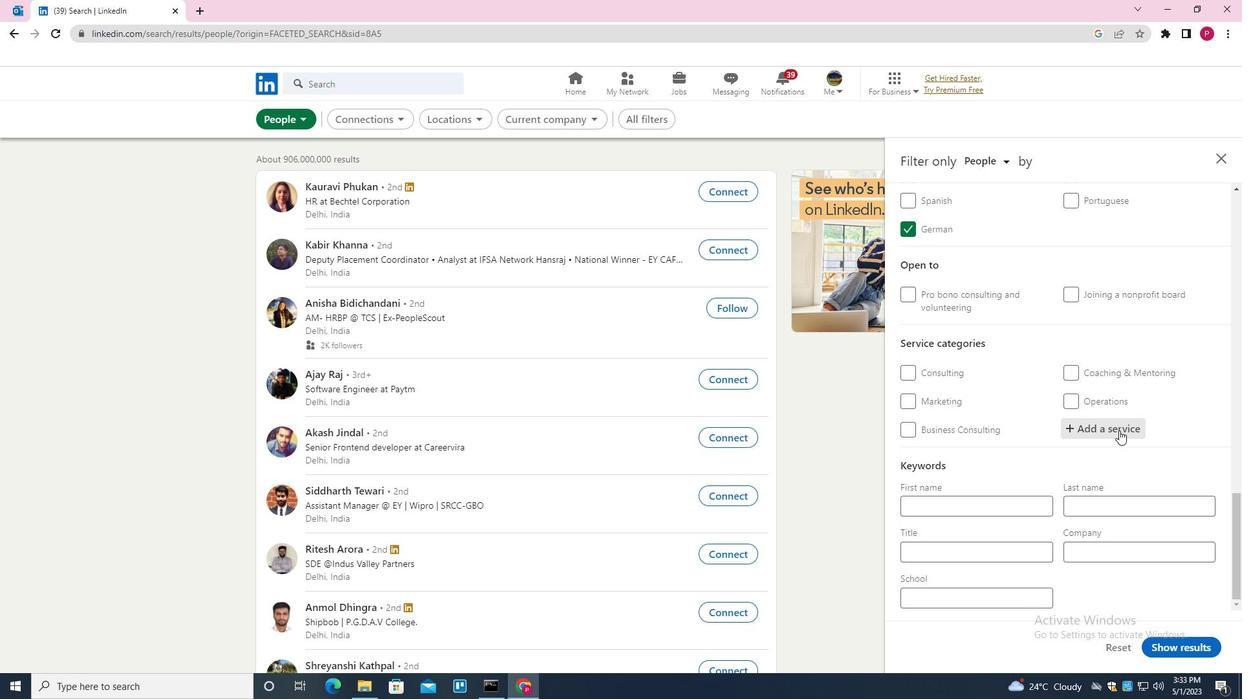 
Action: Key pressed <Key.shift>PACK<Key.down><Key.enter>
Screenshot: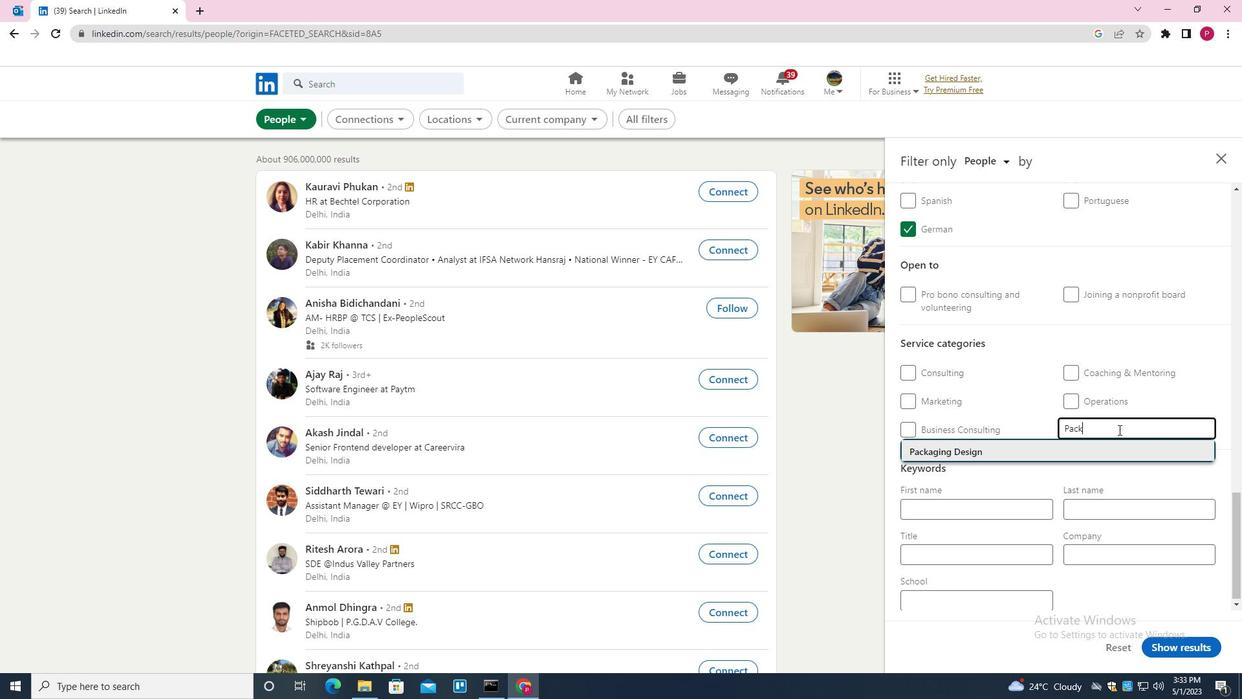 
Action: Mouse scrolled (1119, 429) with delta (0, 0)
Screenshot: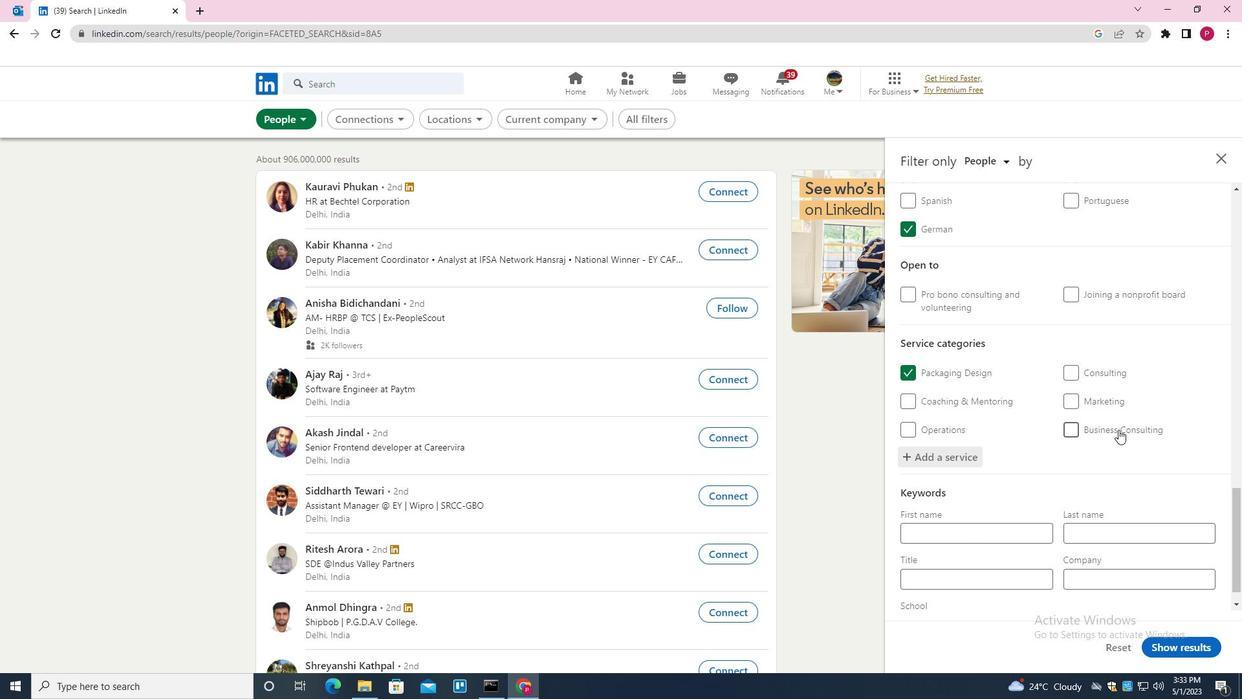 
Action: Mouse moved to (1118, 429)
Screenshot: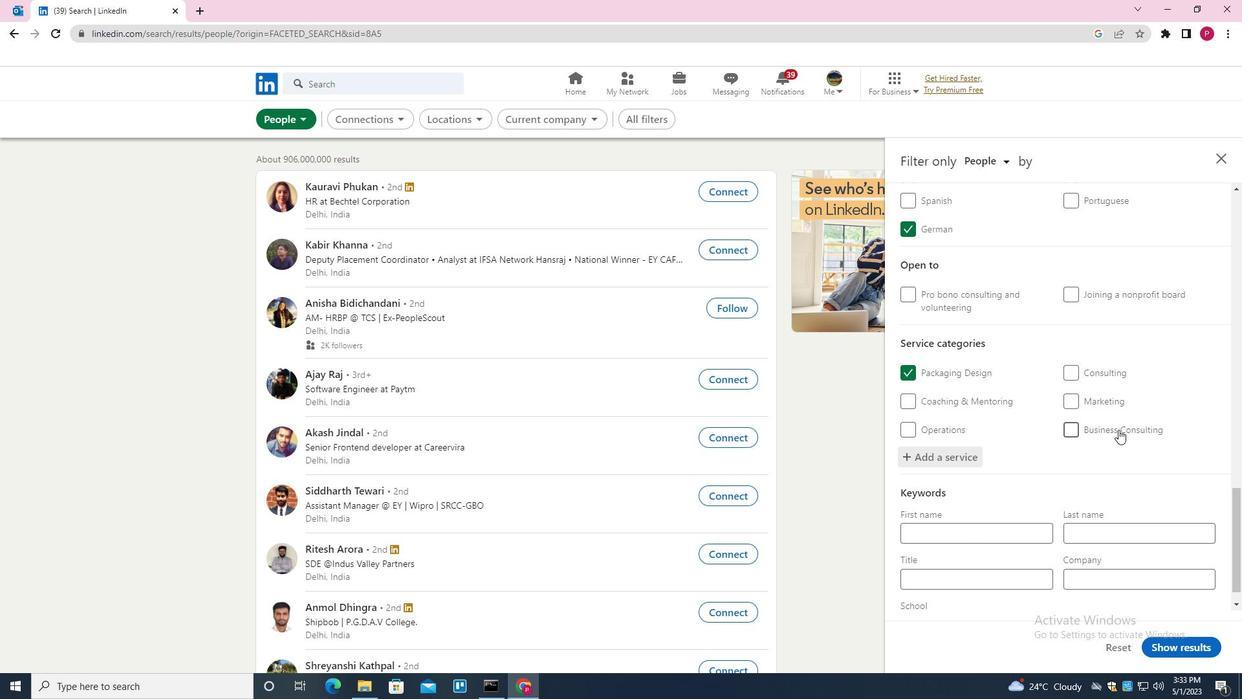 
Action: Mouse scrolled (1118, 429) with delta (0, 0)
Screenshot: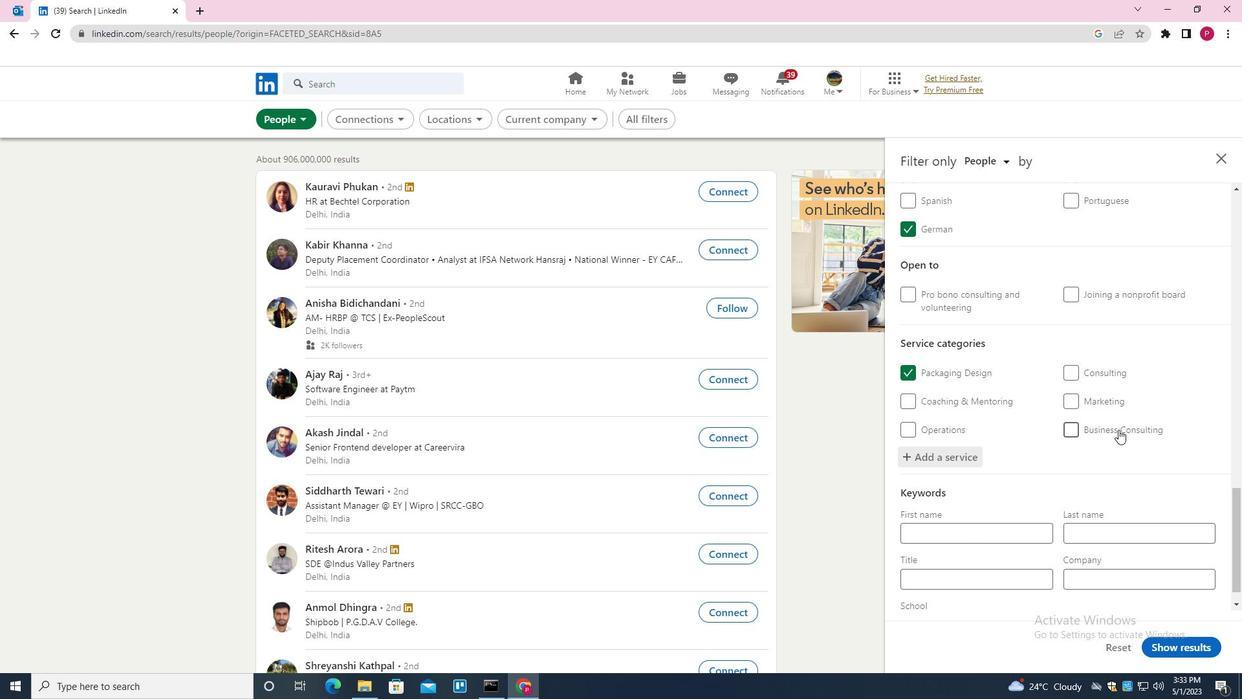 
Action: Mouse scrolled (1118, 429) with delta (0, 0)
Screenshot: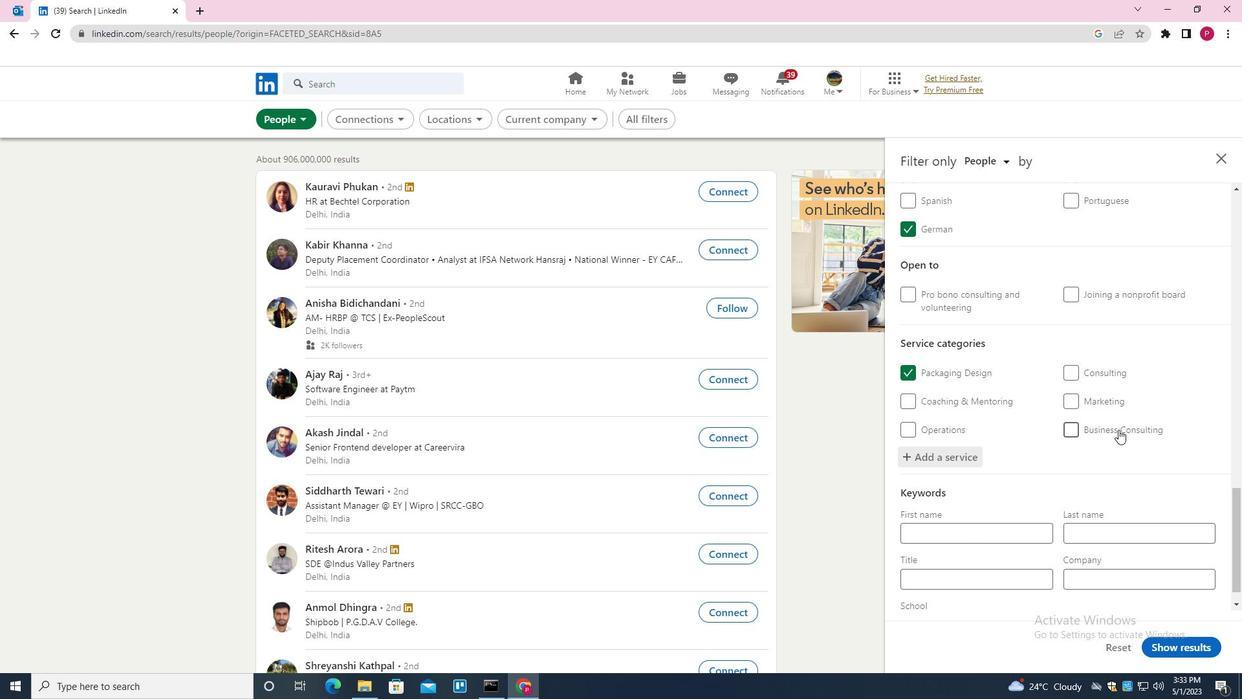 
Action: Mouse scrolled (1118, 429) with delta (0, 0)
Screenshot: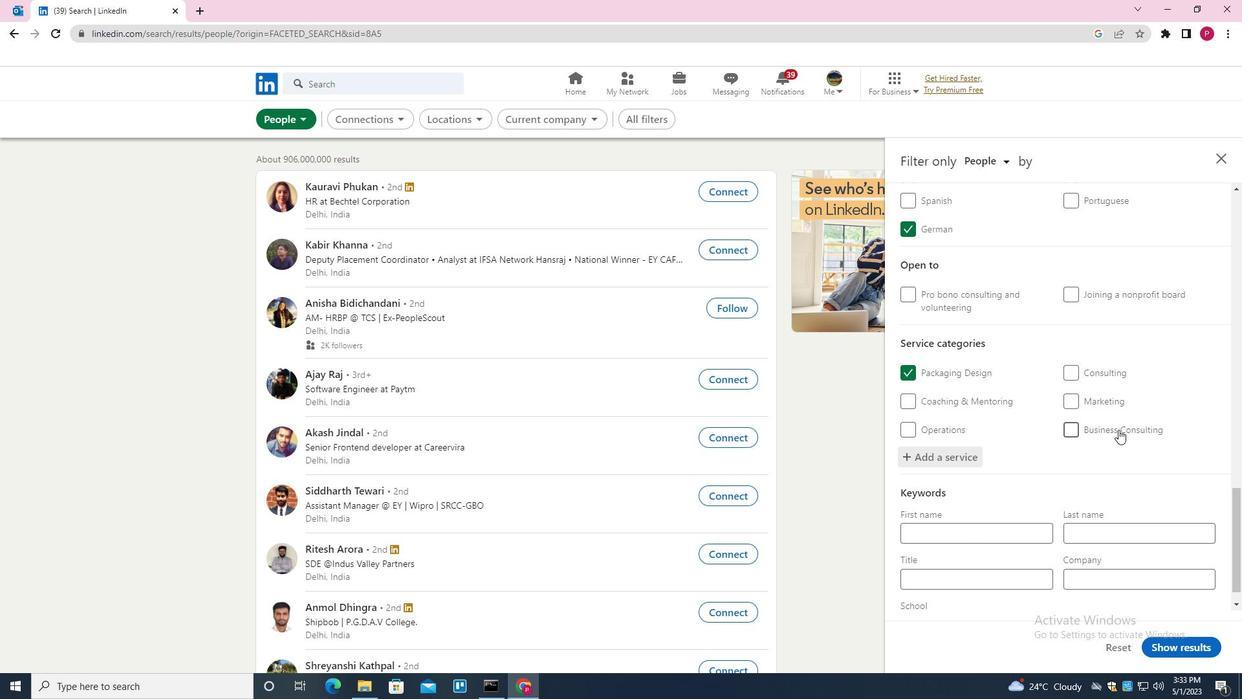 
Action: Mouse scrolled (1118, 429) with delta (0, 0)
Screenshot: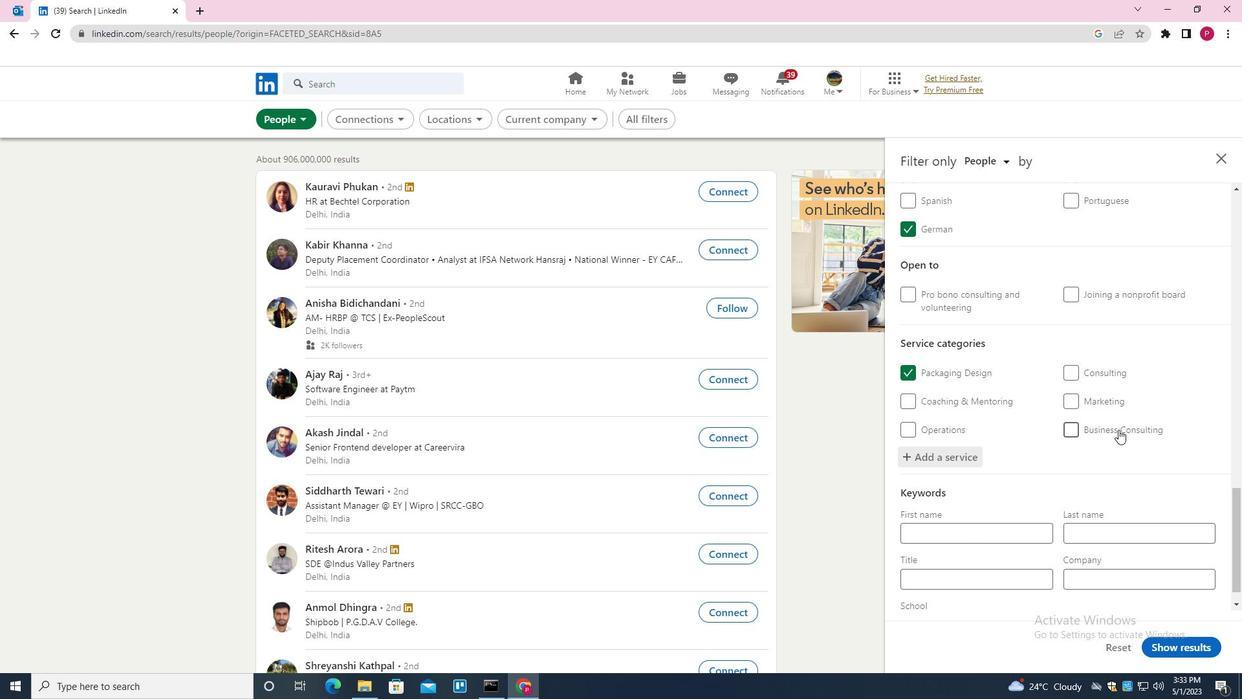 
Action: Mouse moved to (1118, 429)
Screenshot: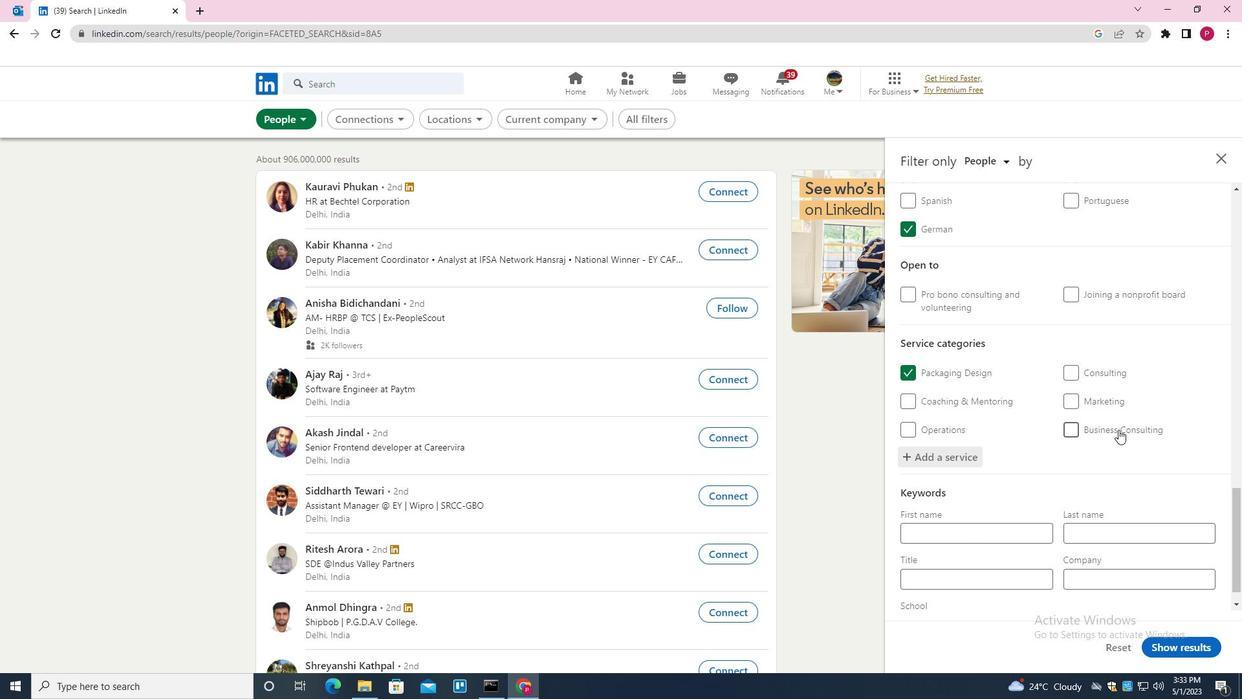 
Action: Mouse scrolled (1118, 429) with delta (0, 0)
Screenshot: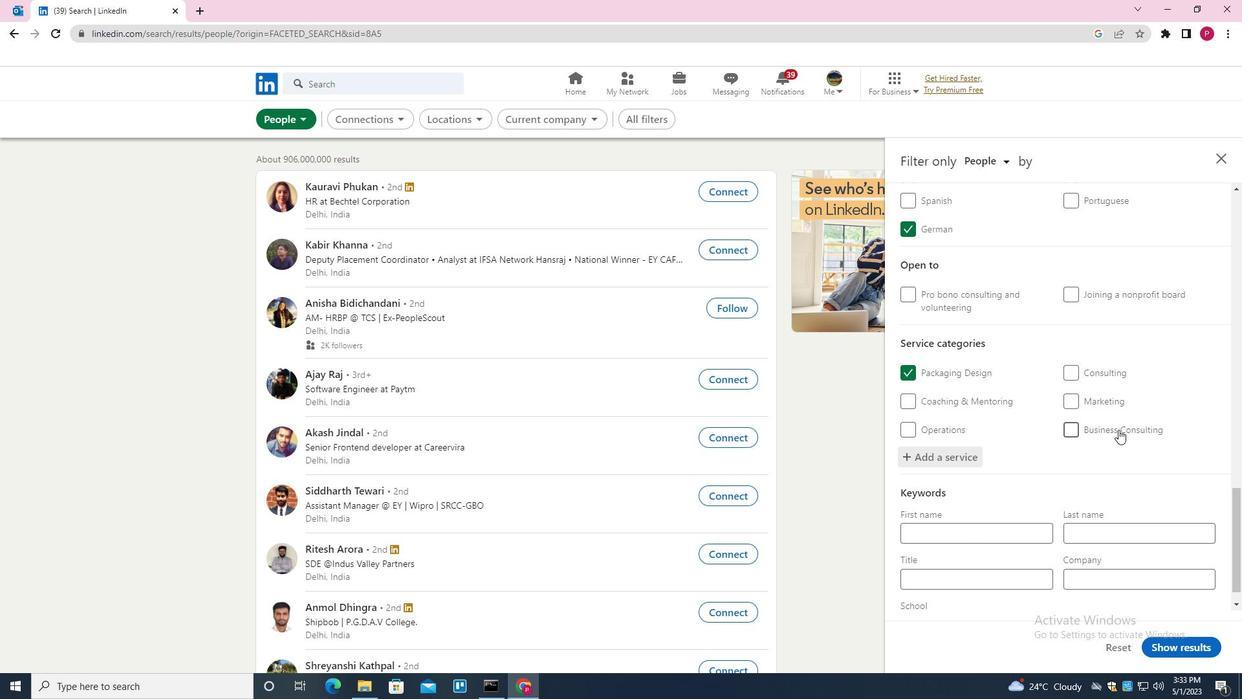 
Action: Mouse moved to (1109, 434)
Screenshot: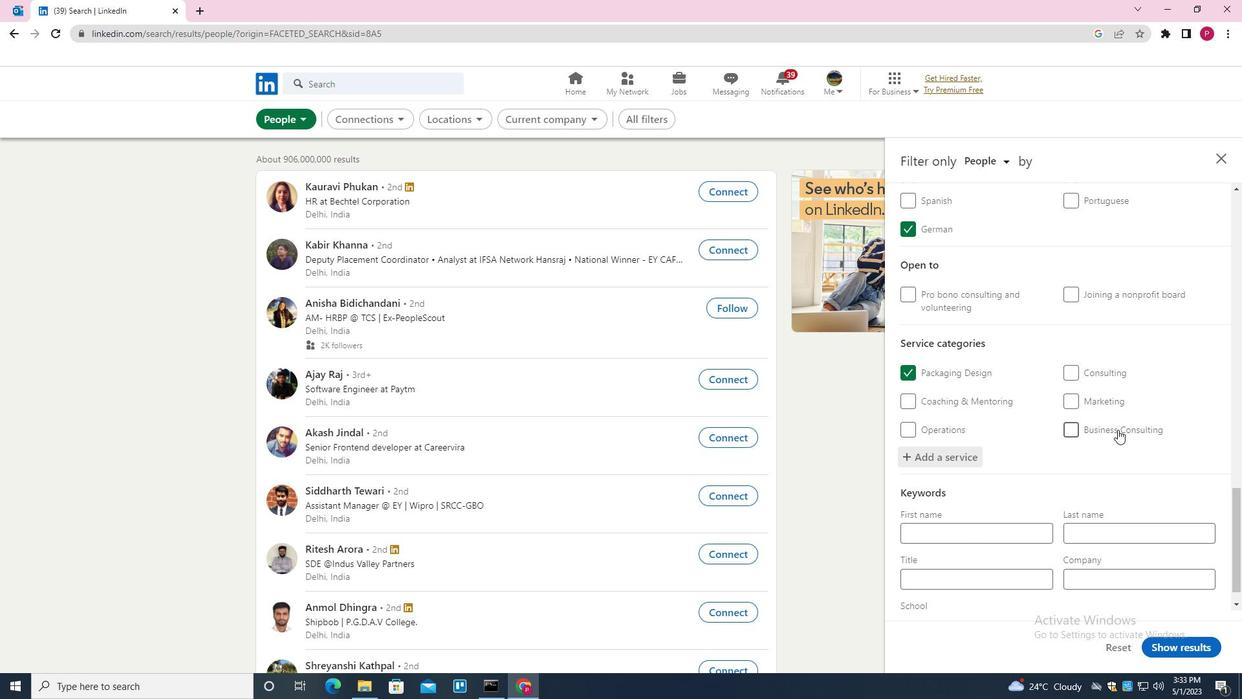 
Action: Mouse scrolled (1109, 433) with delta (0, 0)
Screenshot: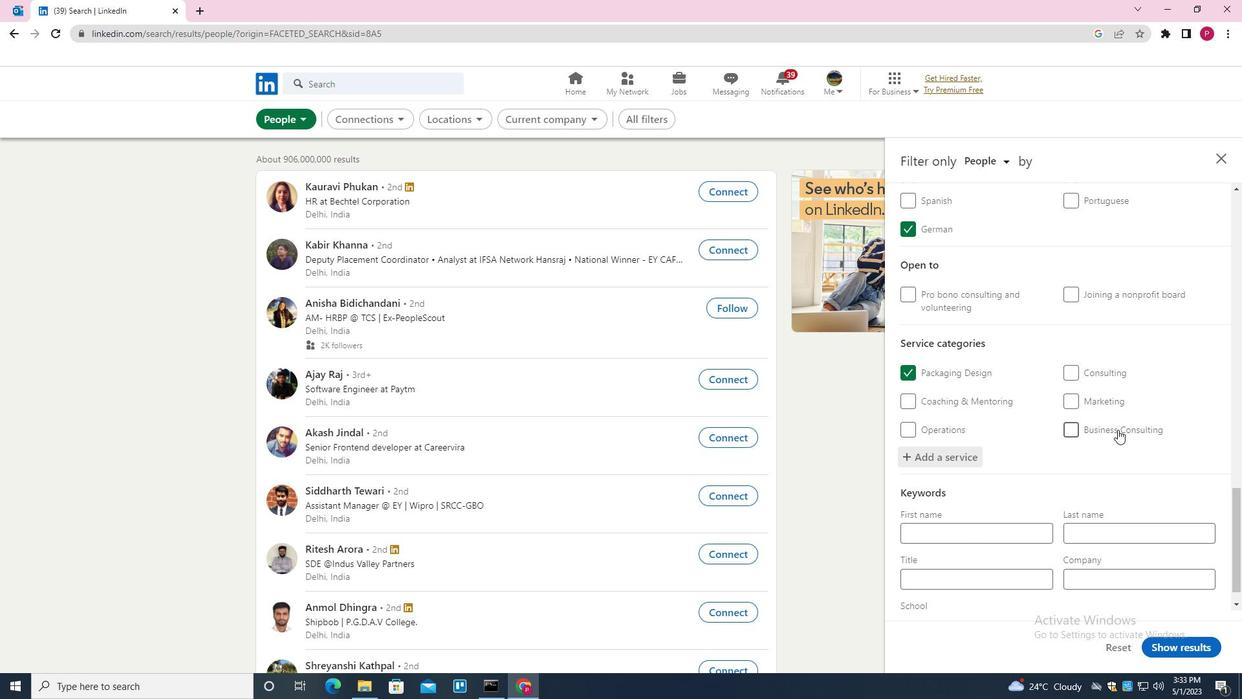 
Action: Mouse moved to (995, 552)
Screenshot: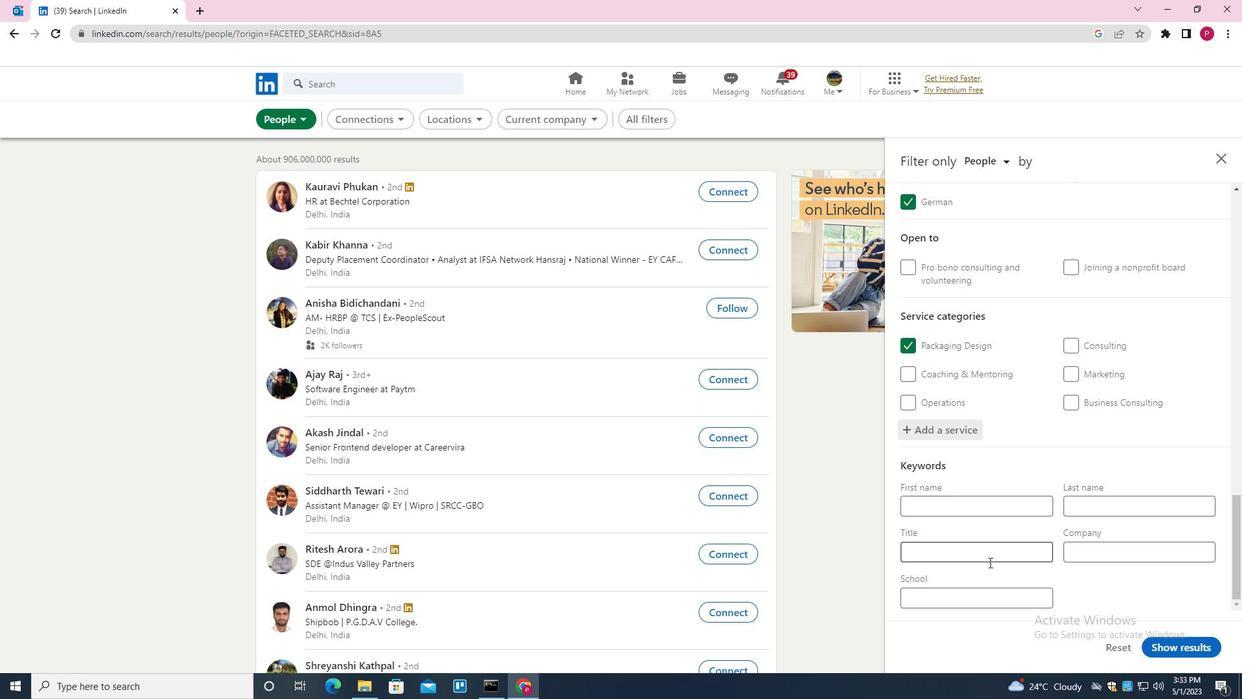 
Action: Mouse pressed left at (995, 552)
Screenshot: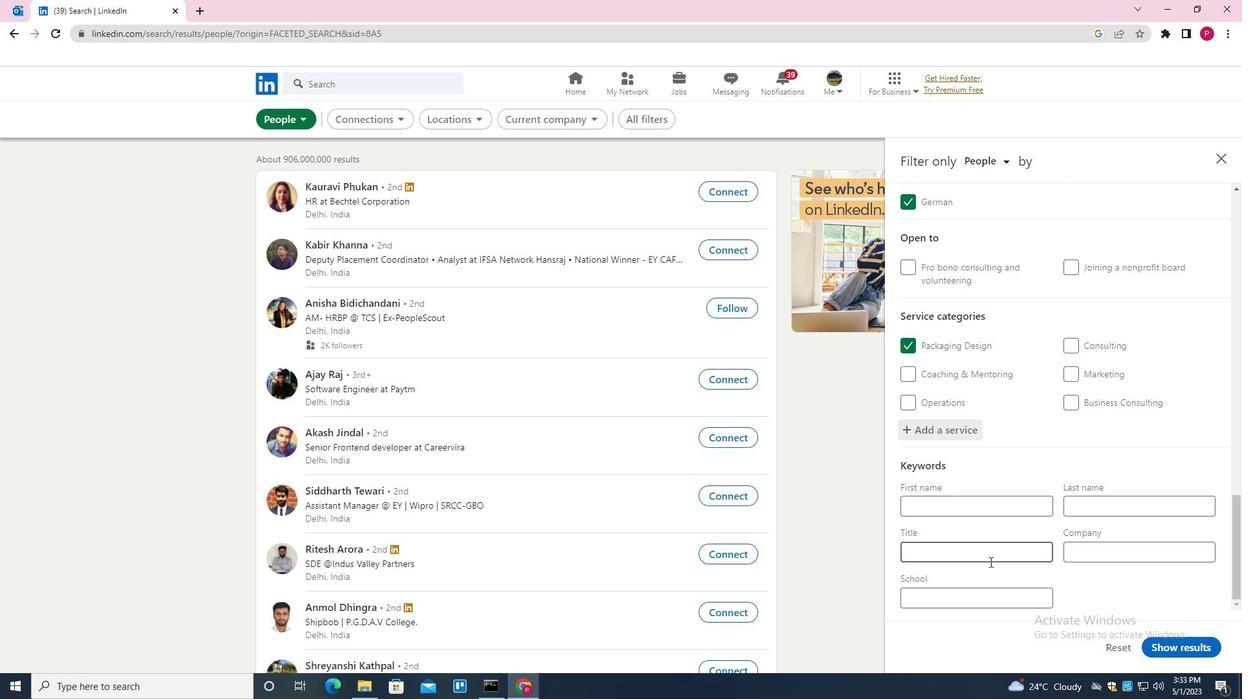 
Action: Mouse moved to (991, 556)
Screenshot: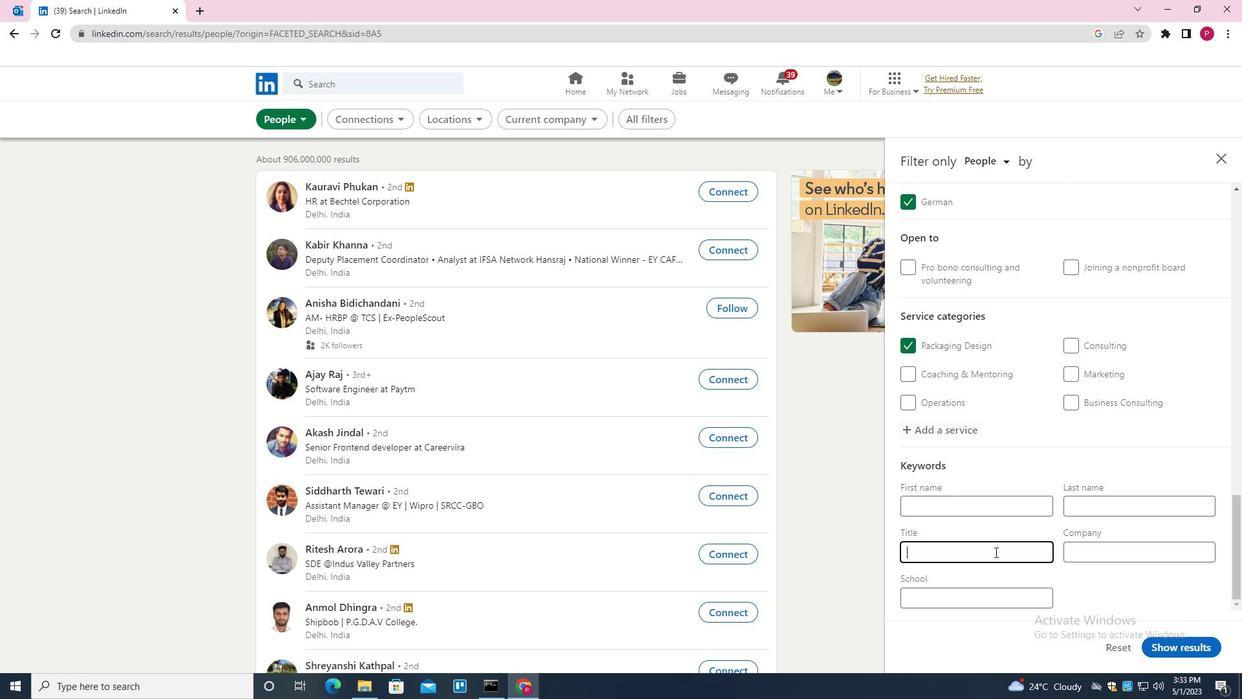 
Action: Key pressed <Key.shift><Key.shift><Key.shift><Key.shift>BIOLOGICAL<Key.space><Key.shift>ENGINEER
Screenshot: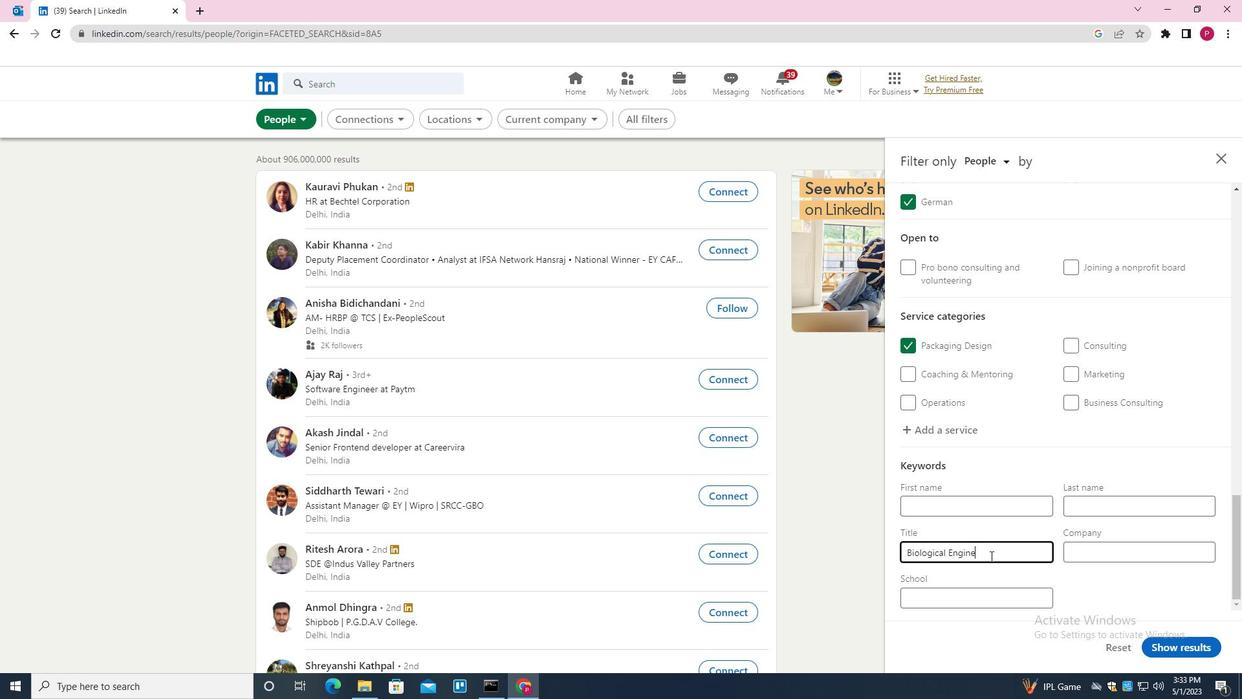 
Action: Mouse moved to (1169, 653)
Screenshot: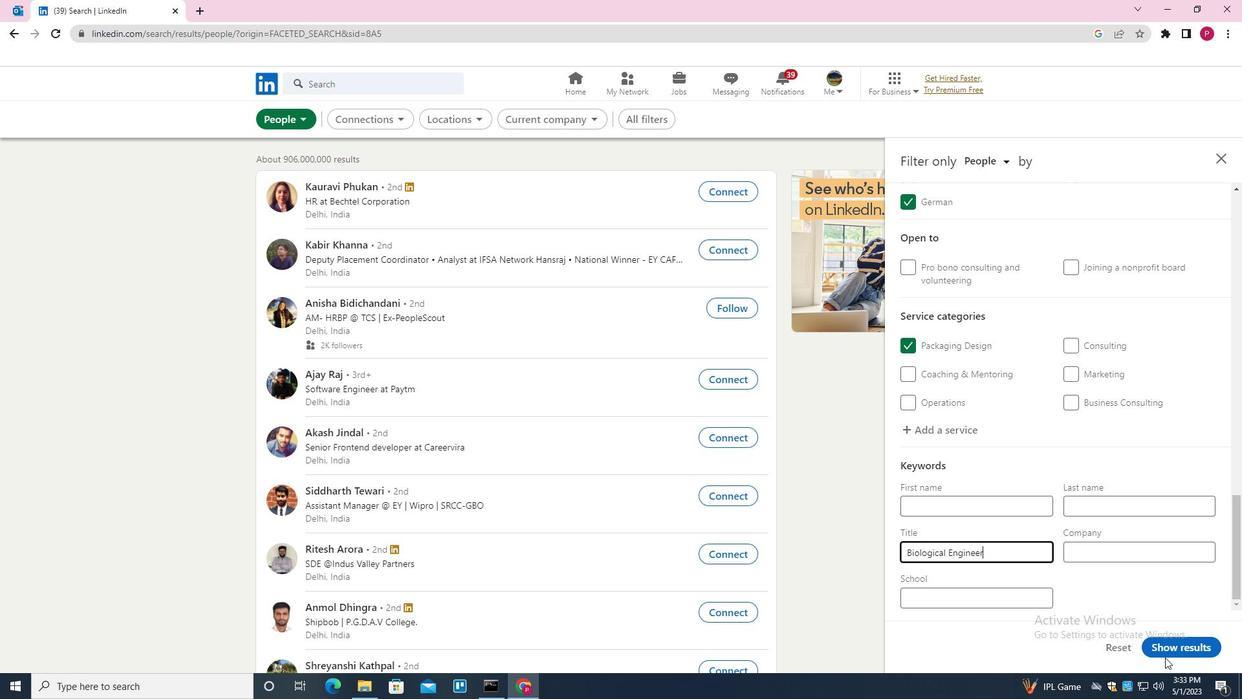
Action: Mouse pressed left at (1169, 653)
Screenshot: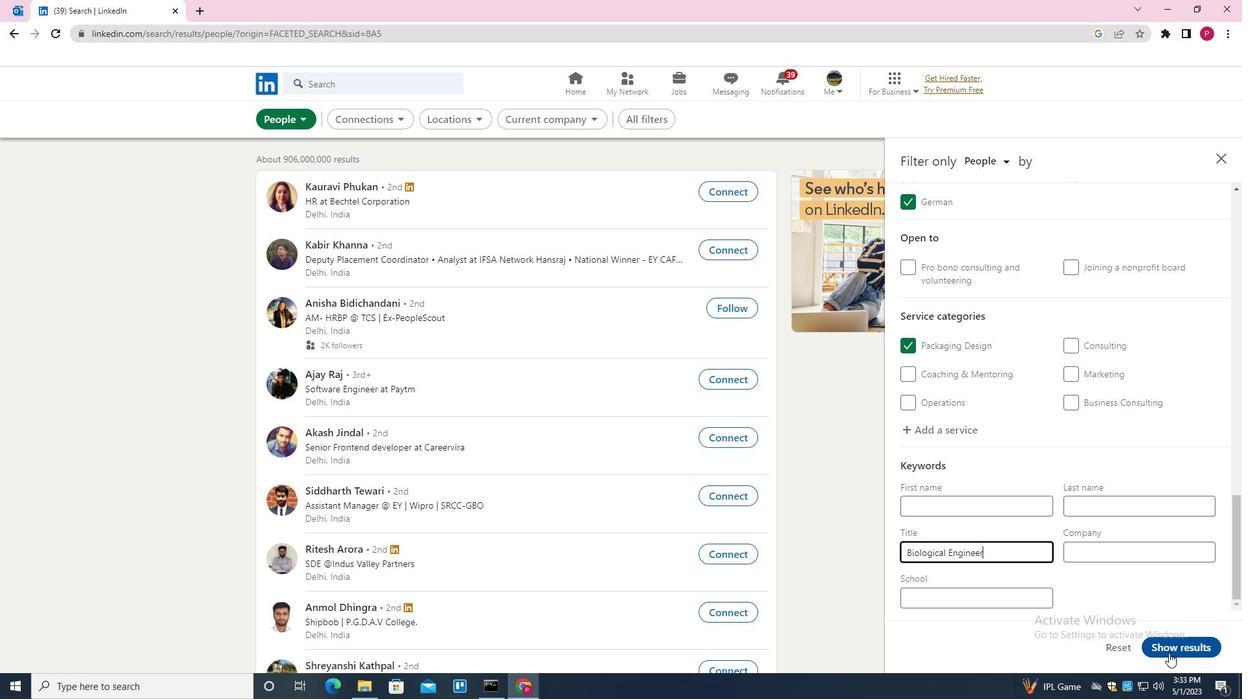 
Action: Mouse moved to (786, 191)
Screenshot: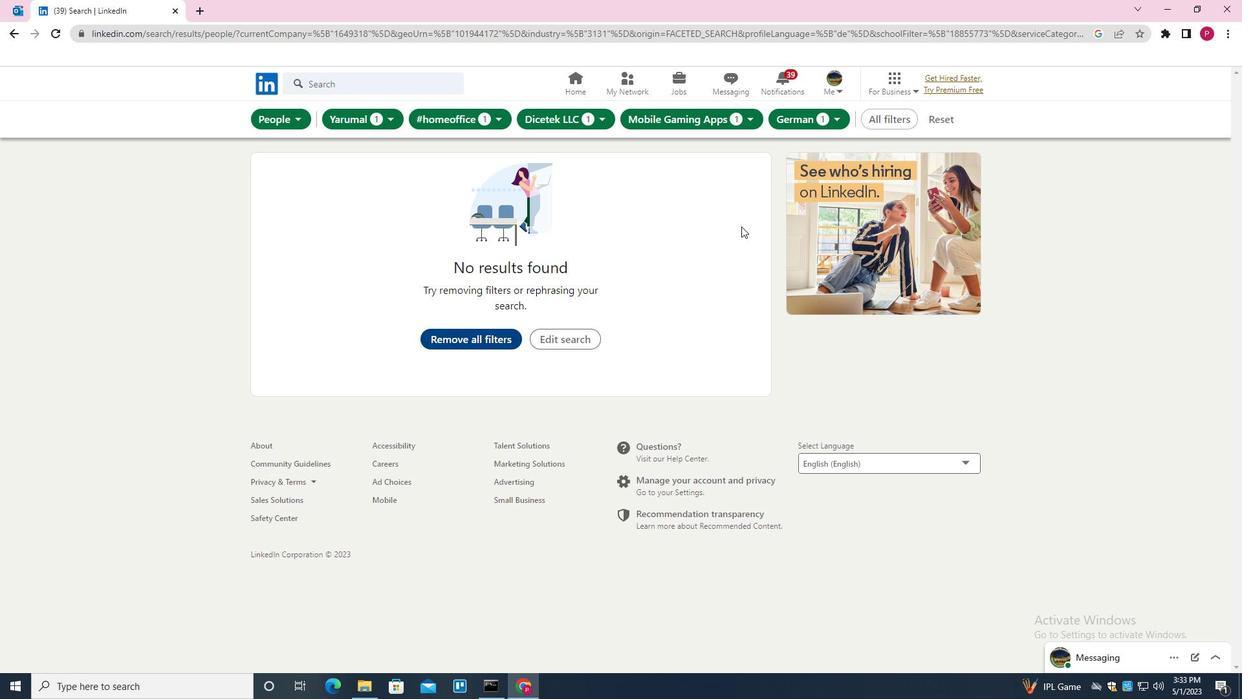 
